 Task: Compose an email with the signature Leslie Flores with the subject Feedback on a job offer rejection and the message Could you please provide me with the details of the project milestones? from softage.9@softage.net to softage.10@softage.netSelect the entire message and Indent more 2 times, then indent less once Send the email. Finally, move the email from Sent Items to the label Quotes
Action: Mouse moved to (1140, 77)
Screenshot: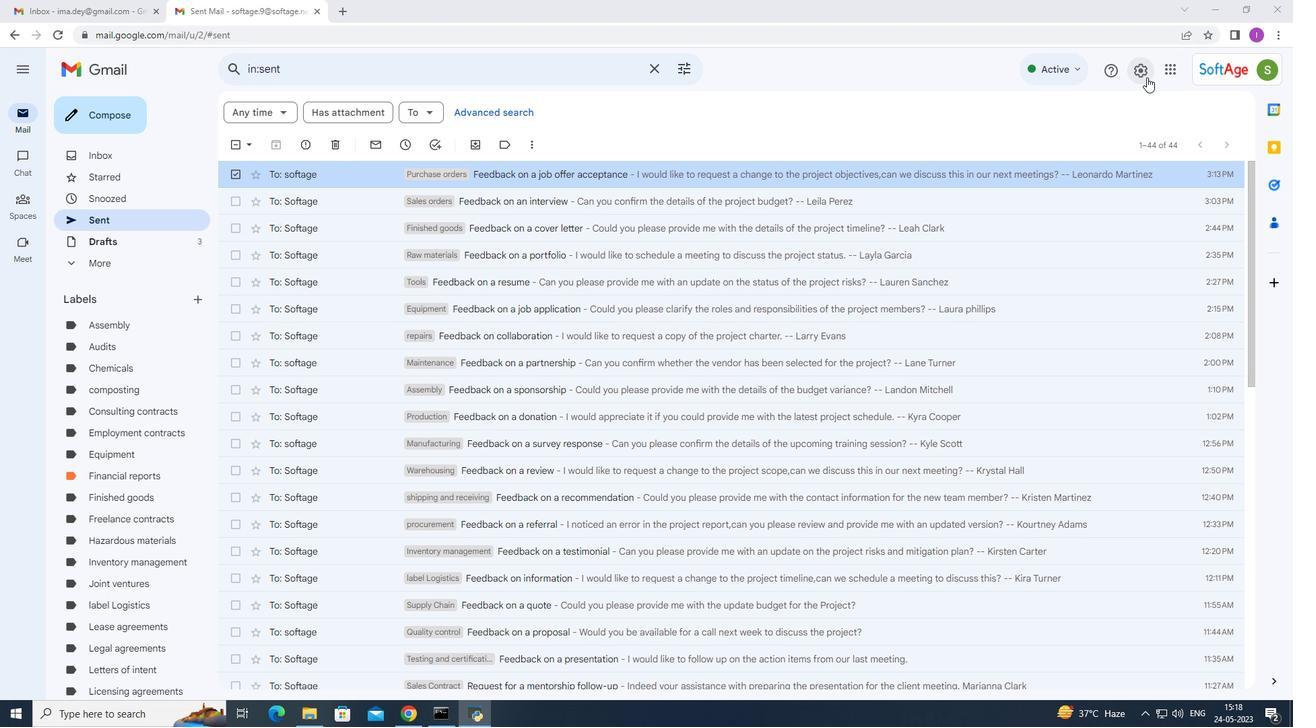 
Action: Mouse pressed left at (1140, 77)
Screenshot: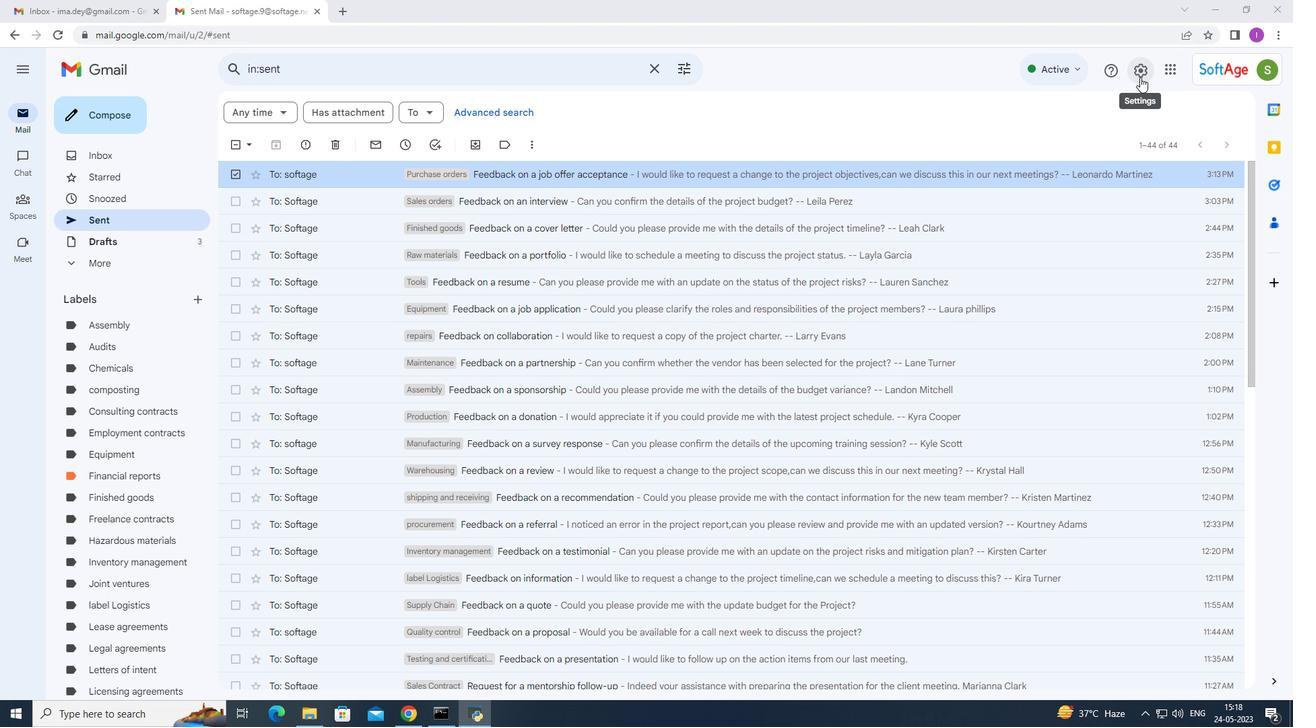 
Action: Mouse moved to (1136, 134)
Screenshot: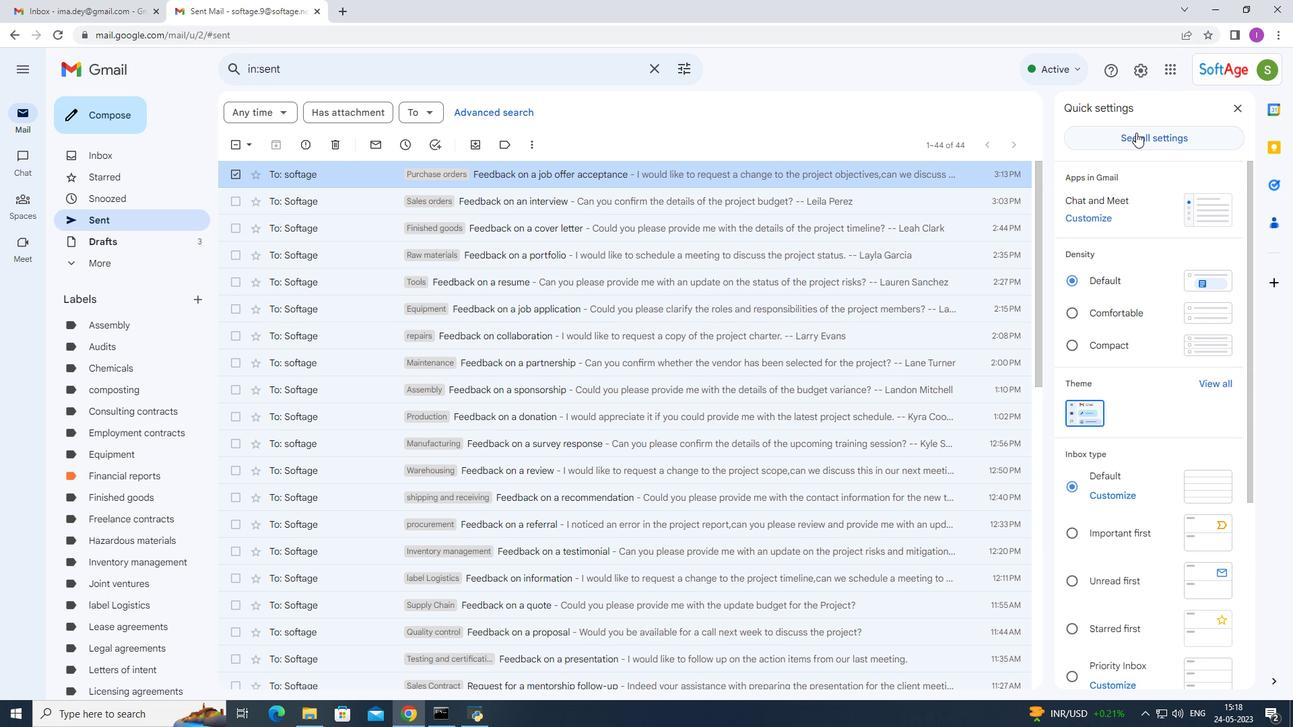 
Action: Mouse pressed left at (1136, 134)
Screenshot: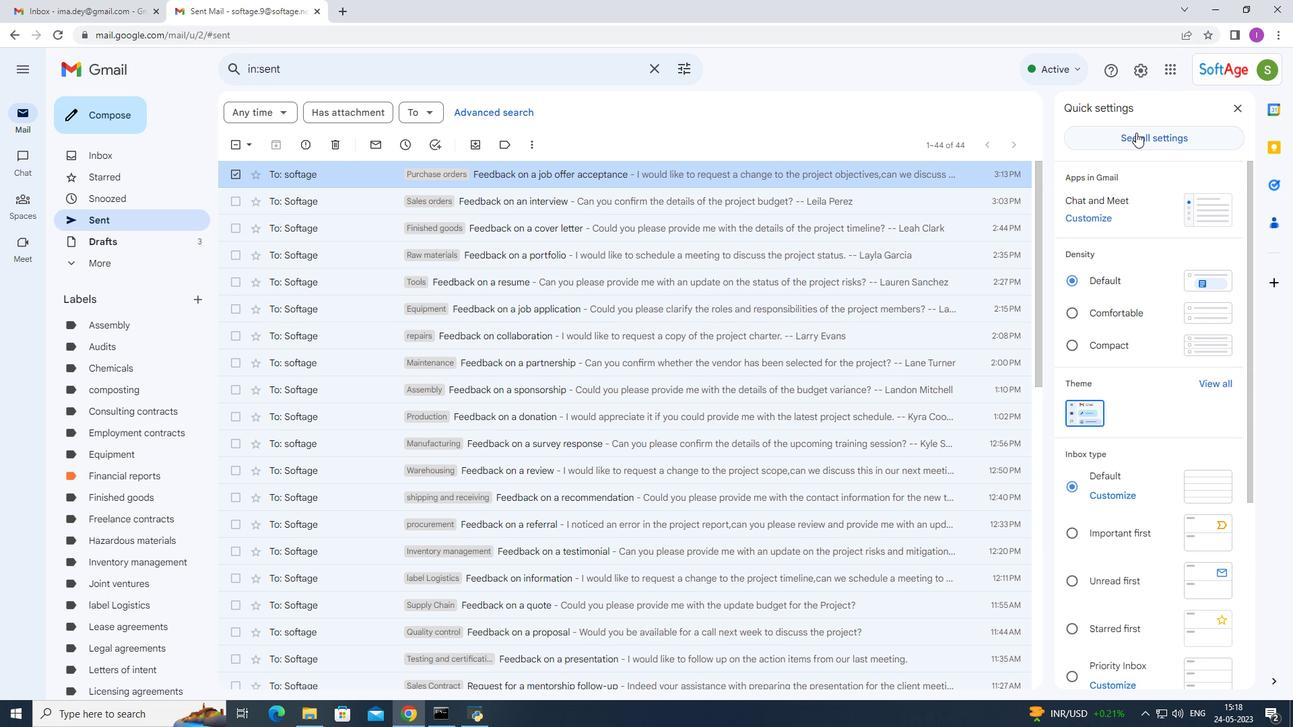 
Action: Mouse moved to (559, 280)
Screenshot: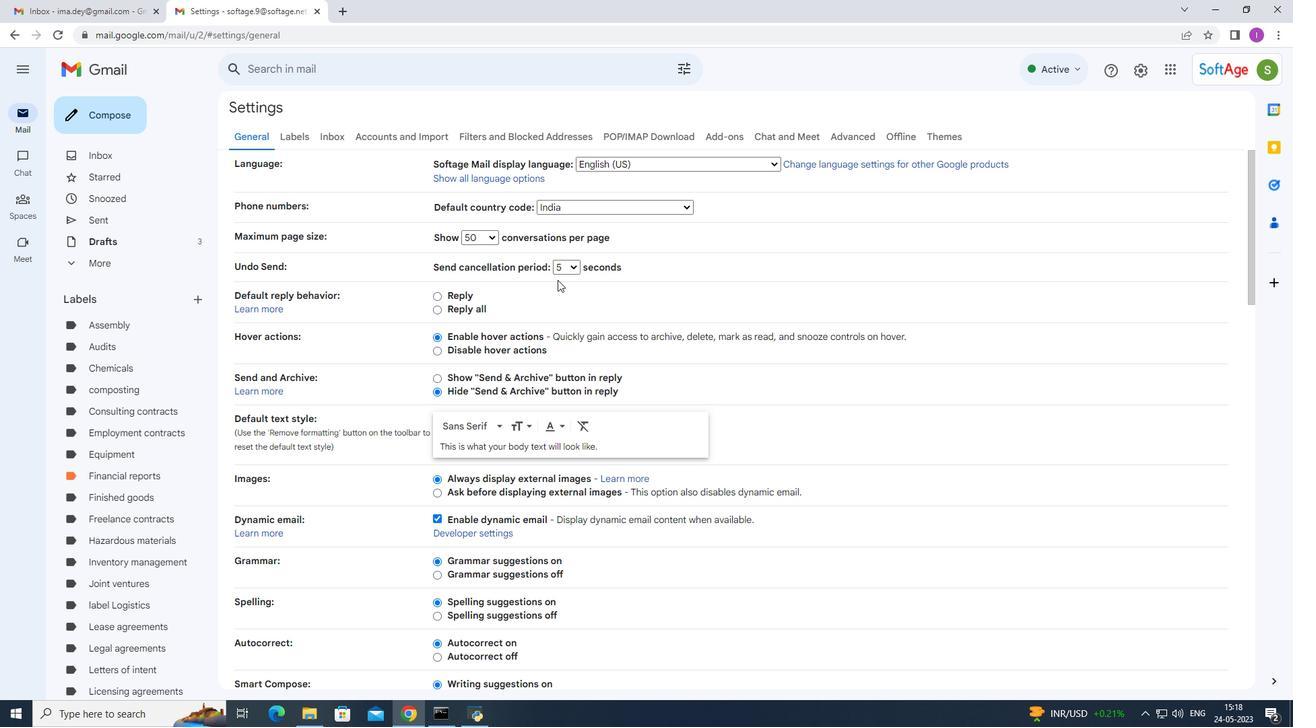 
Action: Mouse scrolled (559, 279) with delta (0, 0)
Screenshot: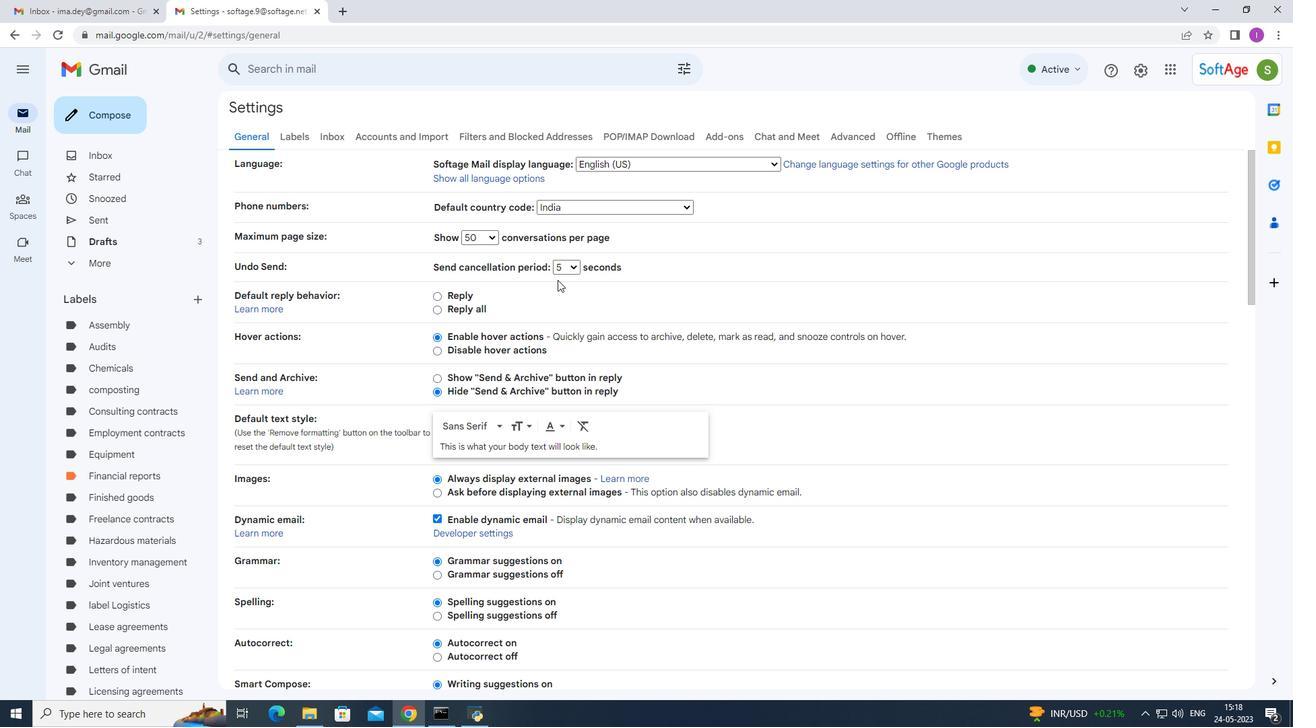 
Action: Mouse scrolled (559, 279) with delta (0, 0)
Screenshot: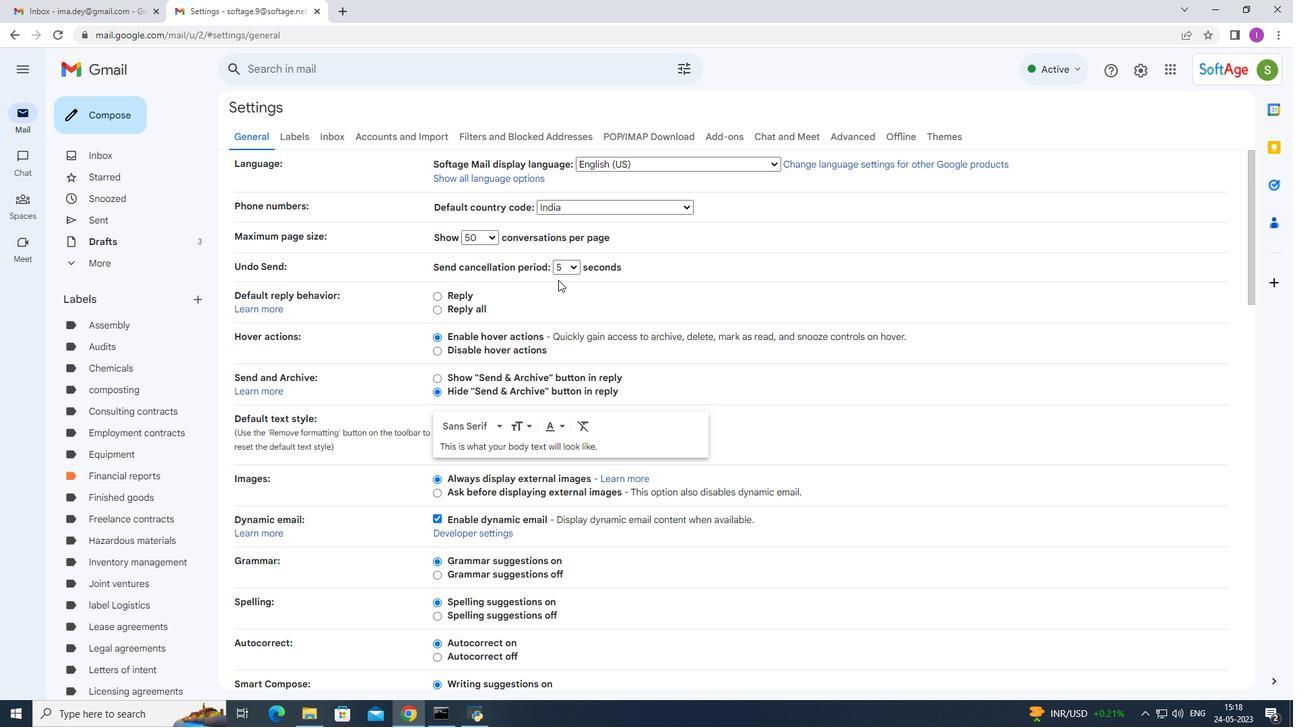 
Action: Mouse moved to (560, 280)
Screenshot: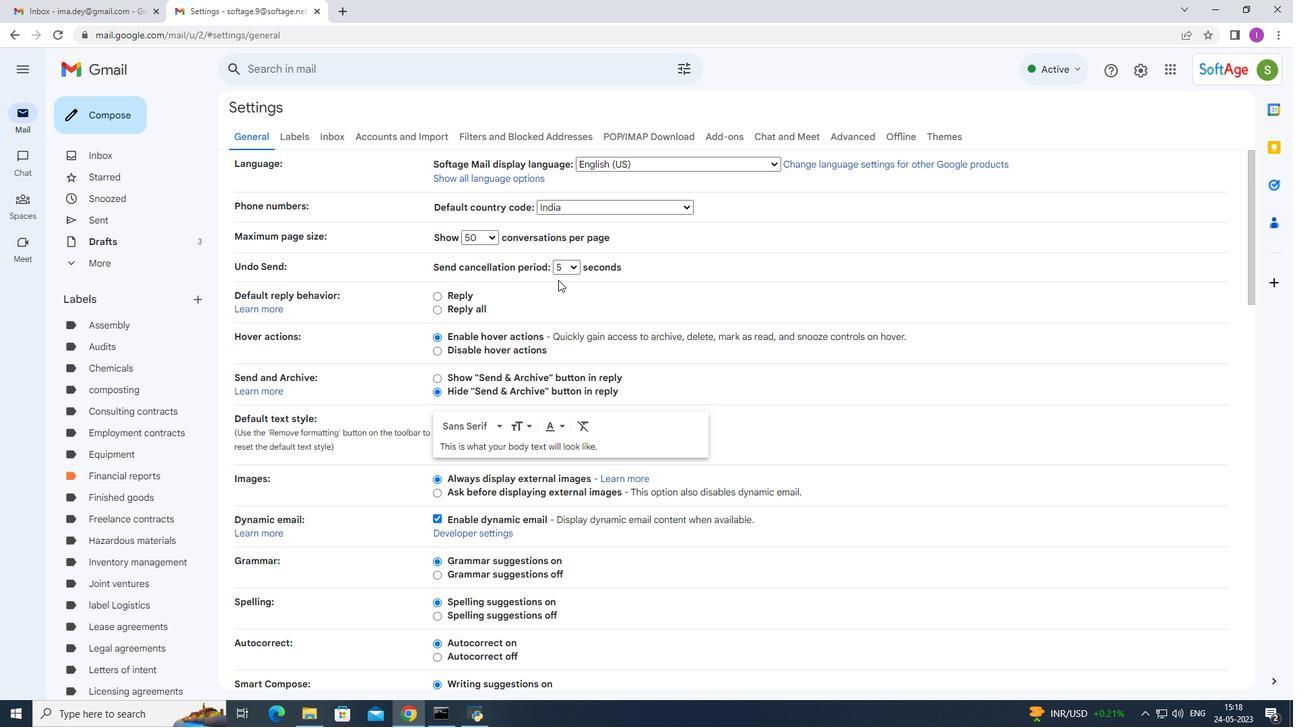 
Action: Mouse scrolled (560, 279) with delta (0, 0)
Screenshot: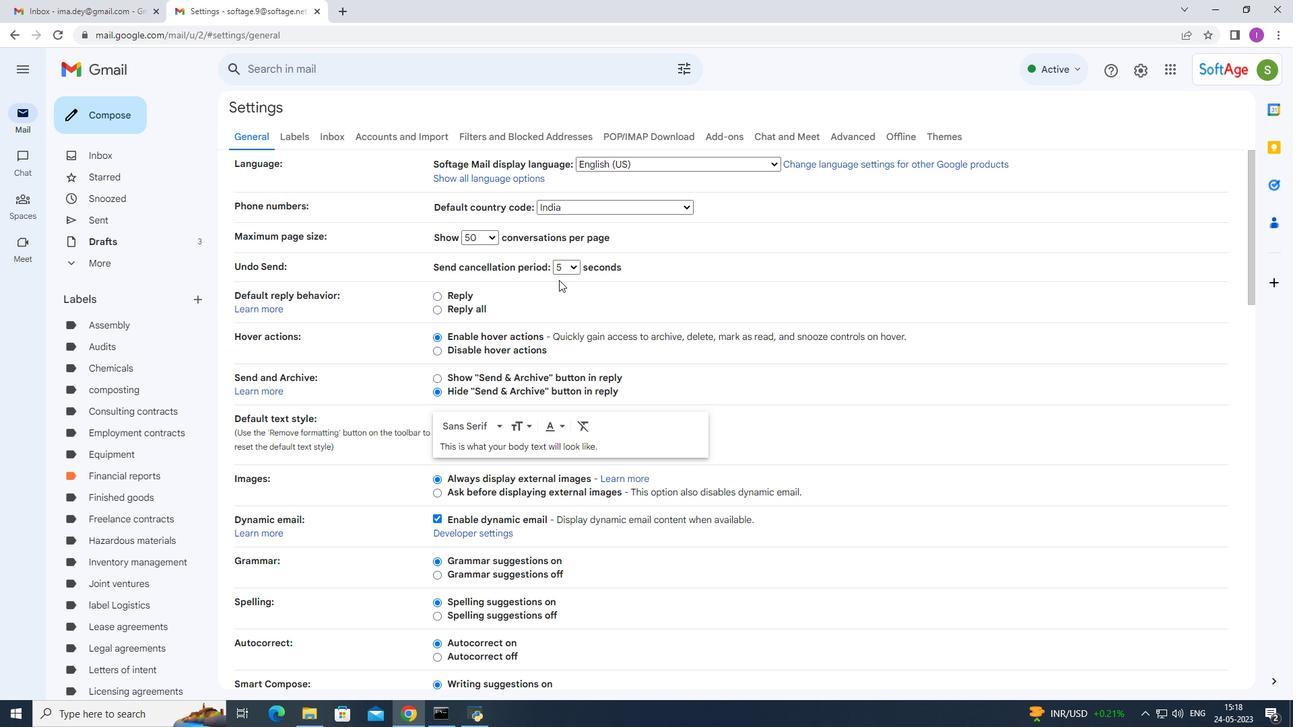 
Action: Mouse moved to (563, 278)
Screenshot: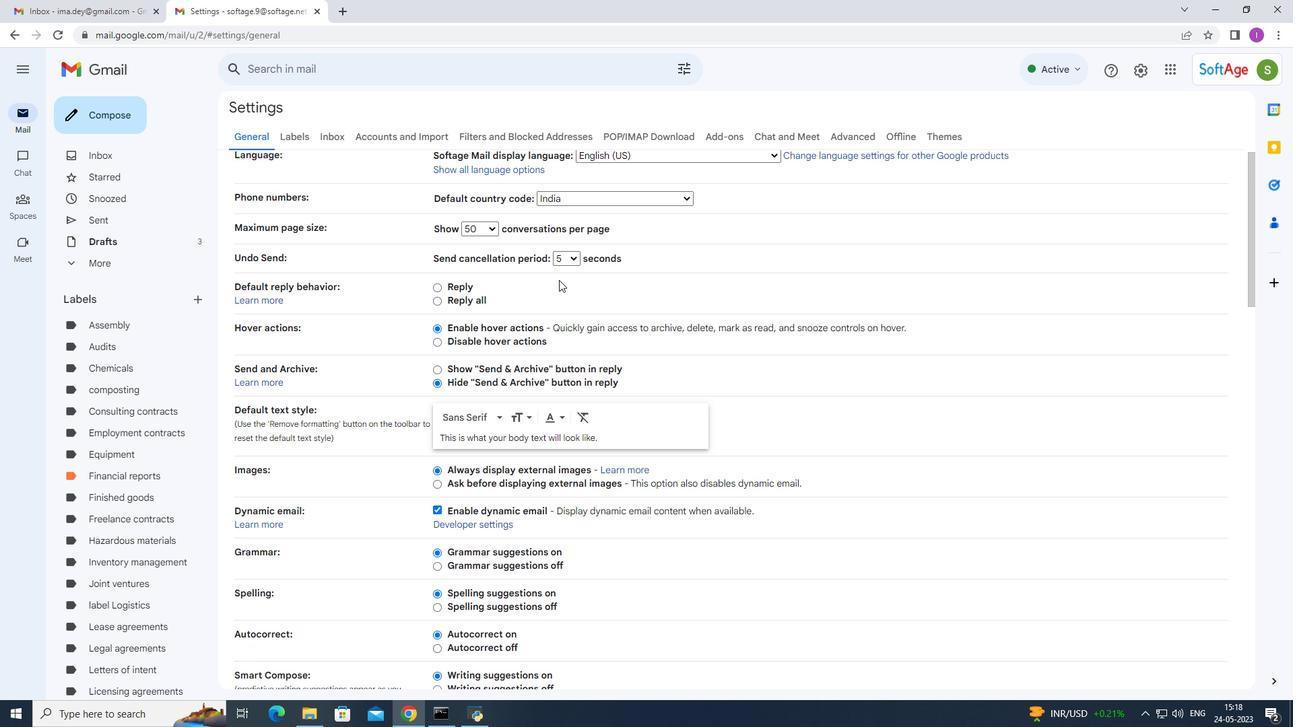 
Action: Mouse scrolled (562, 278) with delta (0, 0)
Screenshot: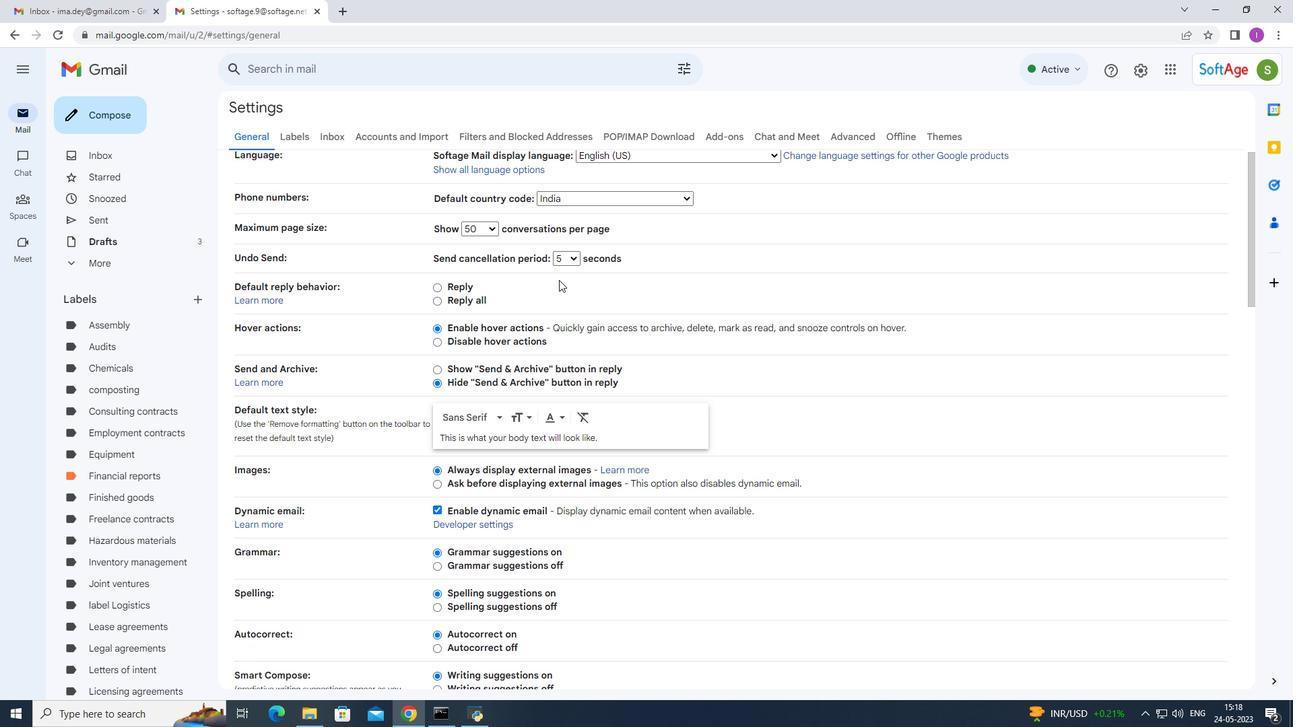 
Action: Mouse moved to (581, 270)
Screenshot: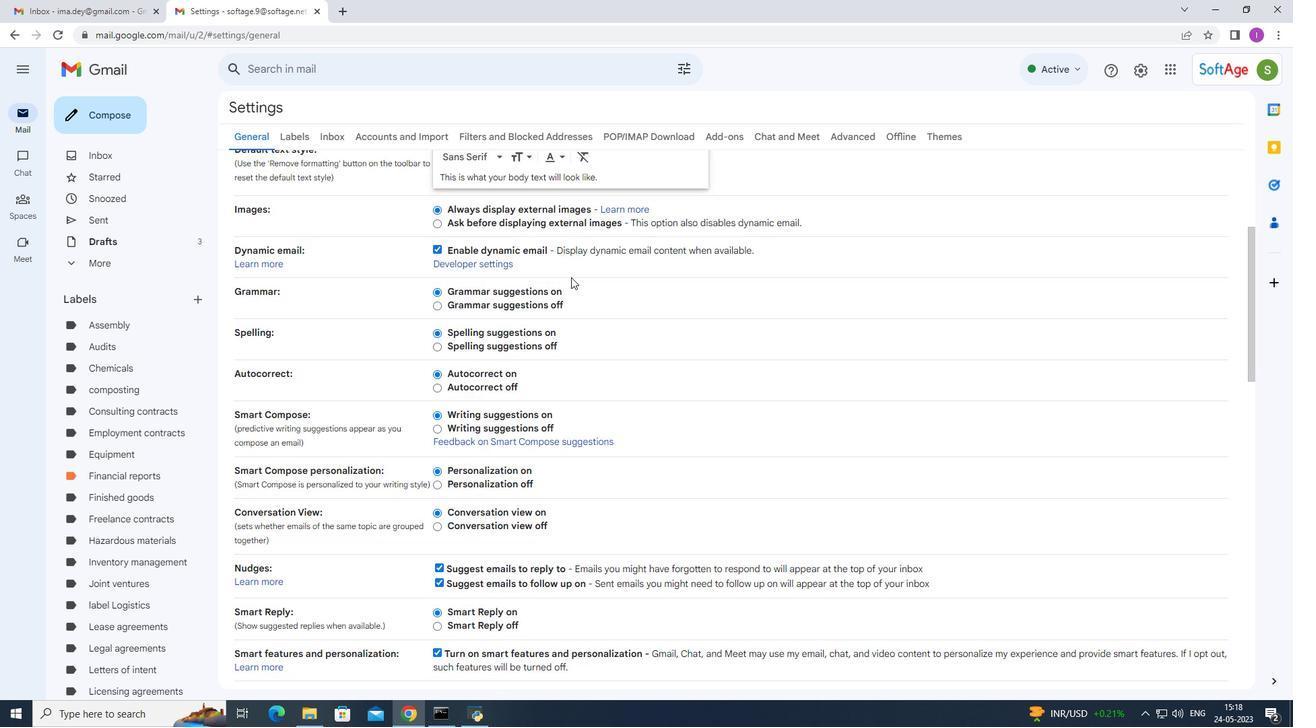 
Action: Mouse scrolled (581, 270) with delta (0, 0)
Screenshot: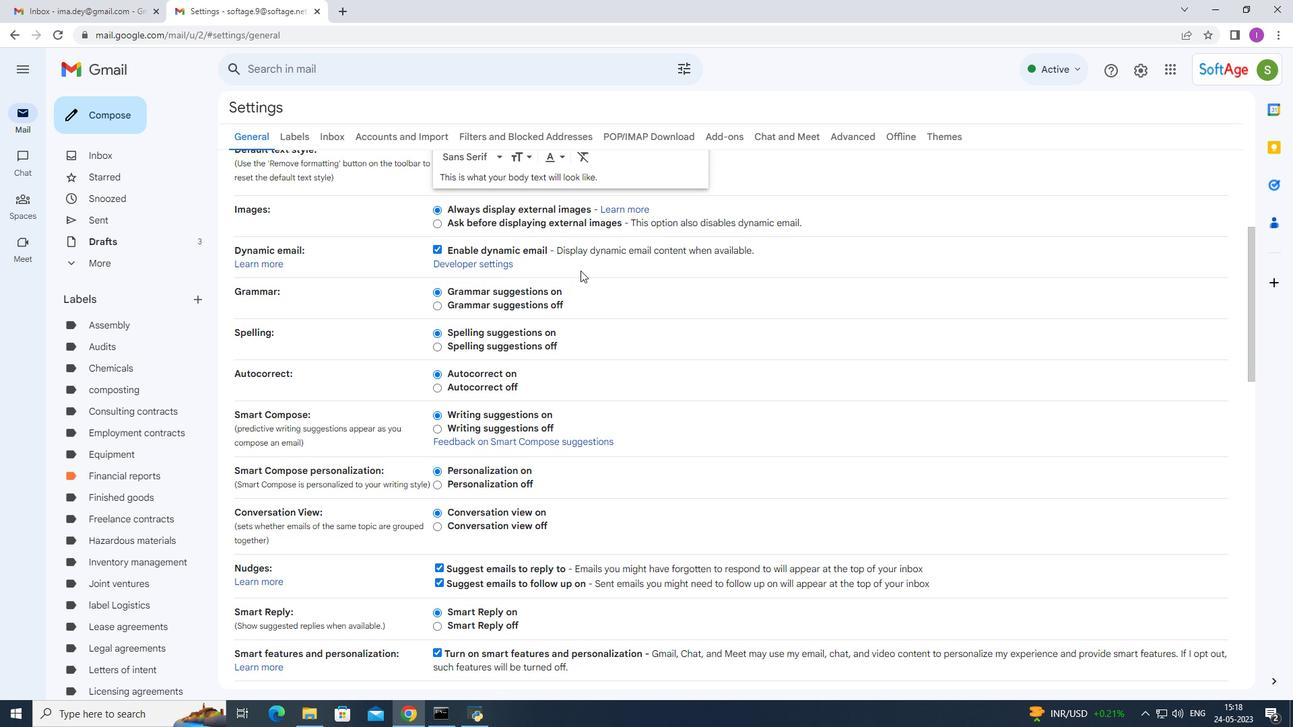 
Action: Mouse scrolled (581, 270) with delta (0, 0)
Screenshot: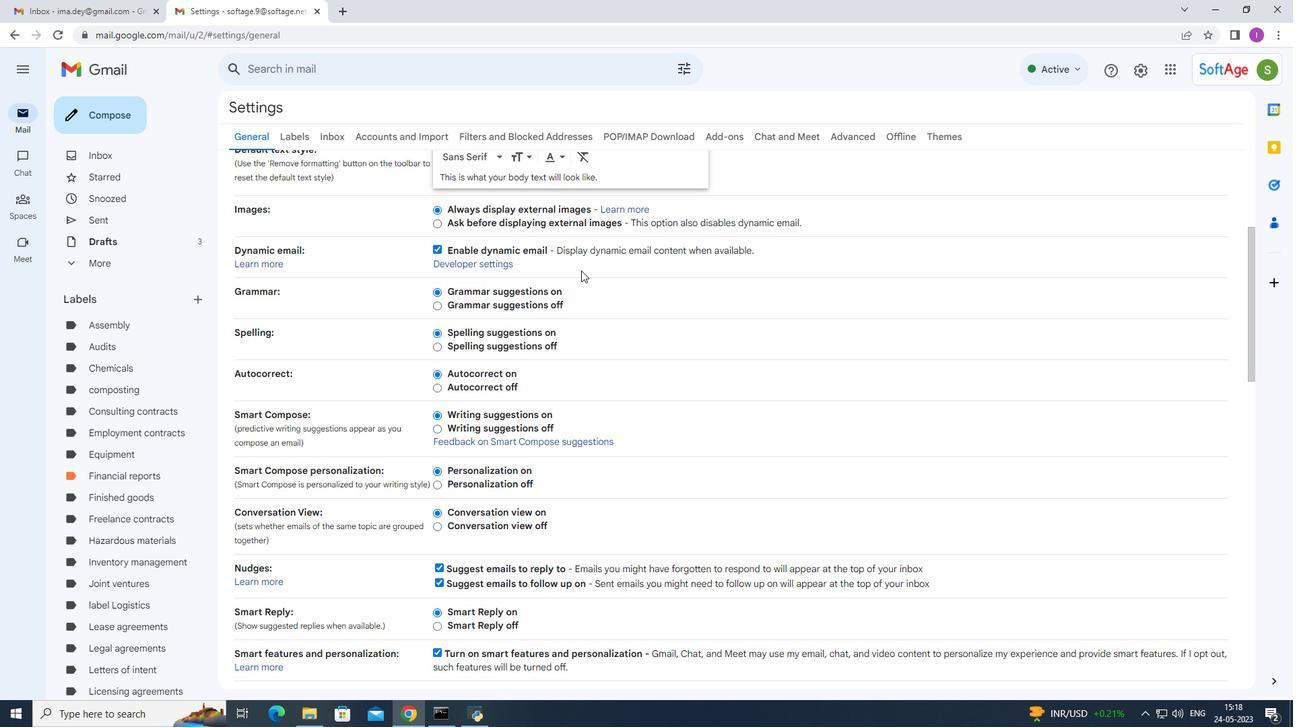 
Action: Mouse scrolled (581, 270) with delta (0, 0)
Screenshot: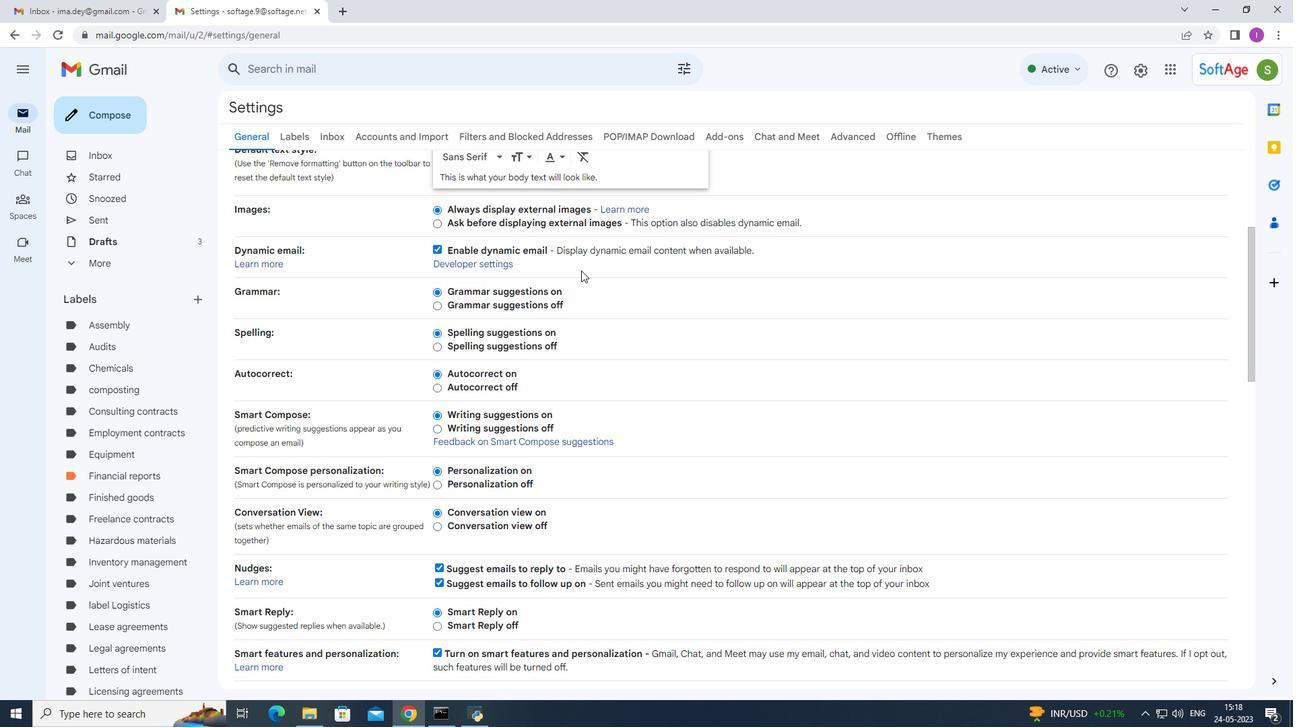 
Action: Mouse moved to (581, 270)
Screenshot: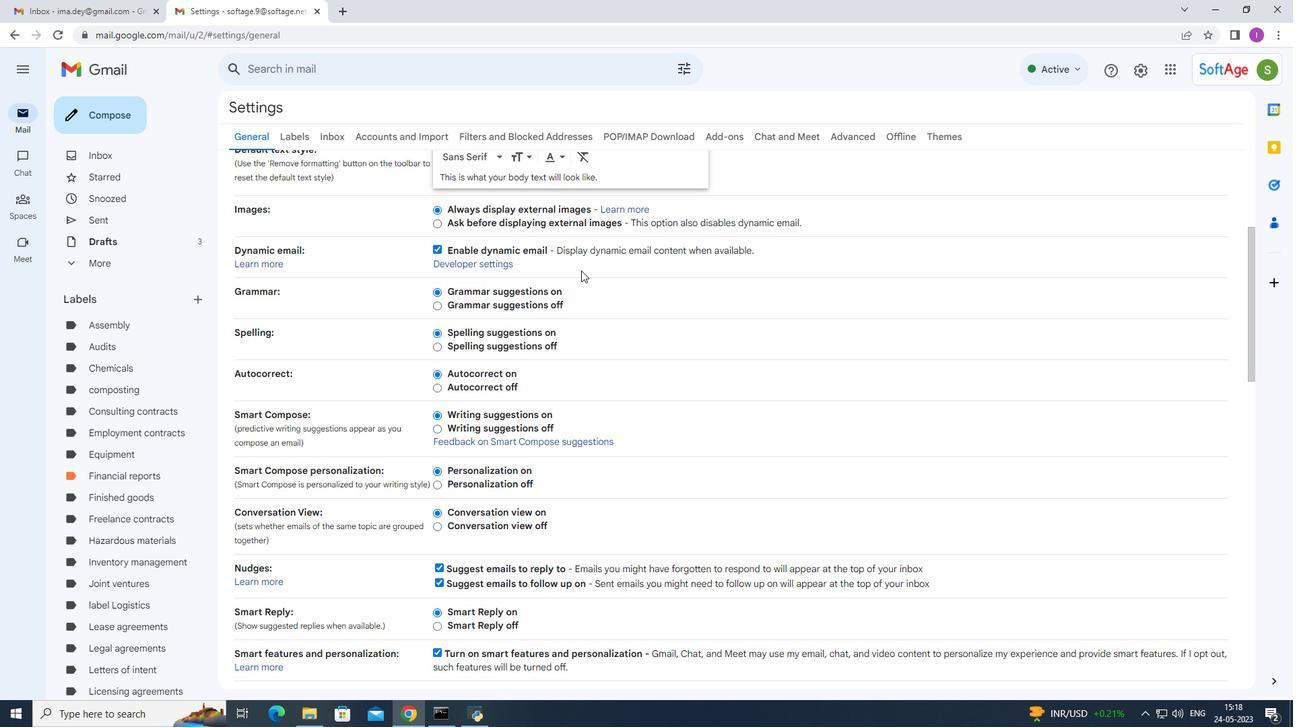 
Action: Mouse scrolled (581, 270) with delta (0, 0)
Screenshot: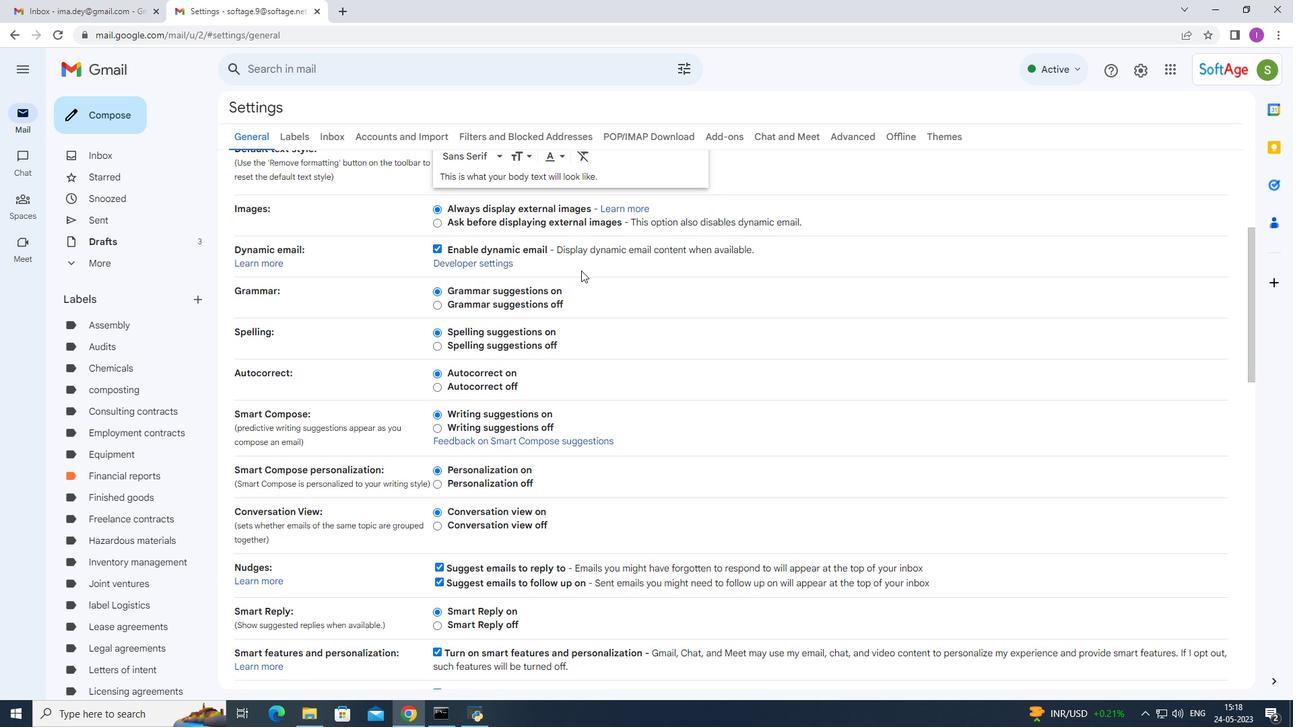 
Action: Mouse moved to (581, 270)
Screenshot: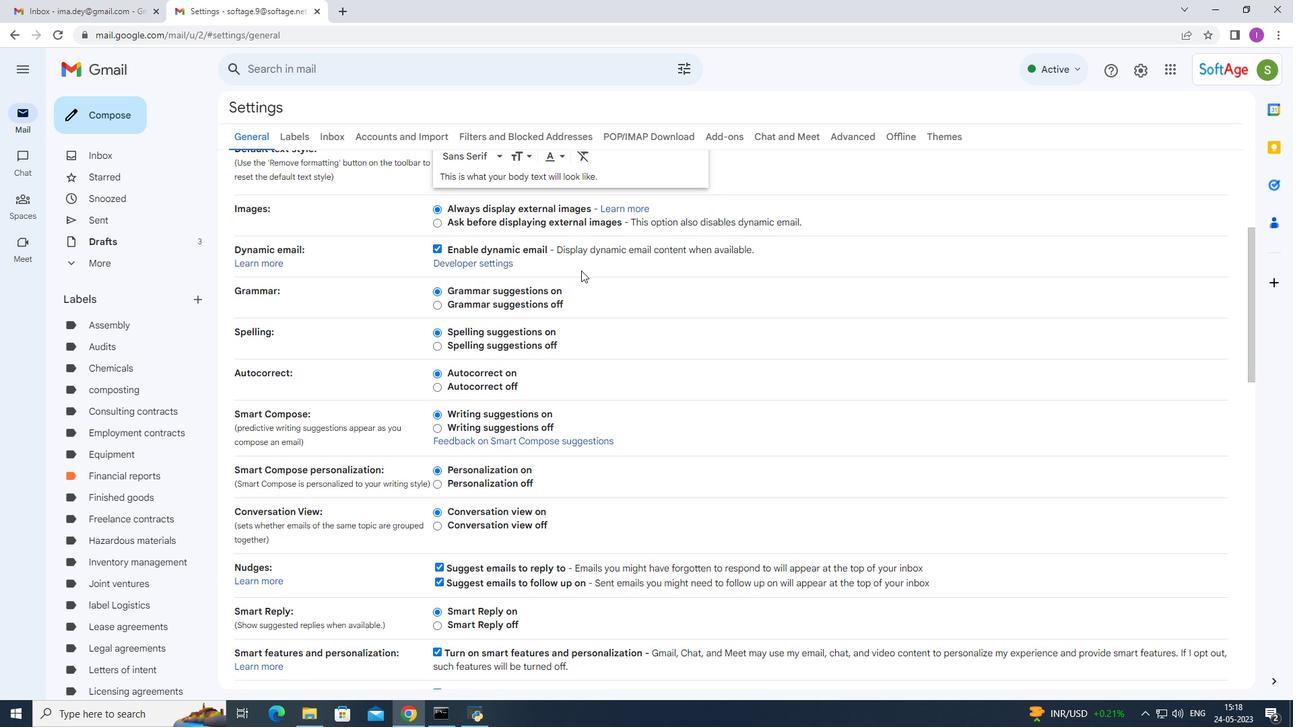 
Action: Mouse scrolled (581, 270) with delta (0, 0)
Screenshot: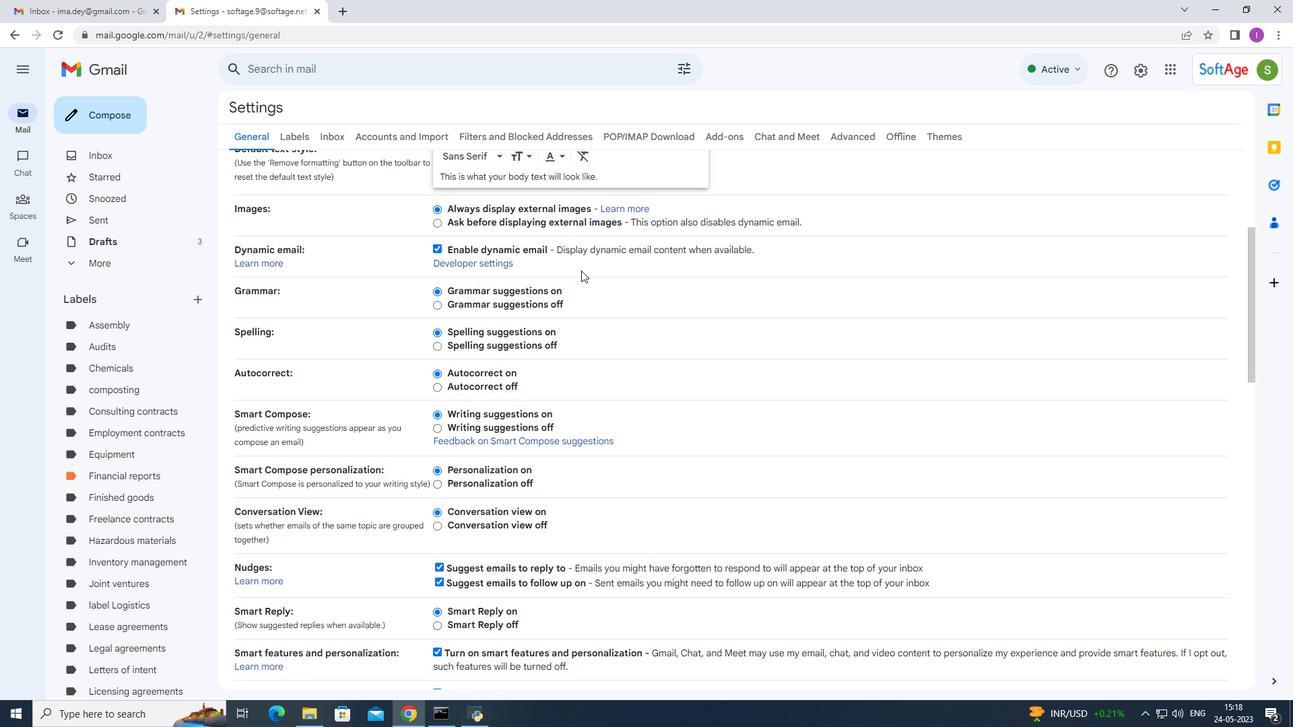 
Action: Mouse moved to (584, 269)
Screenshot: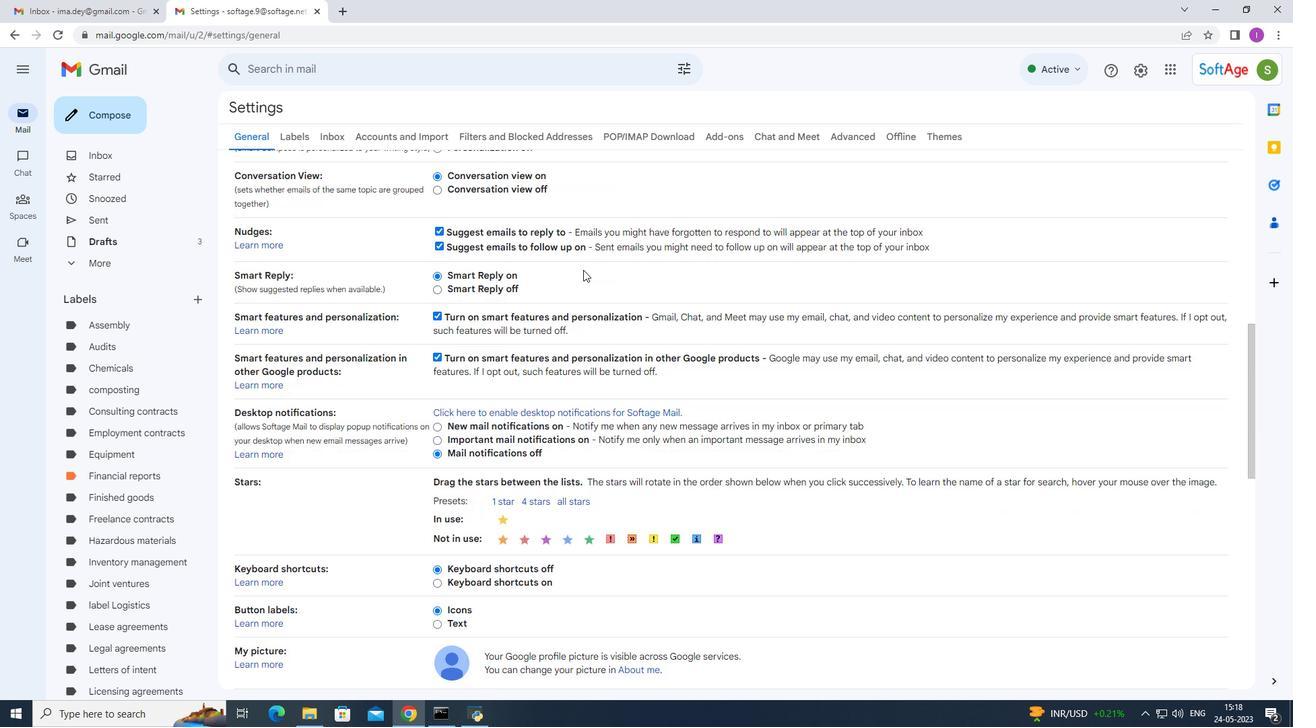 
Action: Mouse scrolled (584, 268) with delta (0, 0)
Screenshot: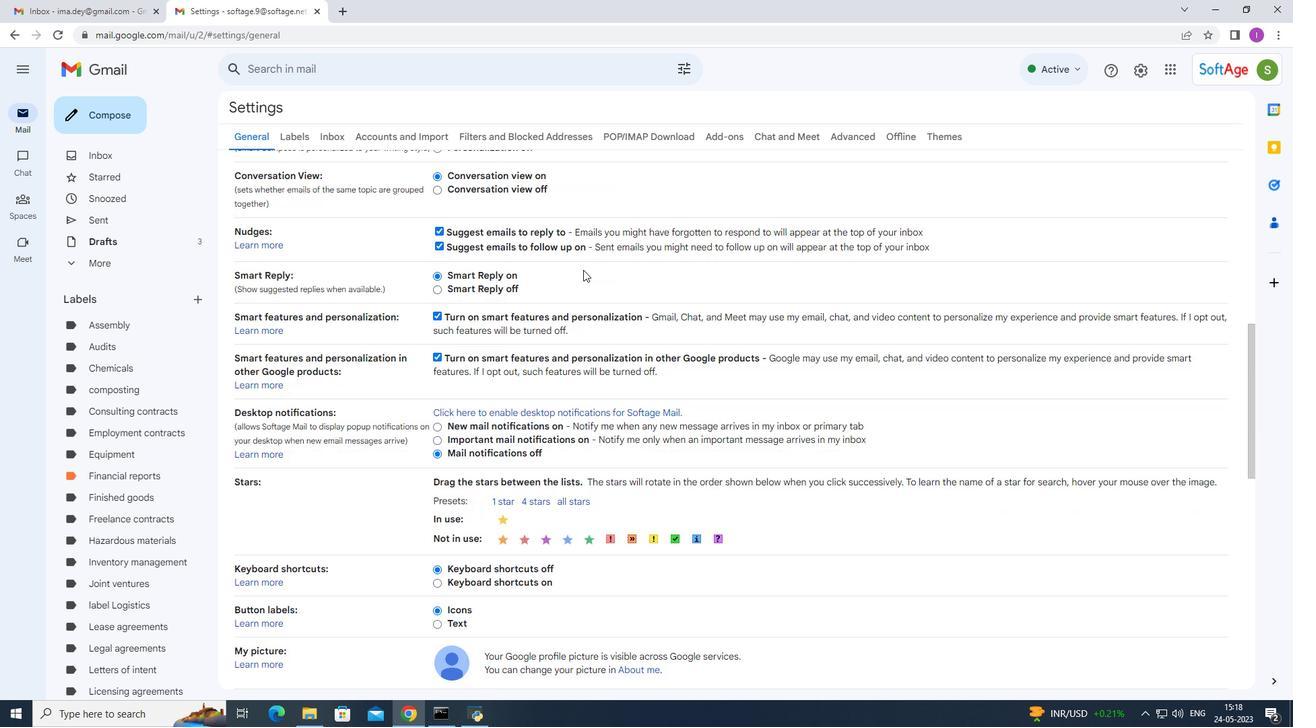 
Action: Mouse moved to (584, 270)
Screenshot: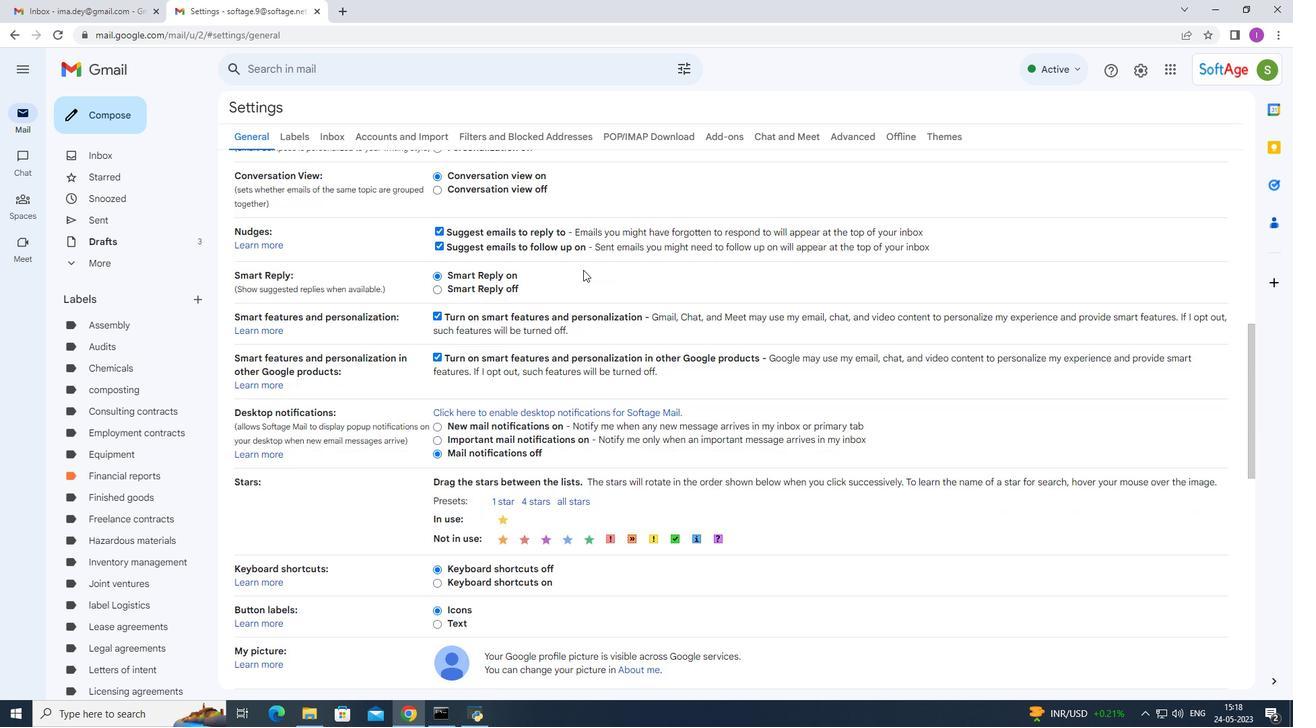 
Action: Mouse scrolled (584, 269) with delta (0, 0)
Screenshot: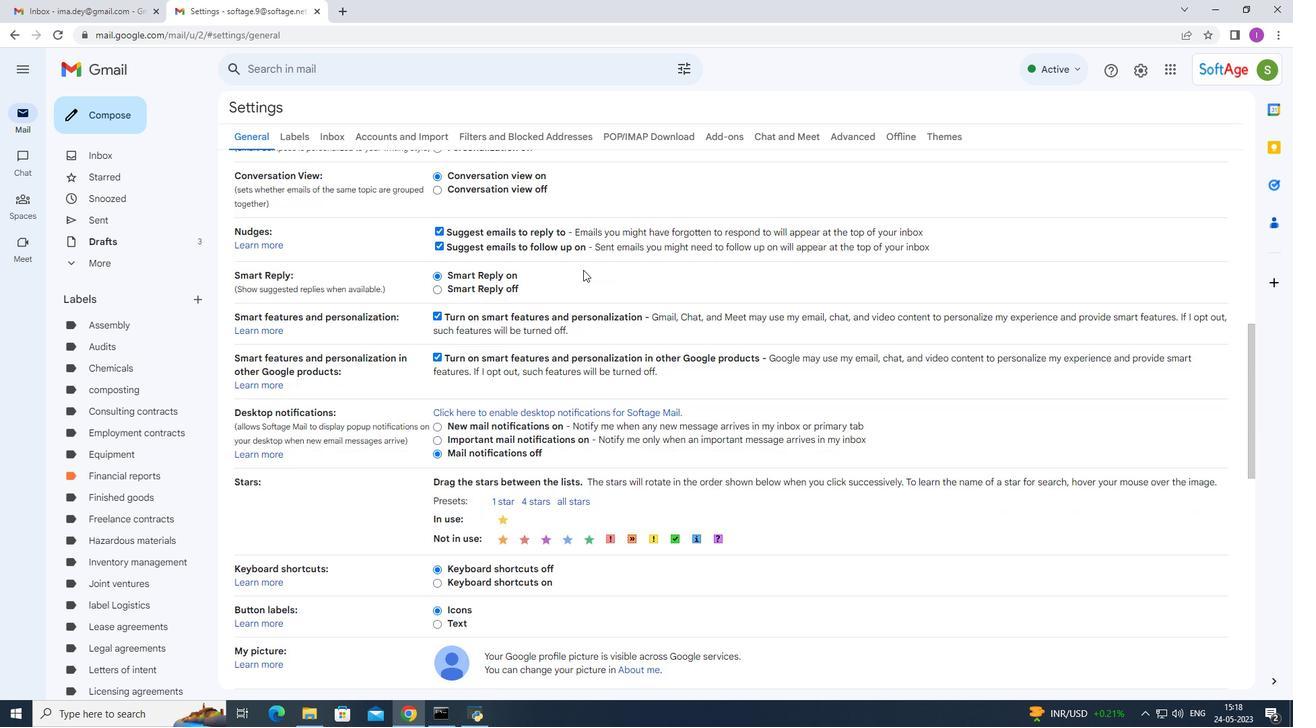 
Action: Mouse scrolled (584, 269) with delta (0, 0)
Screenshot: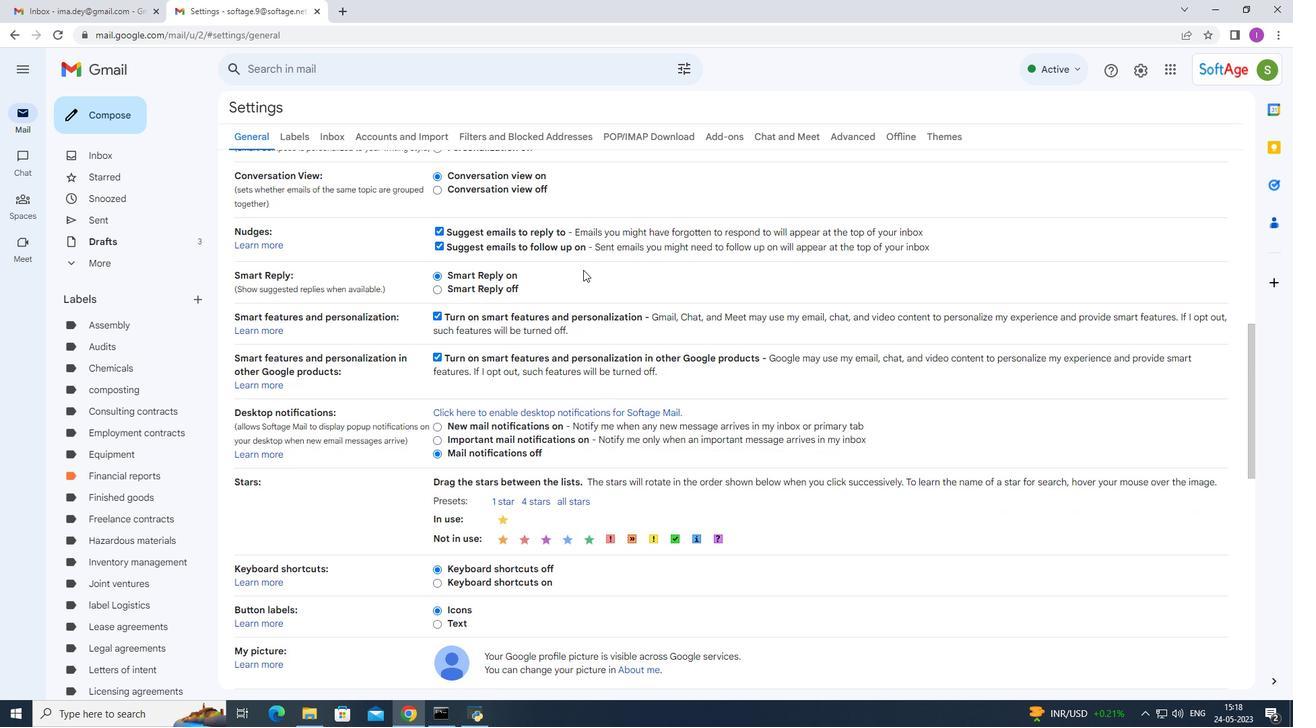 
Action: Mouse scrolled (584, 269) with delta (0, 0)
Screenshot: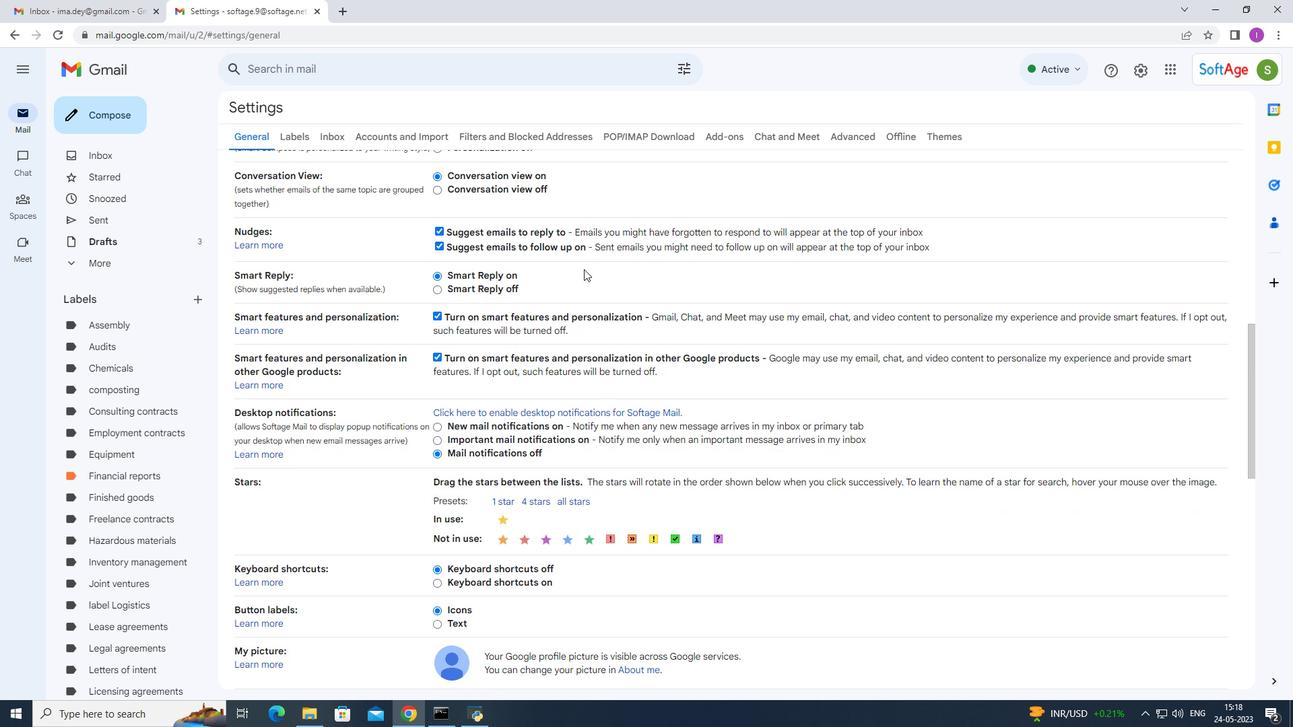 
Action: Mouse scrolled (584, 269) with delta (0, 0)
Screenshot: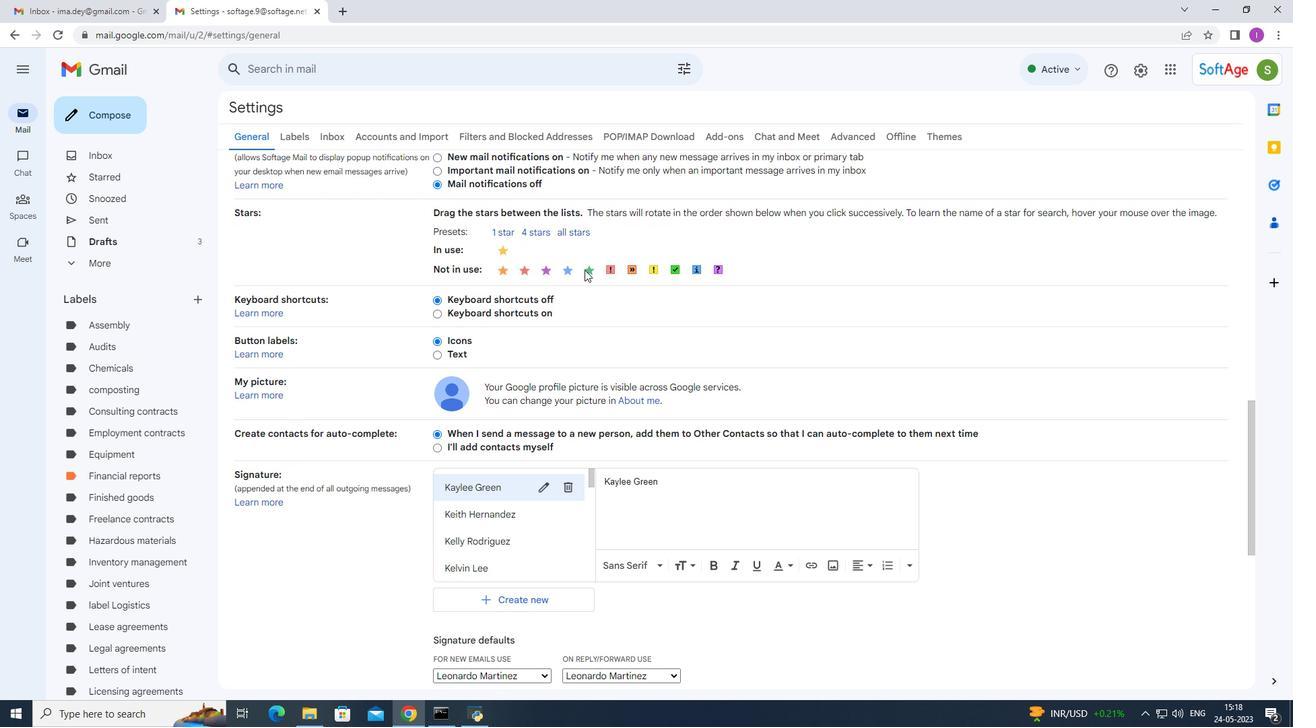 
Action: Mouse scrolled (584, 269) with delta (0, 0)
Screenshot: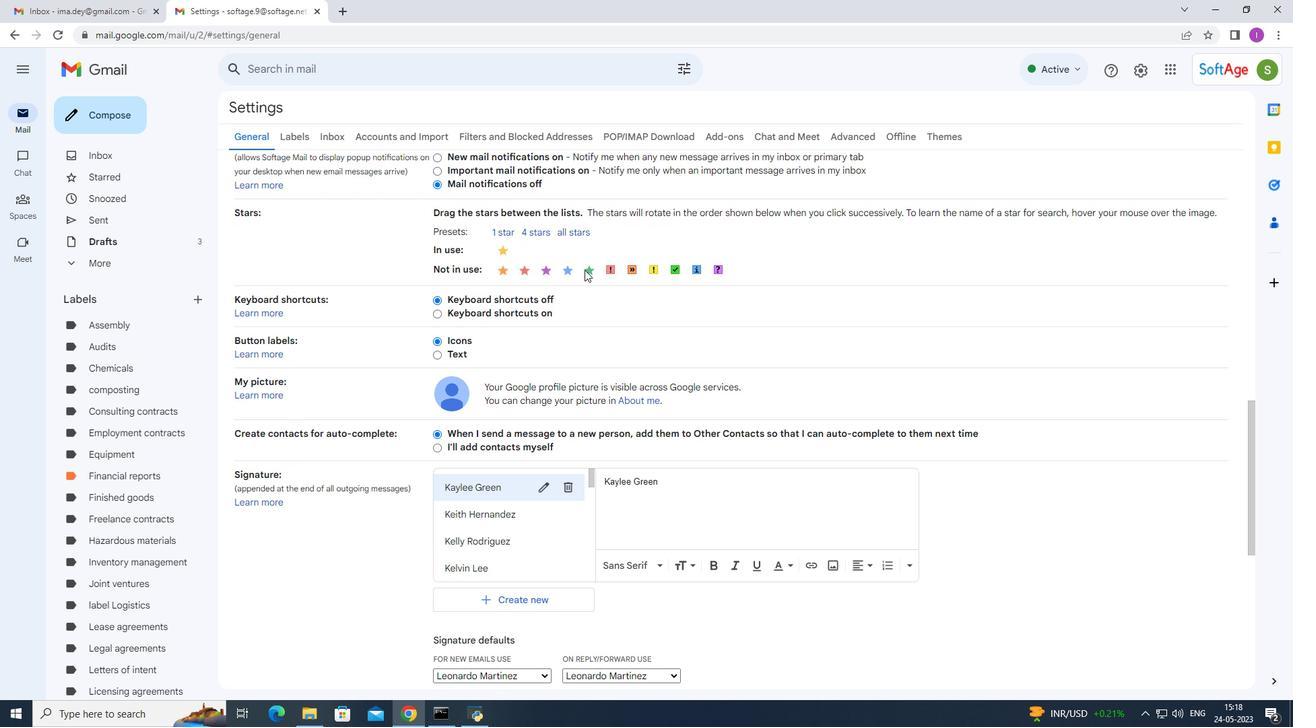 
Action: Mouse scrolled (584, 269) with delta (0, 0)
Screenshot: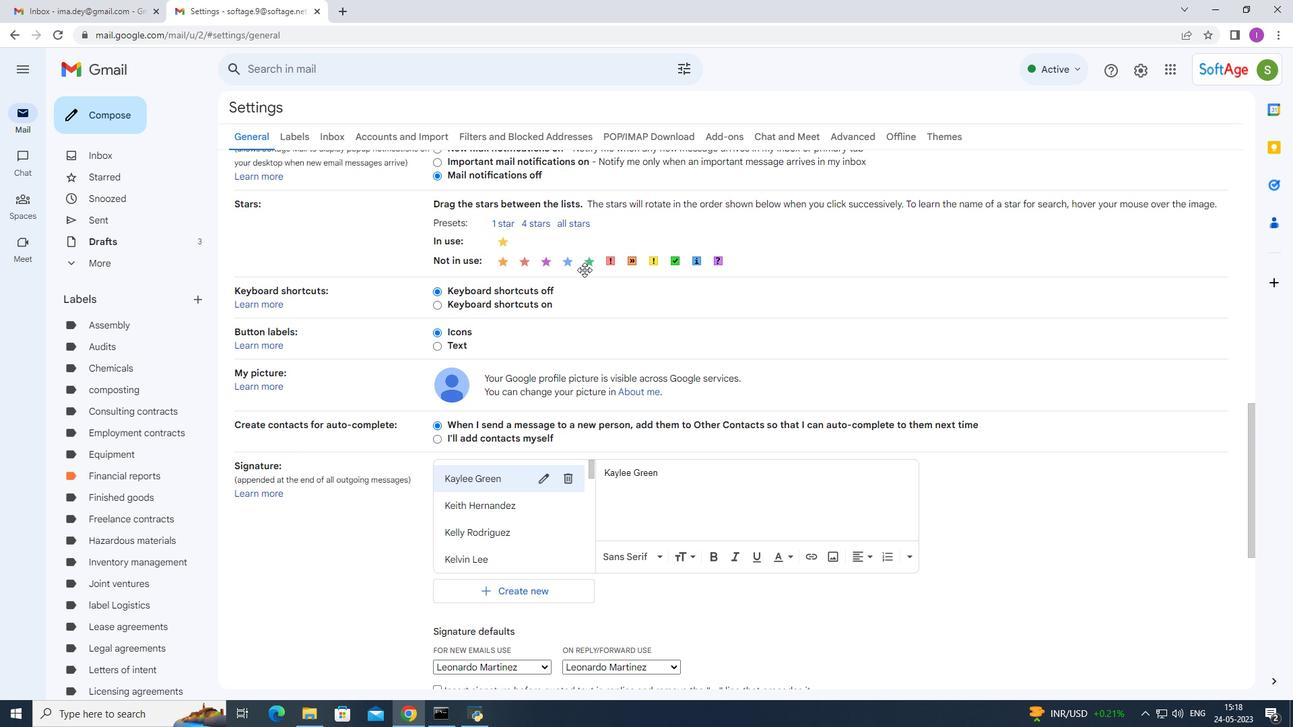 
Action: Mouse moved to (534, 397)
Screenshot: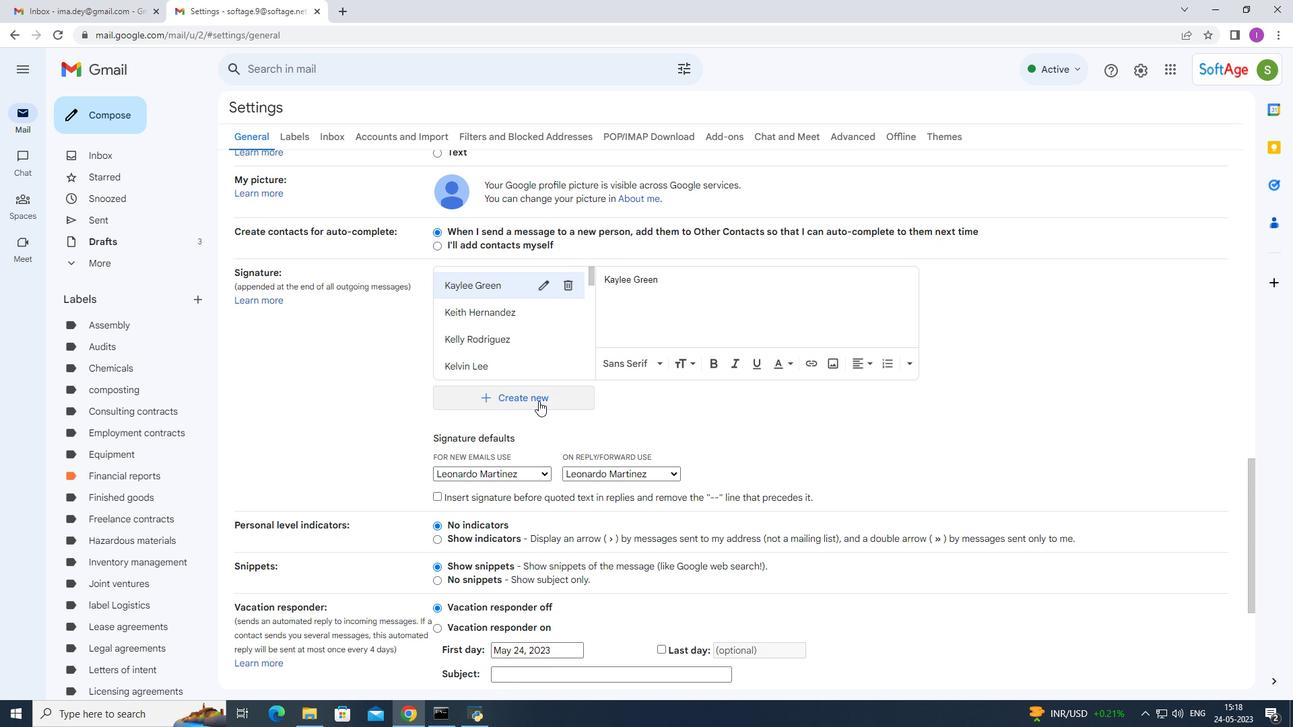 
Action: Mouse pressed left at (534, 397)
Screenshot: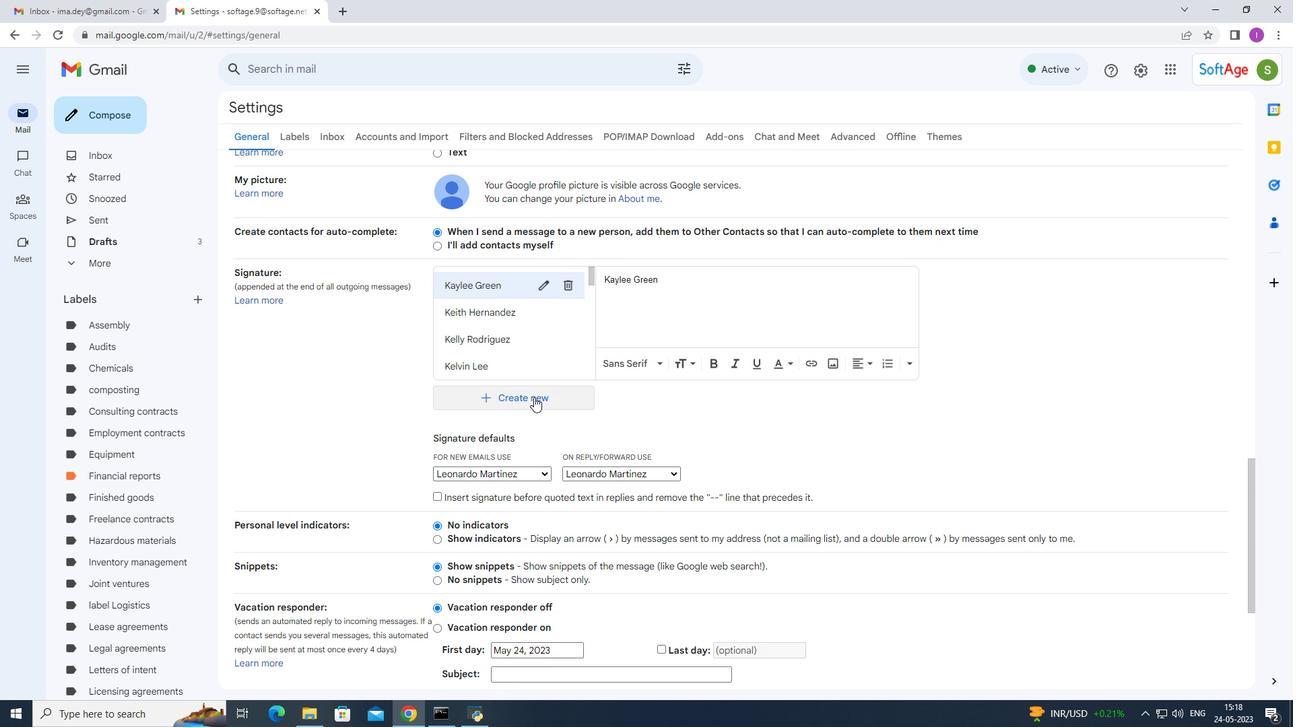 
Action: Mouse moved to (518, 367)
Screenshot: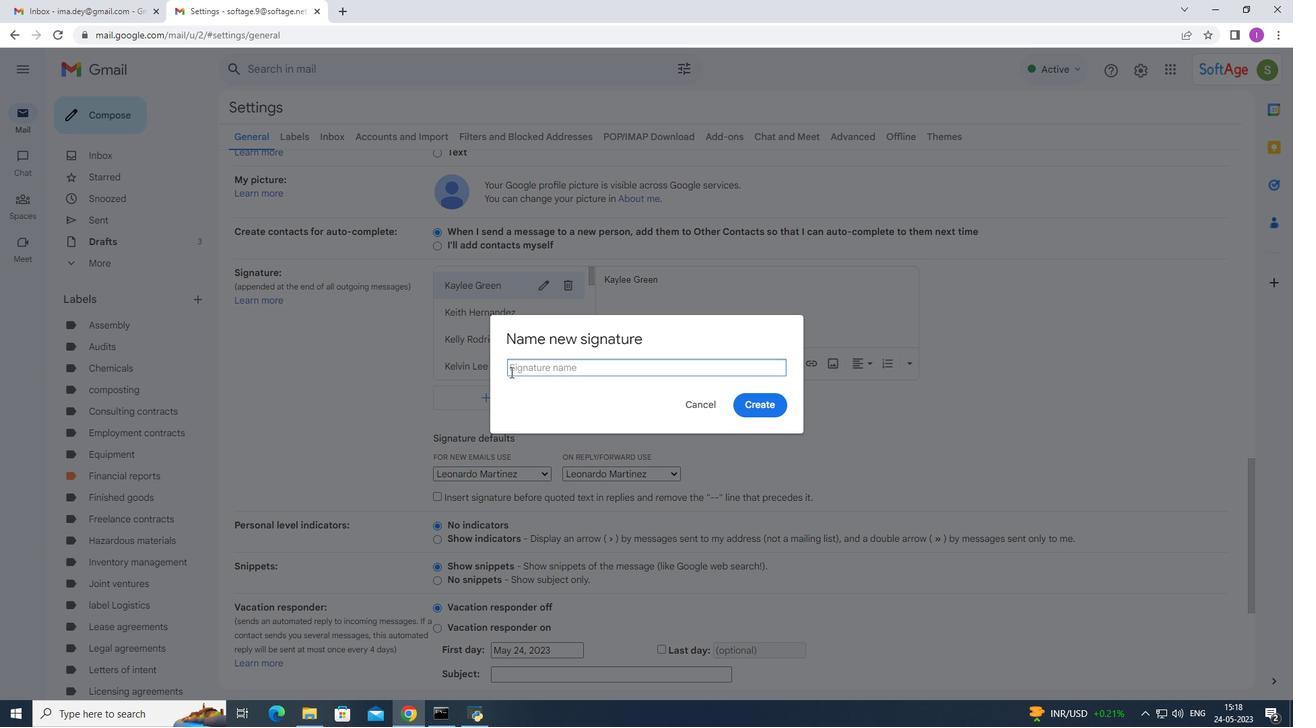
Action: Key pressed <Key.shift>Leslie<Key.space><Key.shift><Key.shift>Flores
Screenshot: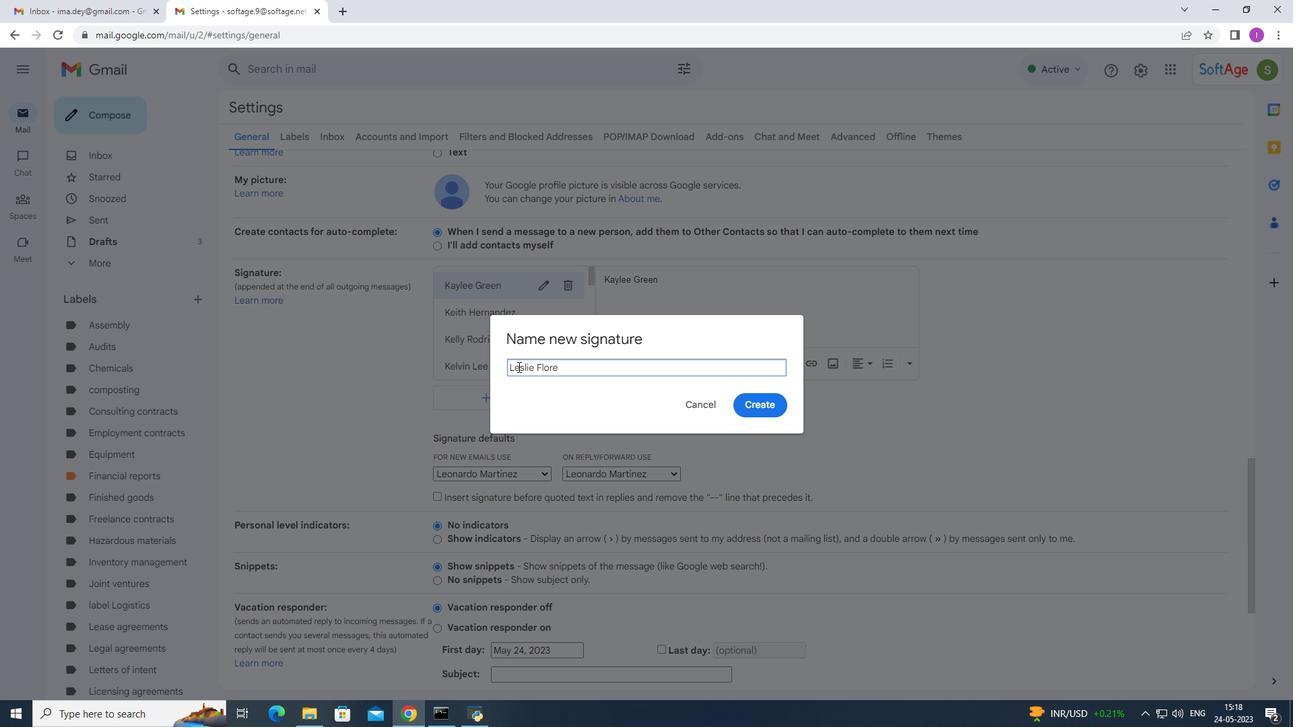 
Action: Mouse moved to (768, 401)
Screenshot: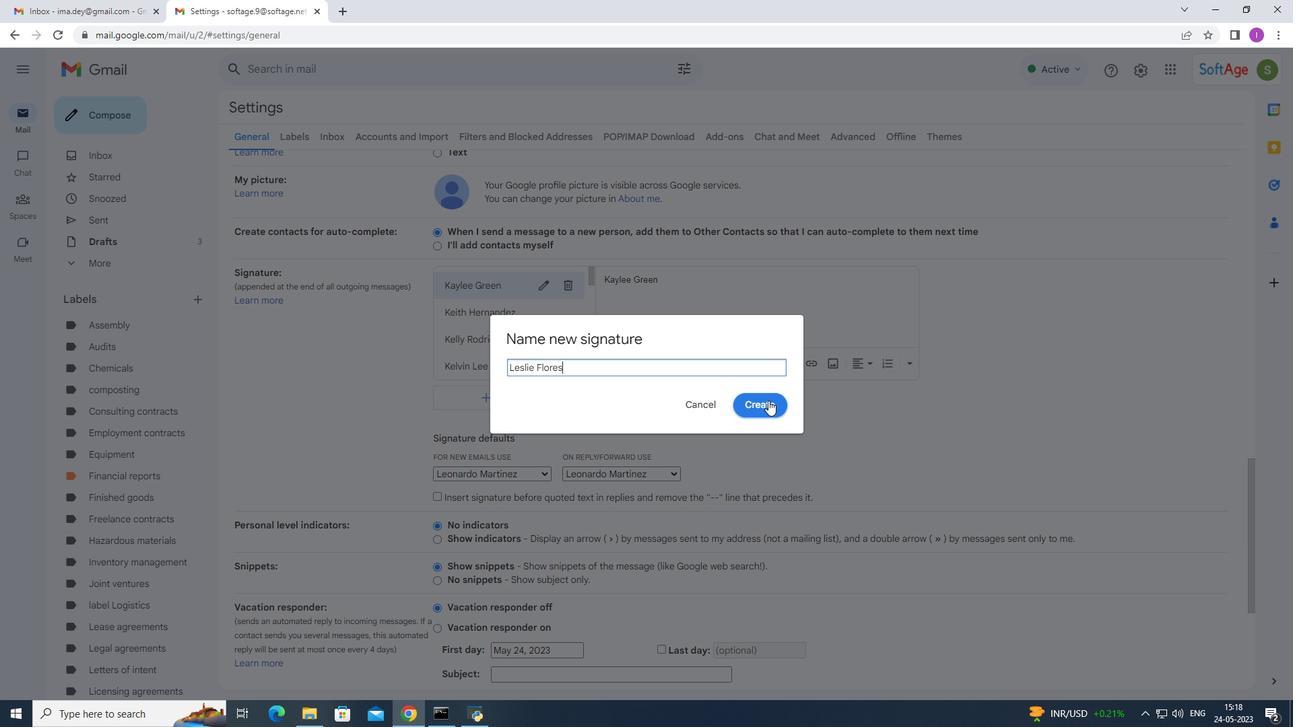 
Action: Mouse pressed left at (768, 401)
Screenshot: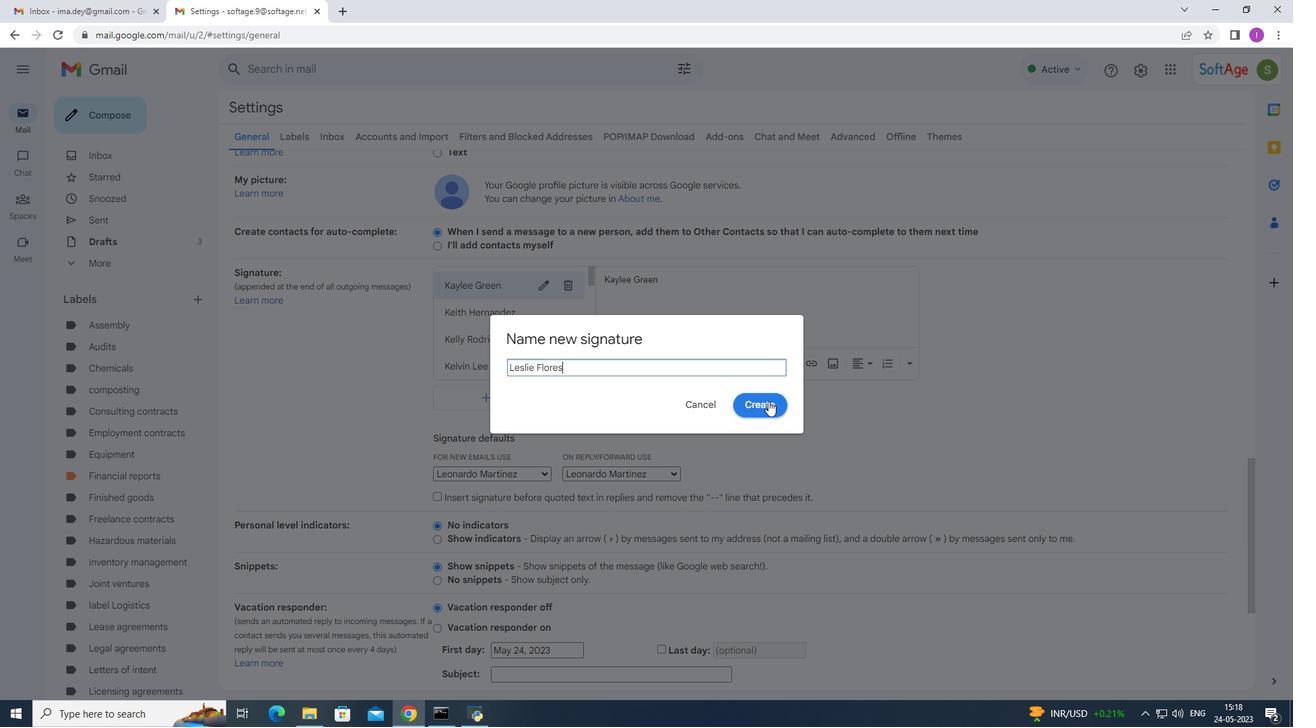 
Action: Mouse moved to (590, 285)
Screenshot: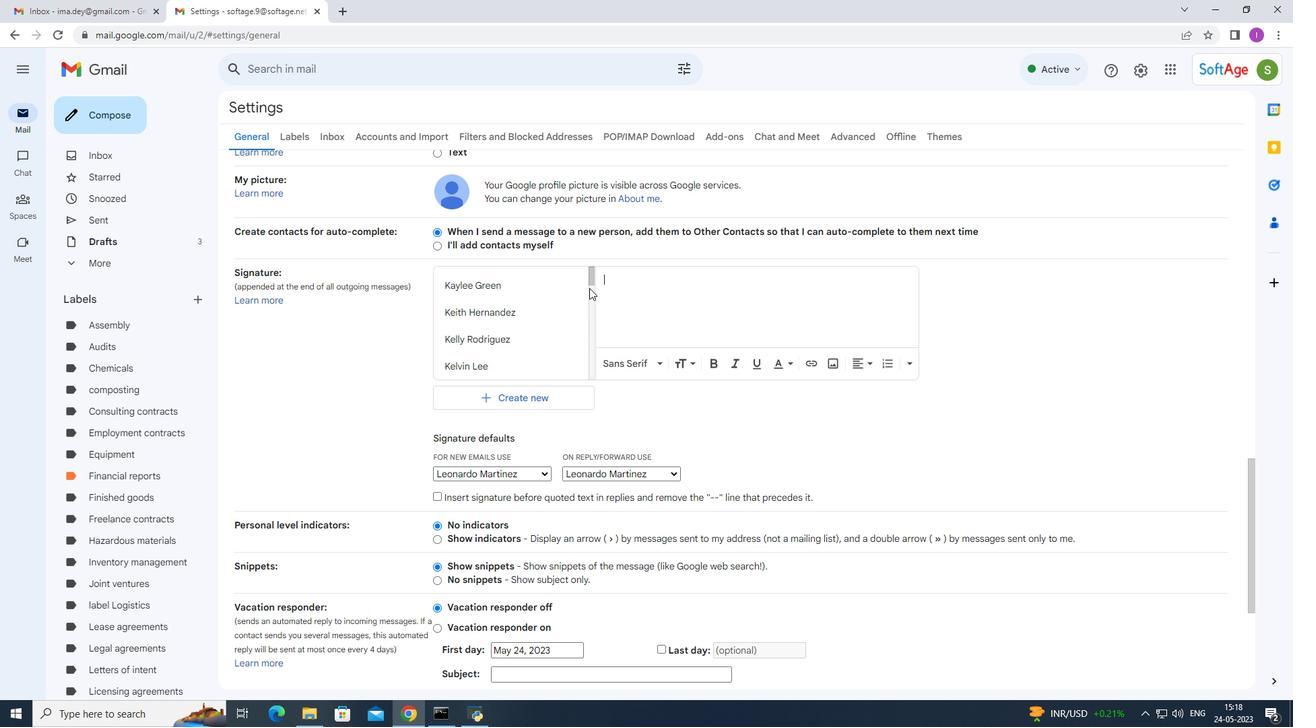 
Action: Mouse pressed left at (590, 285)
Screenshot: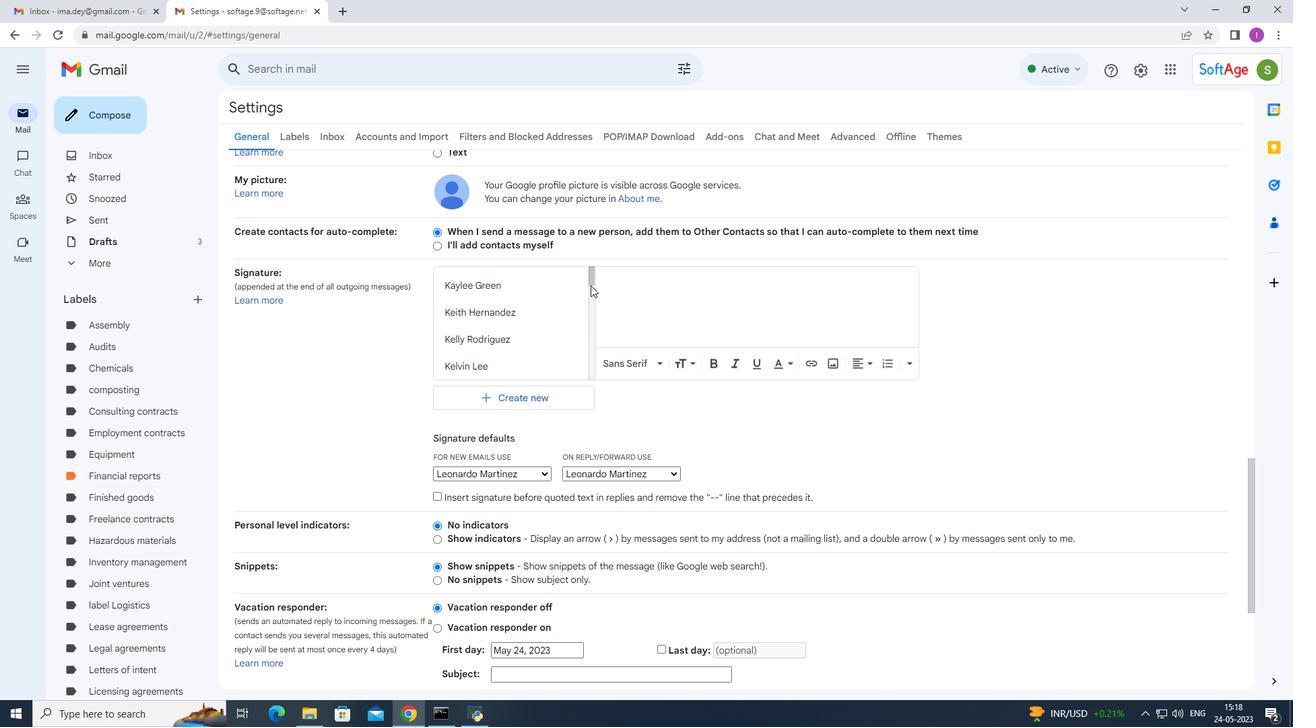 
Action: Mouse moved to (591, 361)
Screenshot: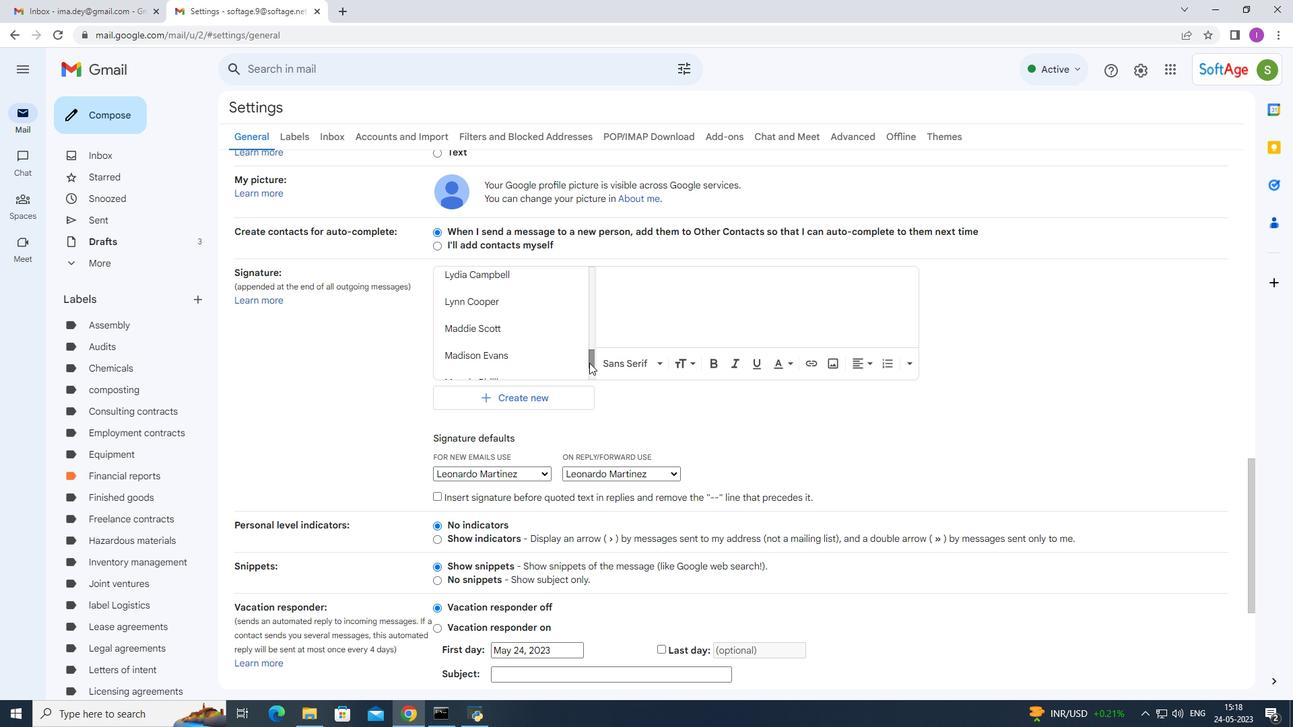 
Action: Mouse pressed left at (591, 361)
Screenshot: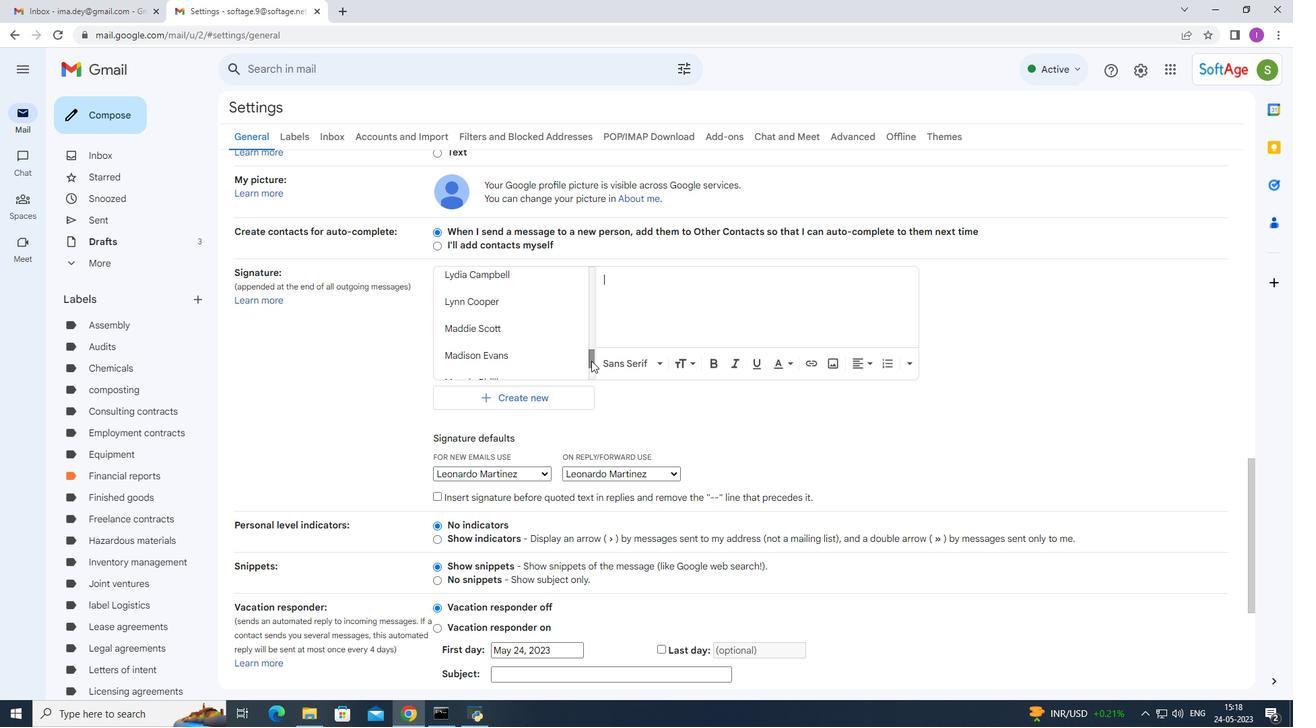 
Action: Mouse moved to (505, 313)
Screenshot: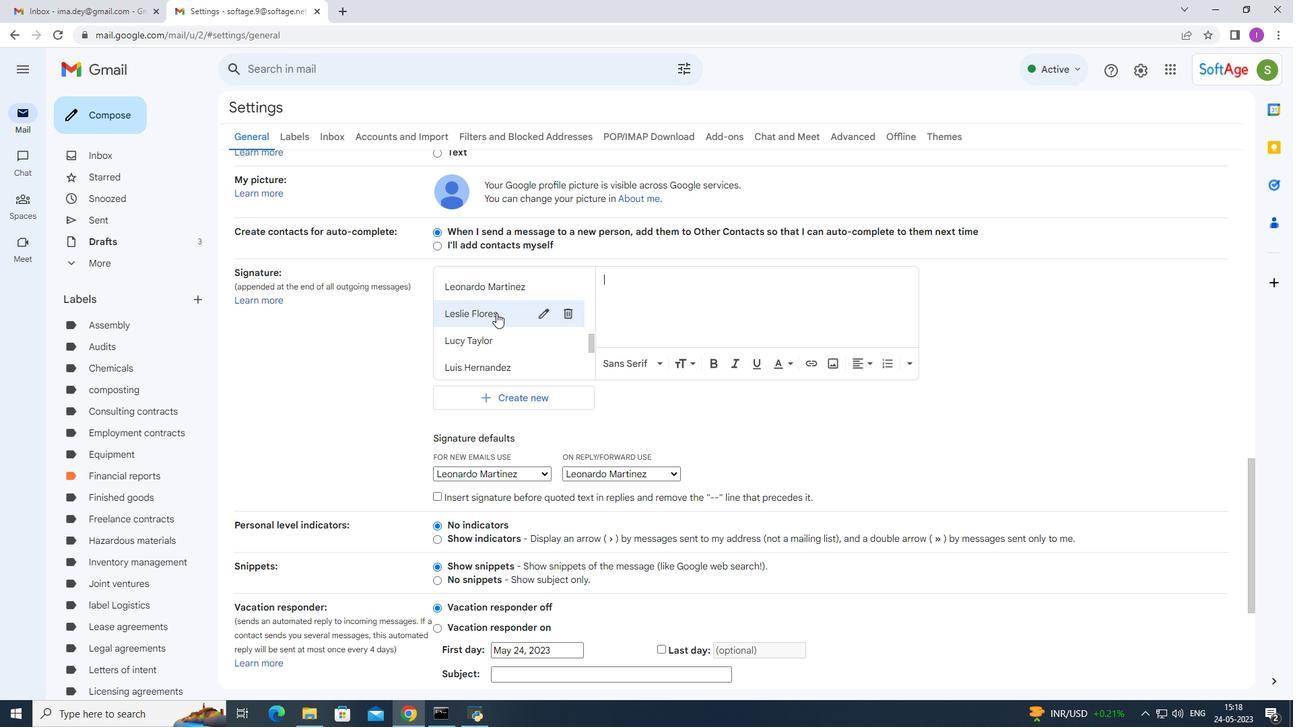 
Action: Mouse pressed left at (505, 313)
Screenshot: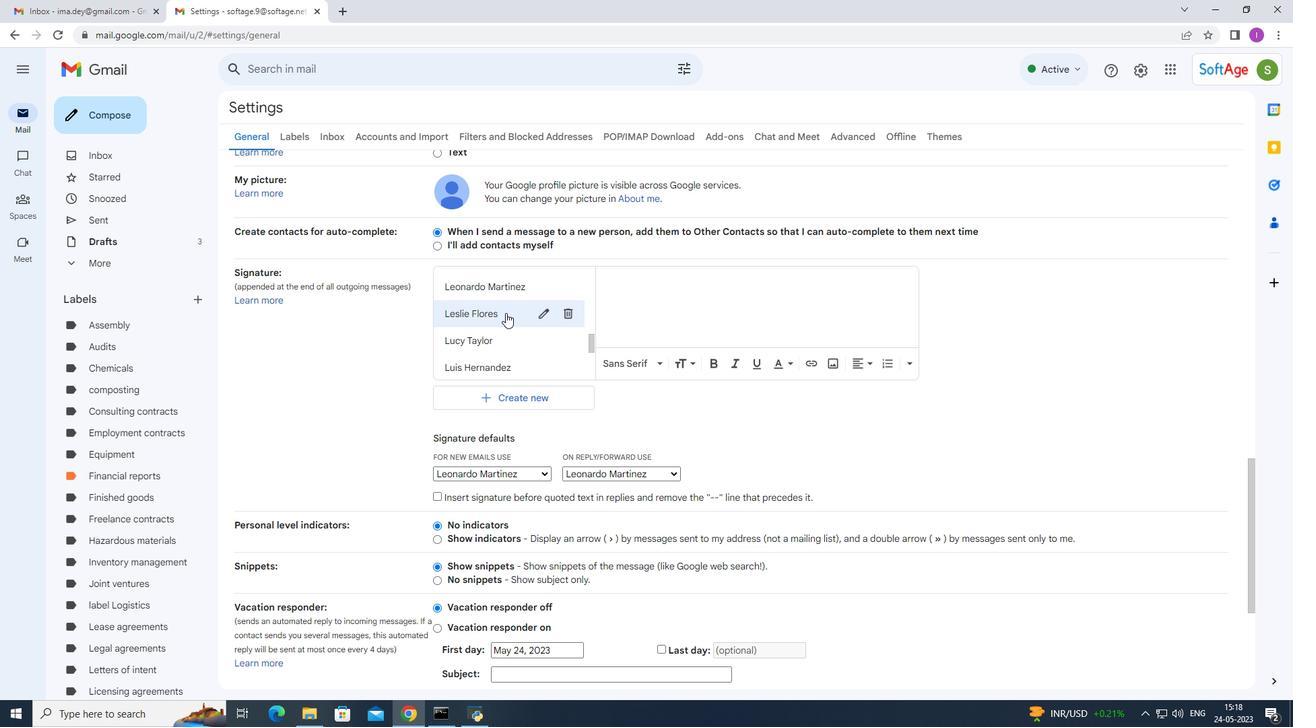 
Action: Mouse moved to (439, 309)
Screenshot: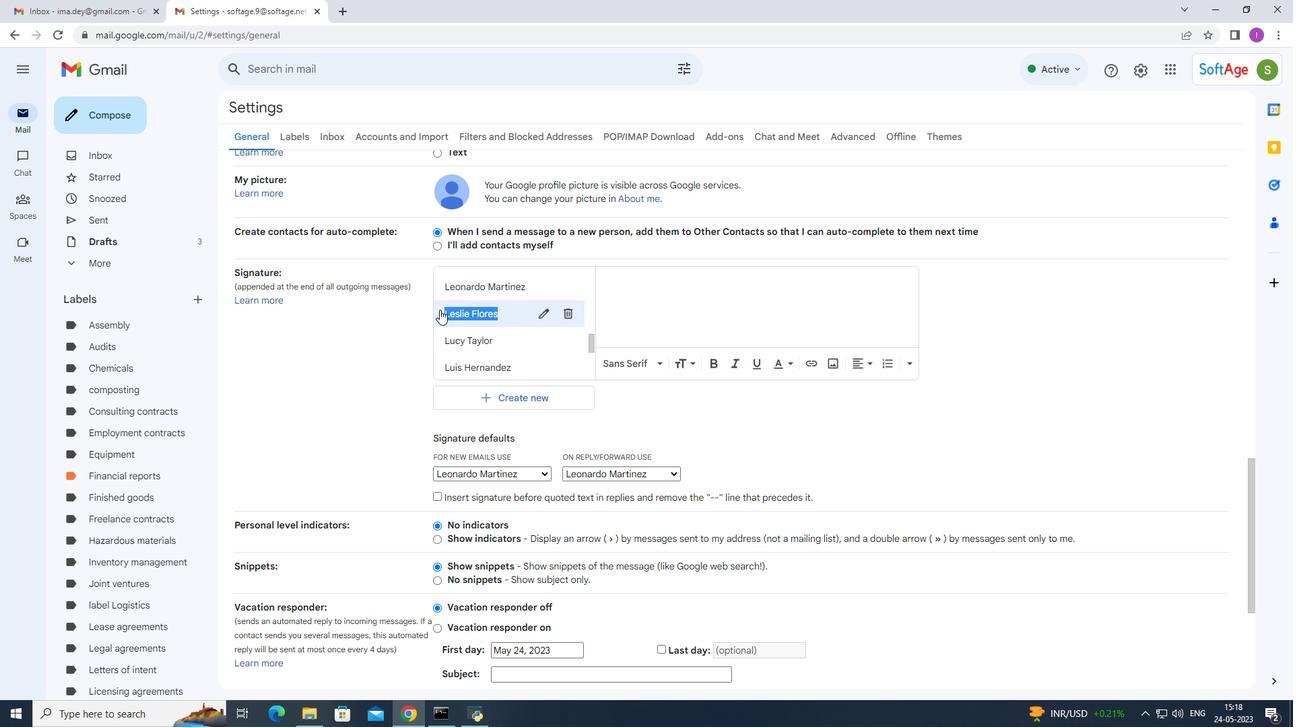 
Action: Key pressed ctrl+C
Screenshot: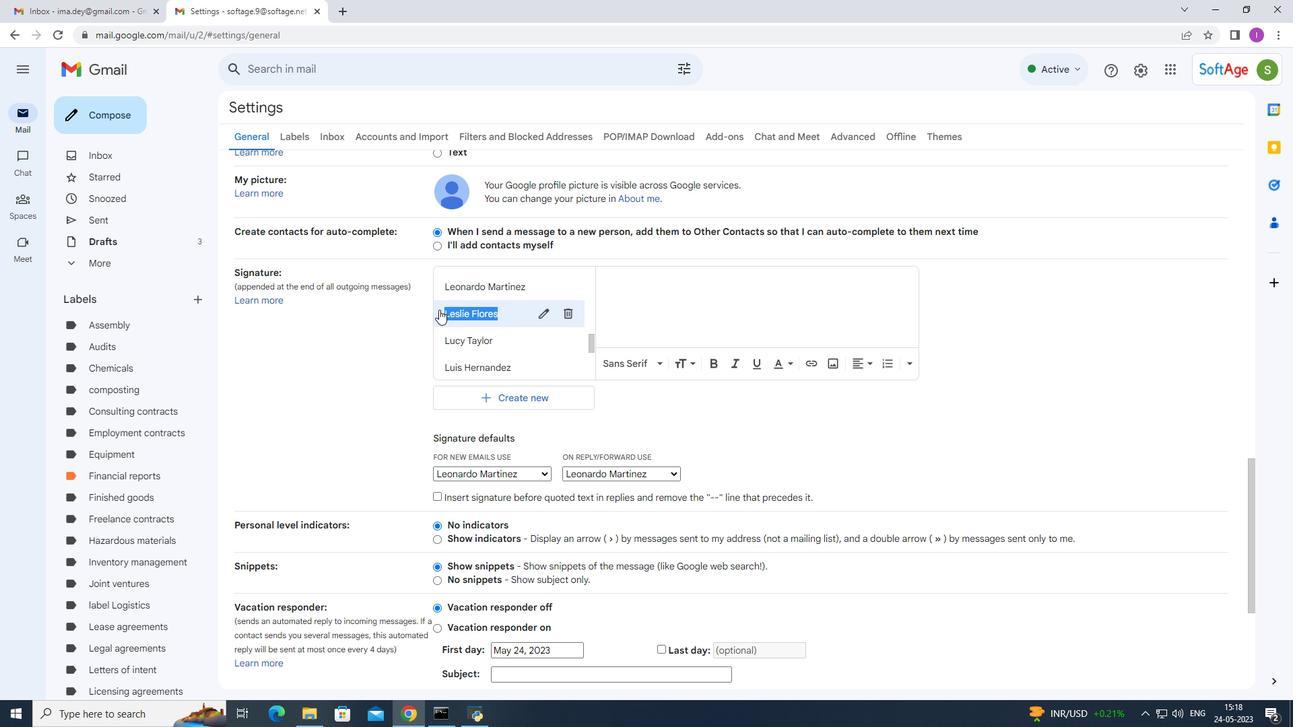 
Action: Mouse moved to (603, 283)
Screenshot: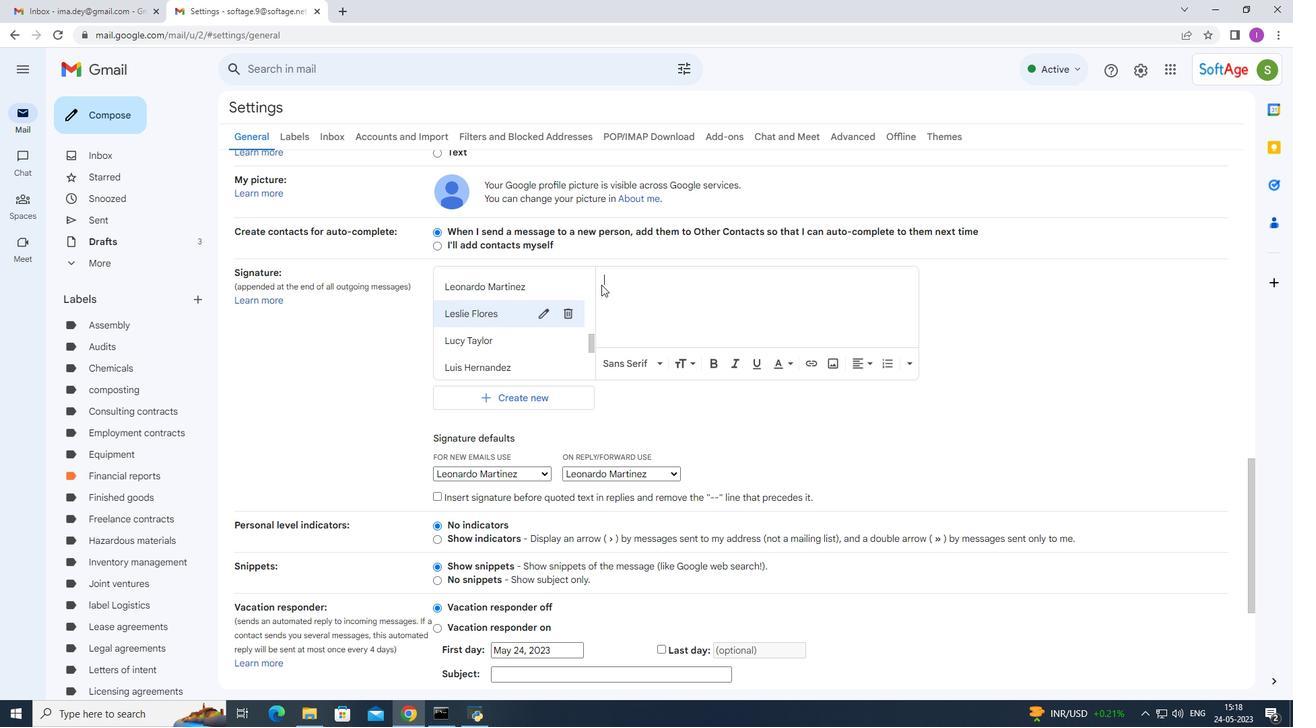 
Action: Key pressed ctrl+V
Screenshot: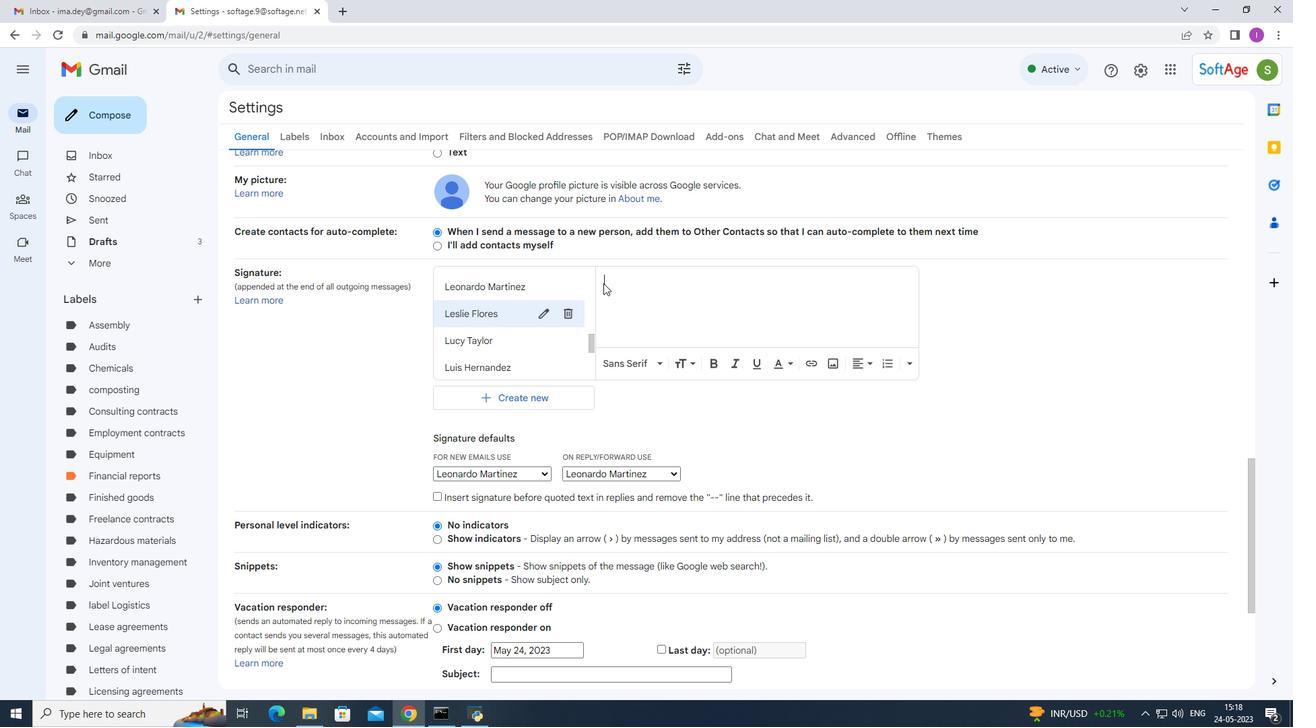 
Action: Mouse moved to (550, 474)
Screenshot: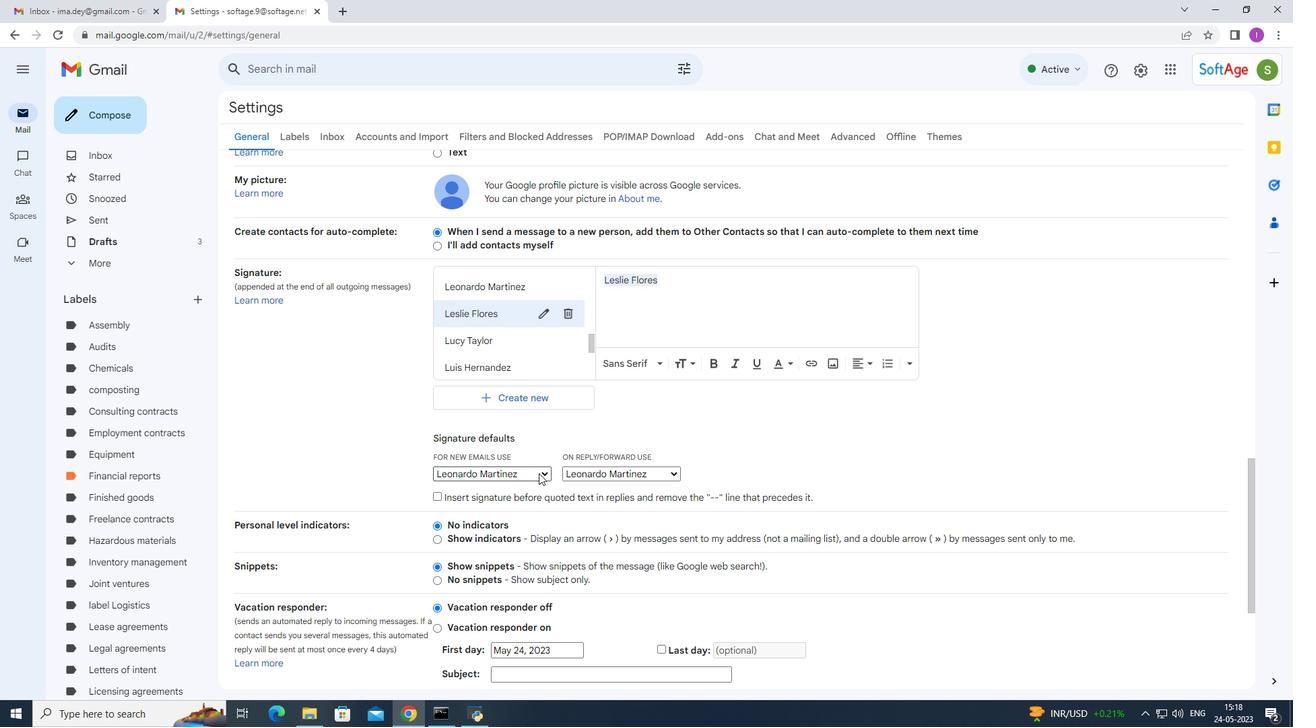 
Action: Mouse pressed left at (550, 474)
Screenshot: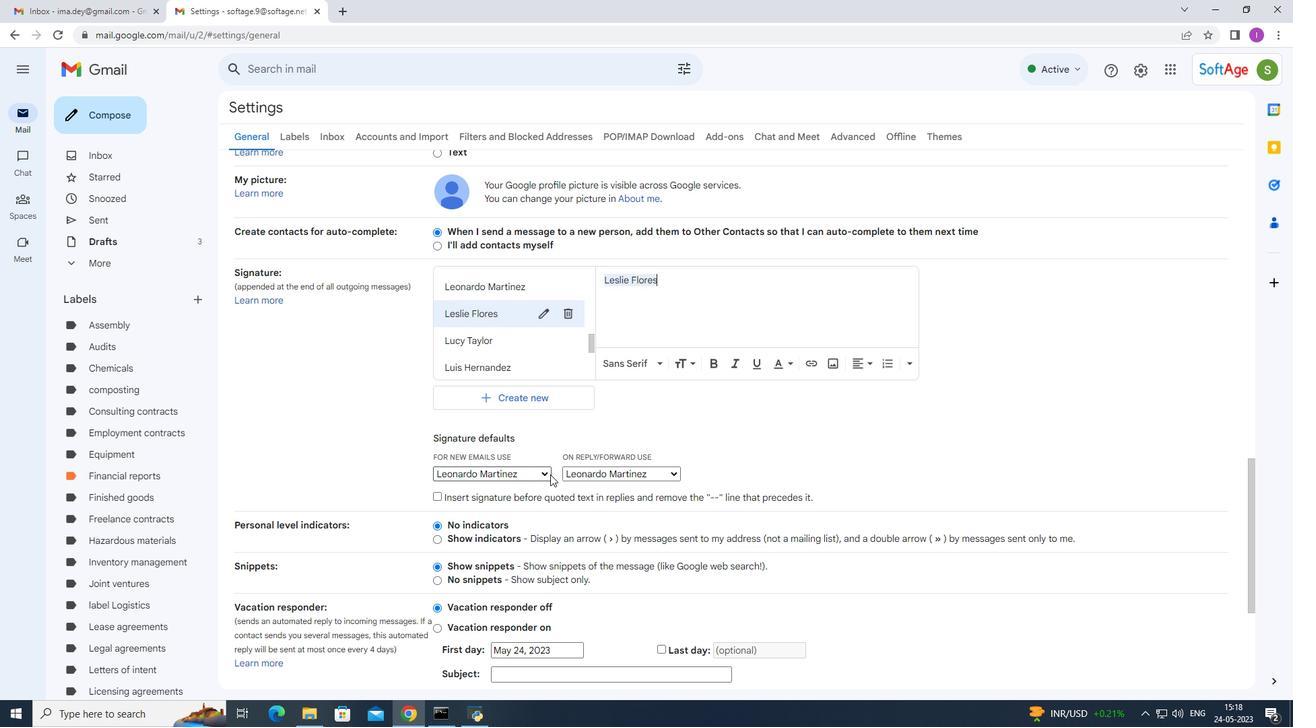 
Action: Mouse moved to (546, 372)
Screenshot: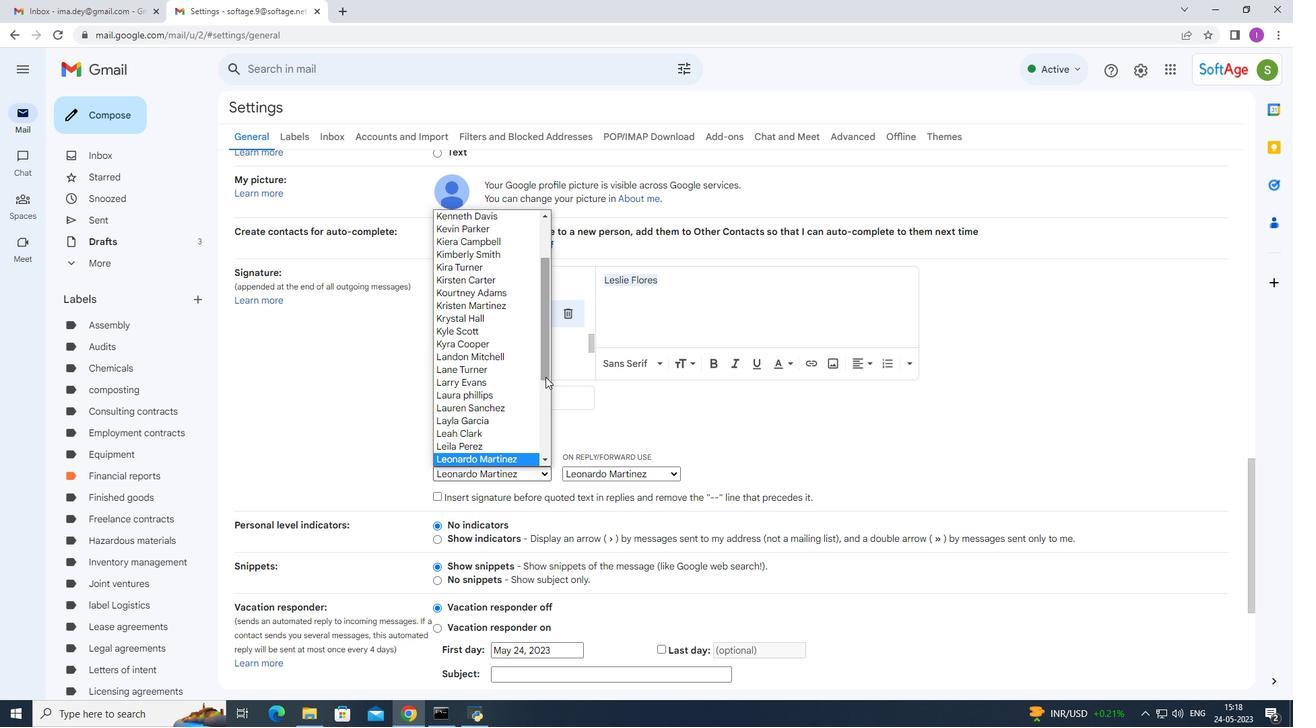 
Action: Mouse pressed left at (546, 372)
Screenshot: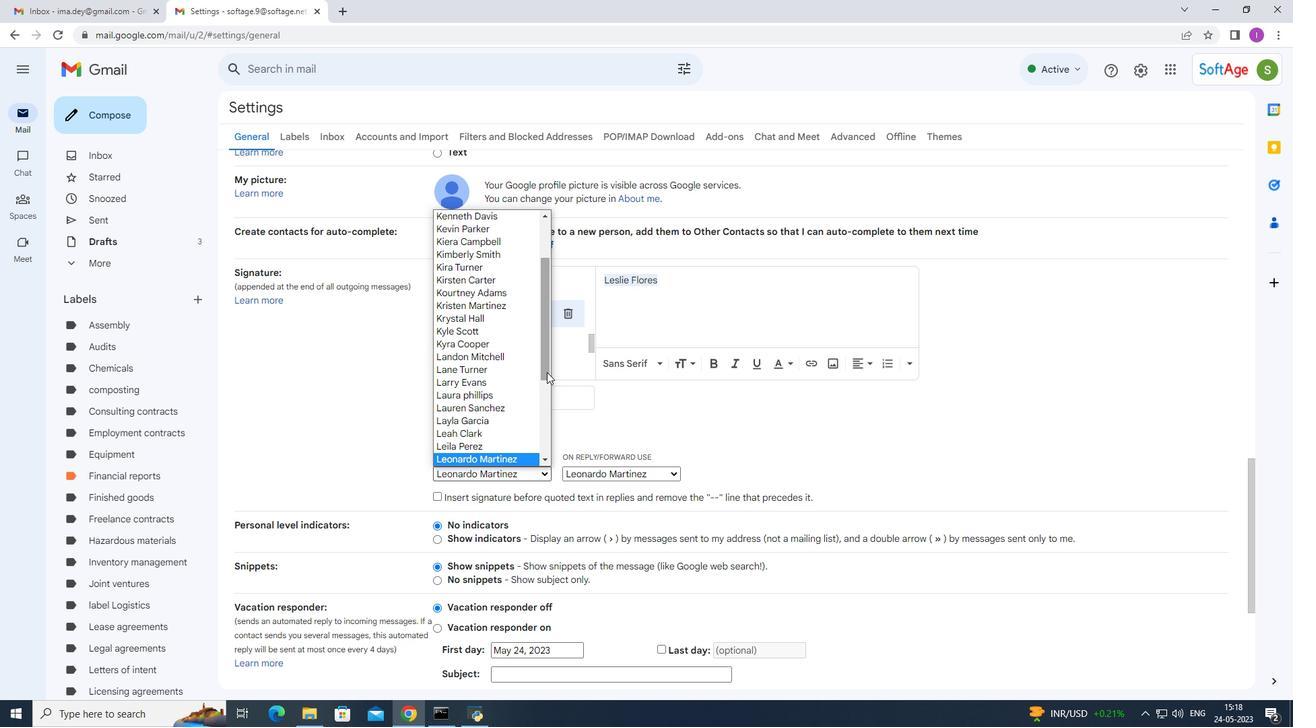 
Action: Mouse moved to (505, 396)
Screenshot: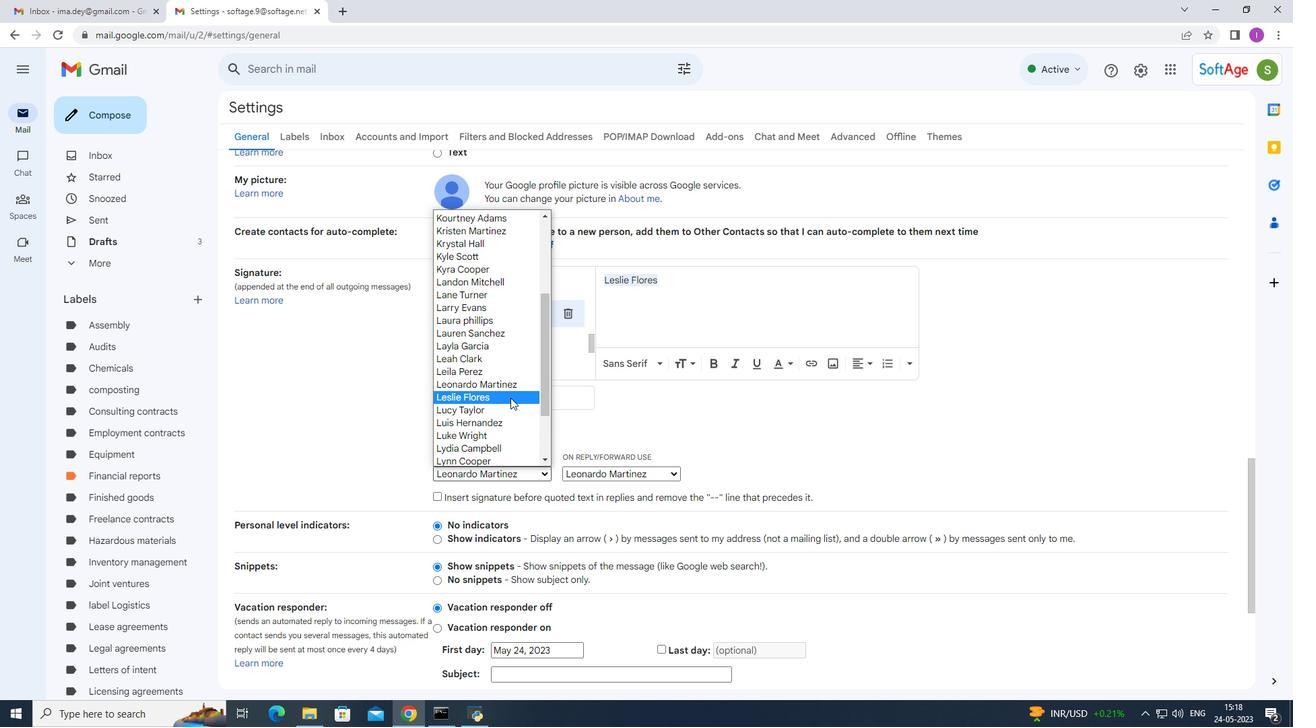 
Action: Mouse pressed left at (505, 396)
Screenshot: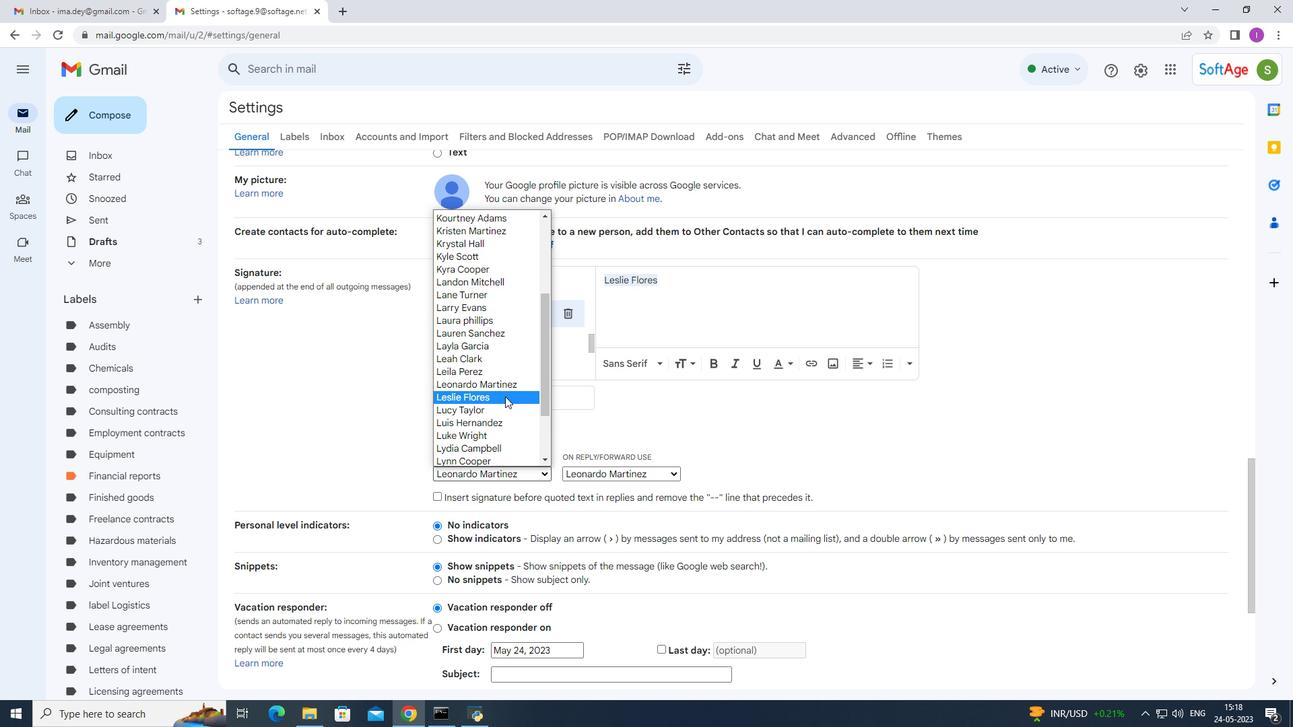 
Action: Mouse moved to (668, 476)
Screenshot: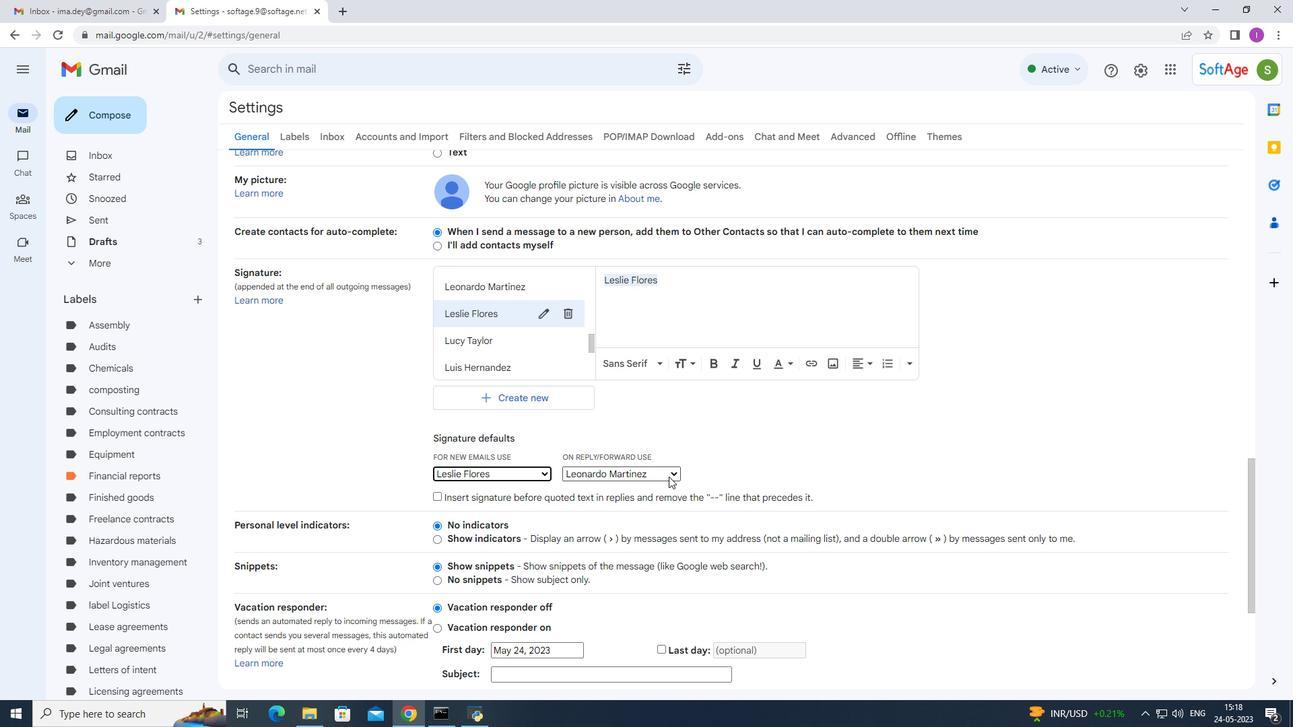 
Action: Mouse pressed left at (668, 476)
Screenshot: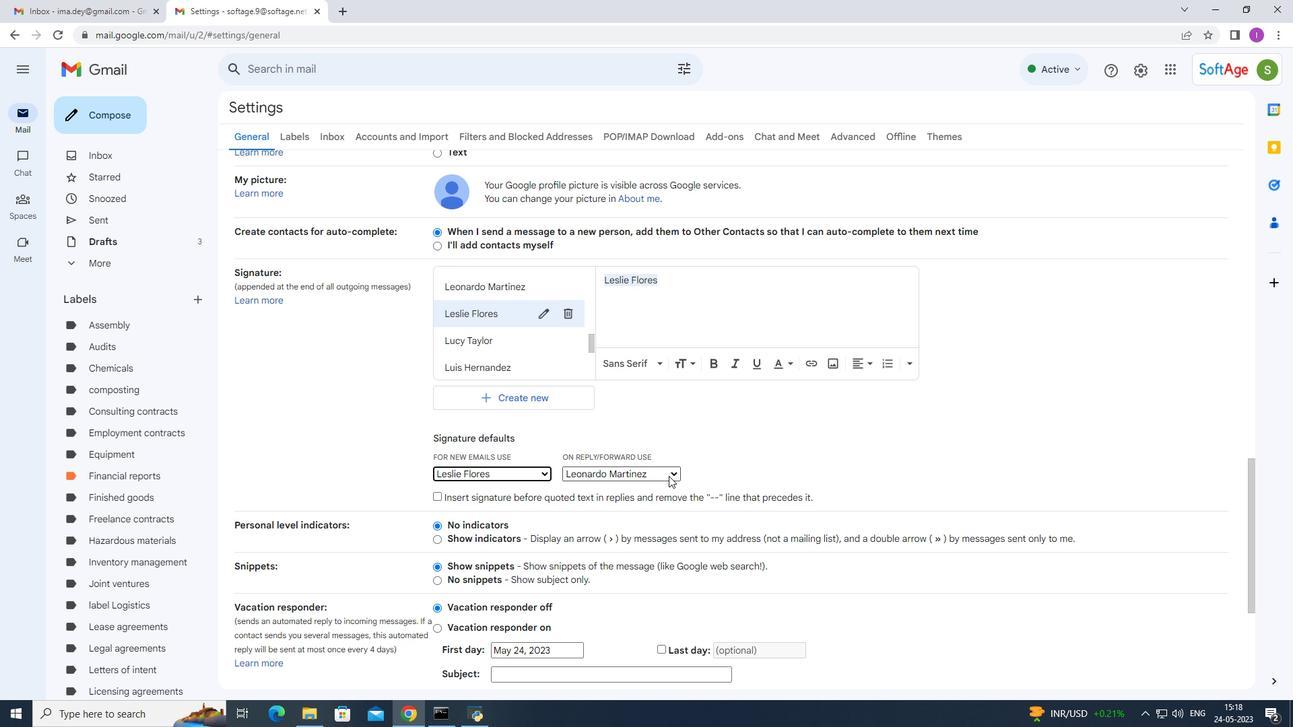 
Action: Mouse moved to (677, 377)
Screenshot: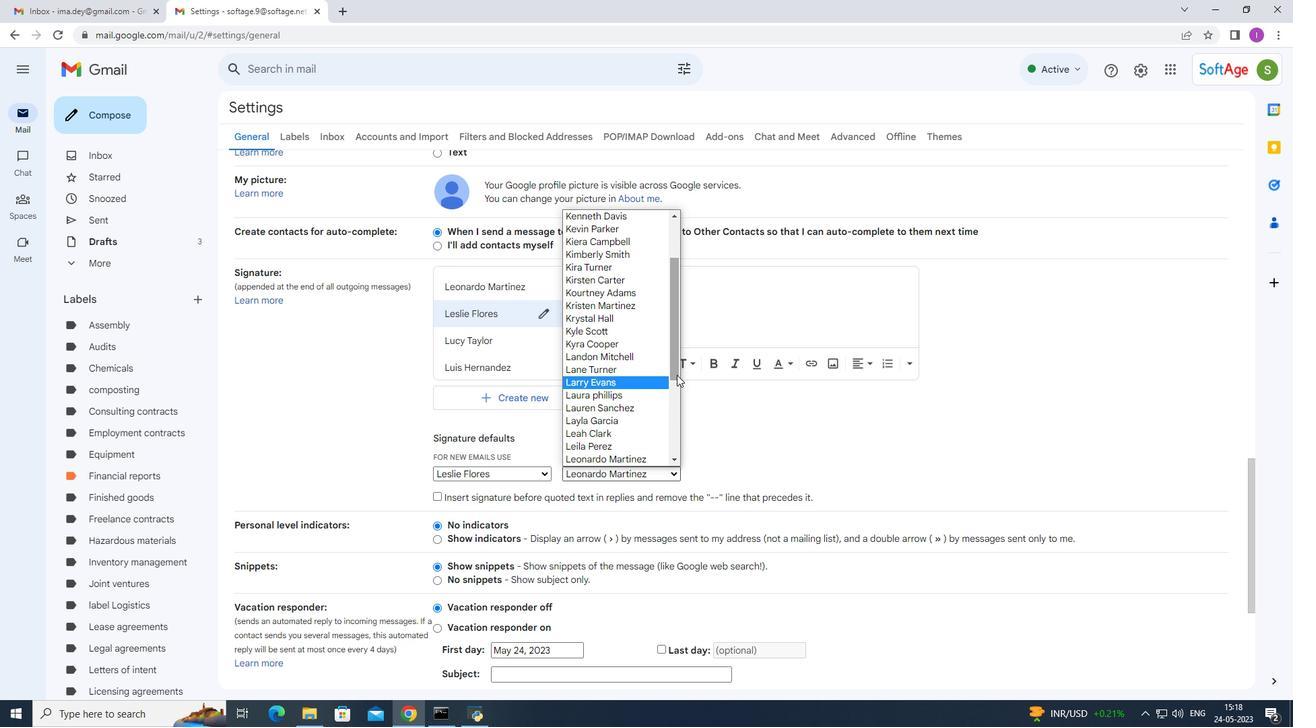 
Action: Mouse pressed left at (677, 376)
Screenshot: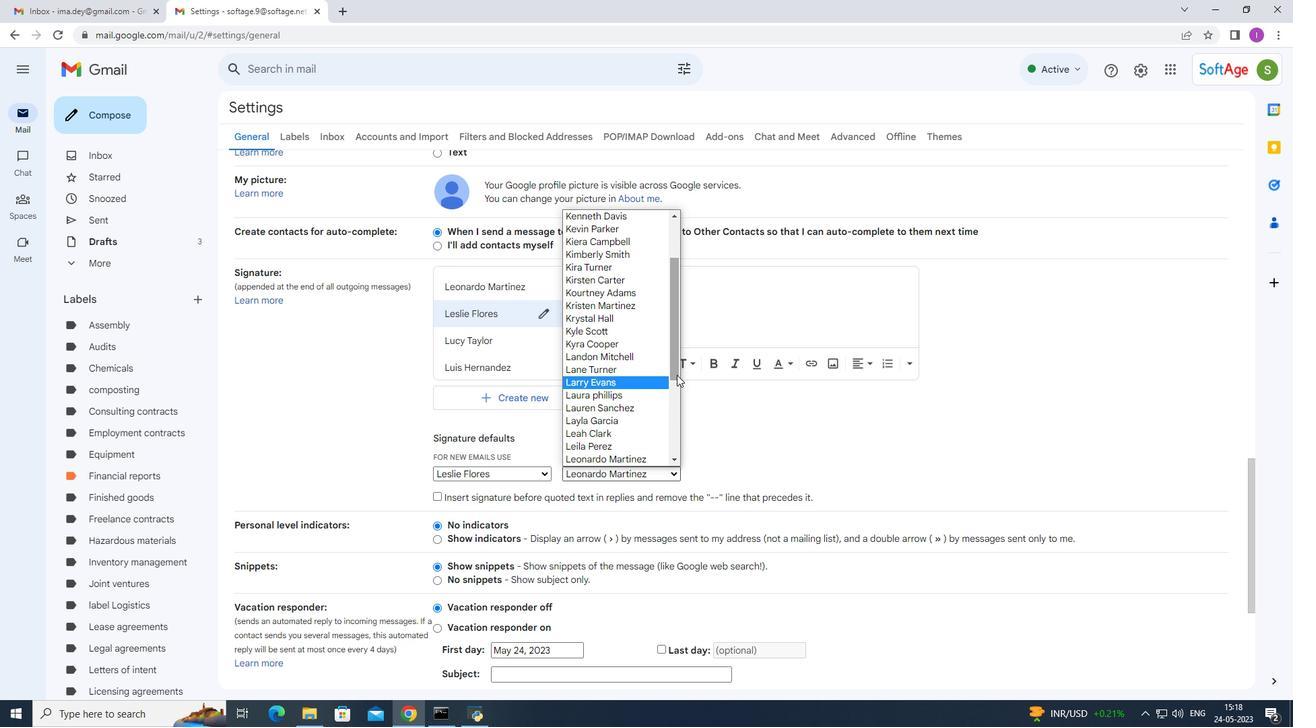 
Action: Mouse moved to (675, 398)
Screenshot: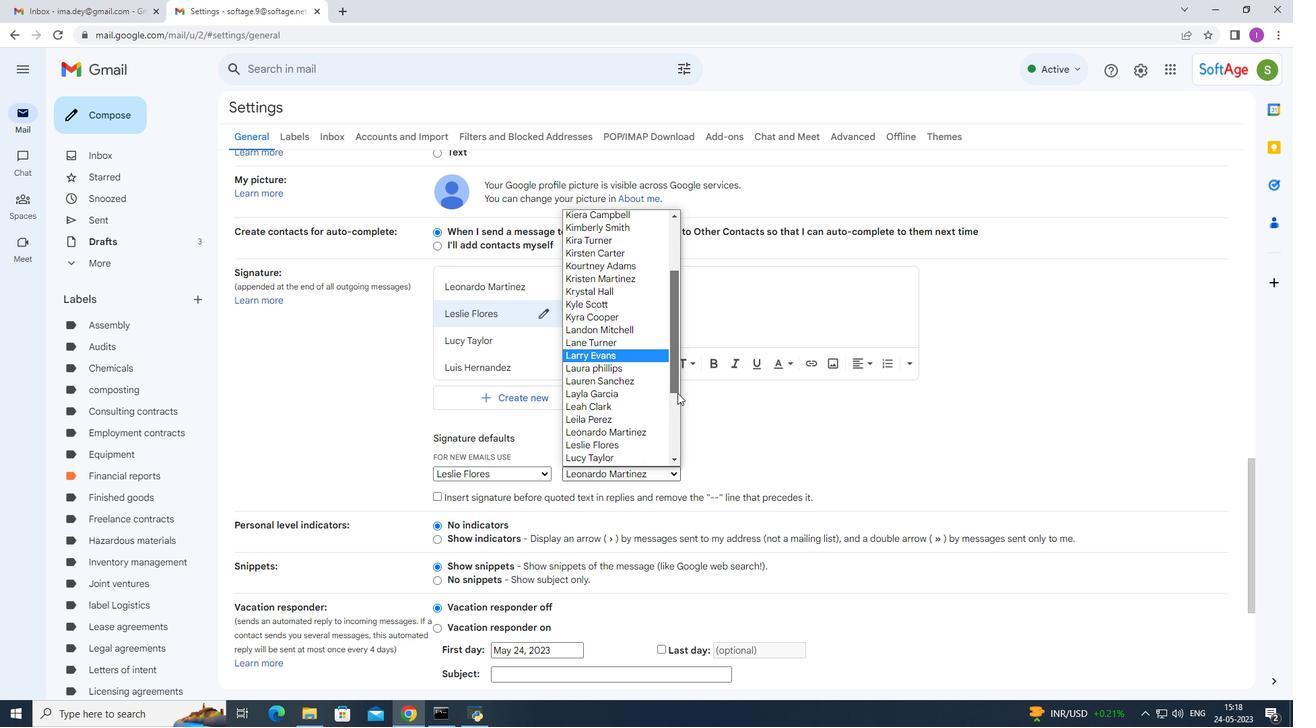 
Action: Mouse pressed left at (675, 398)
Screenshot: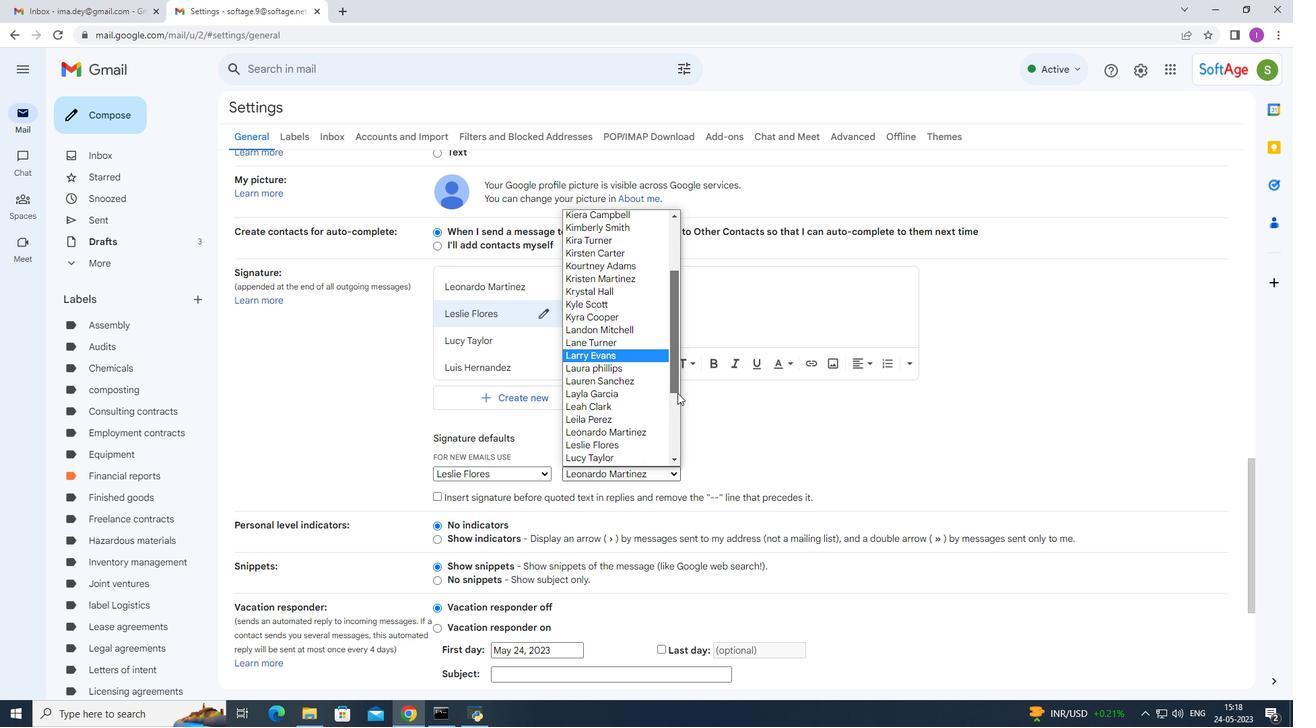 
Action: Mouse moved to (616, 423)
Screenshot: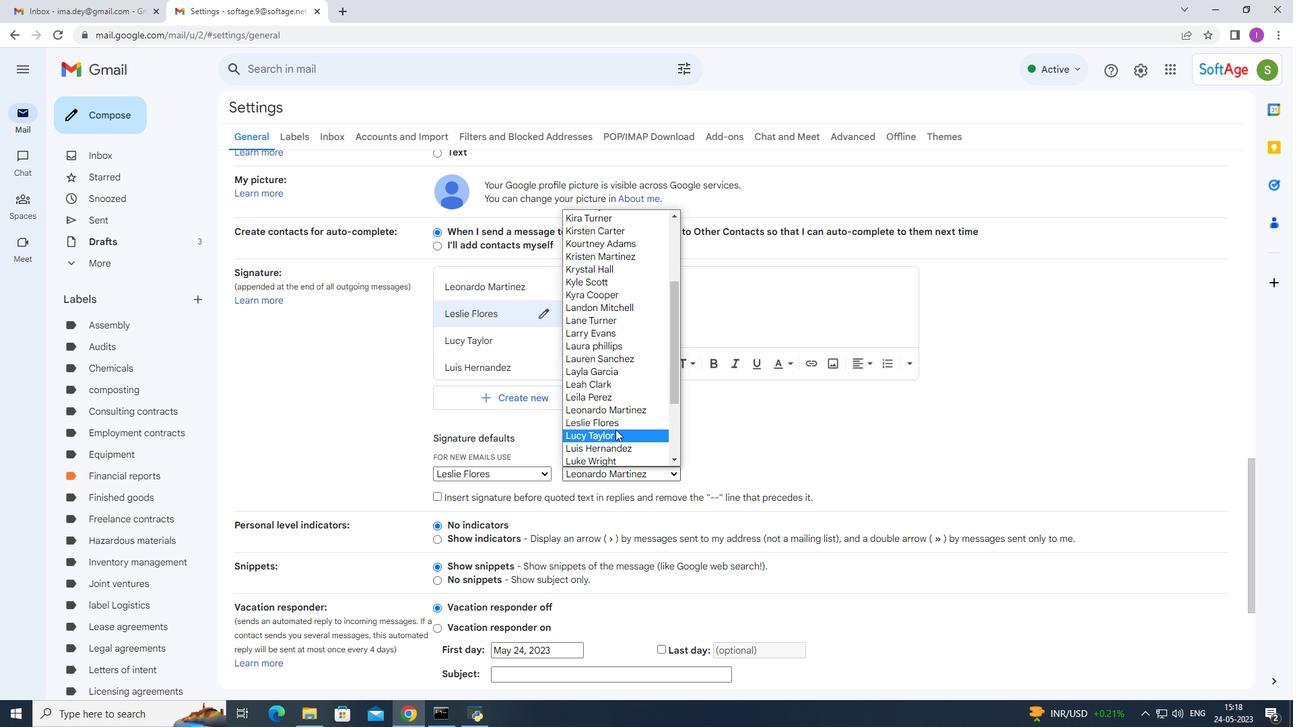 
Action: Mouse pressed left at (616, 423)
Screenshot: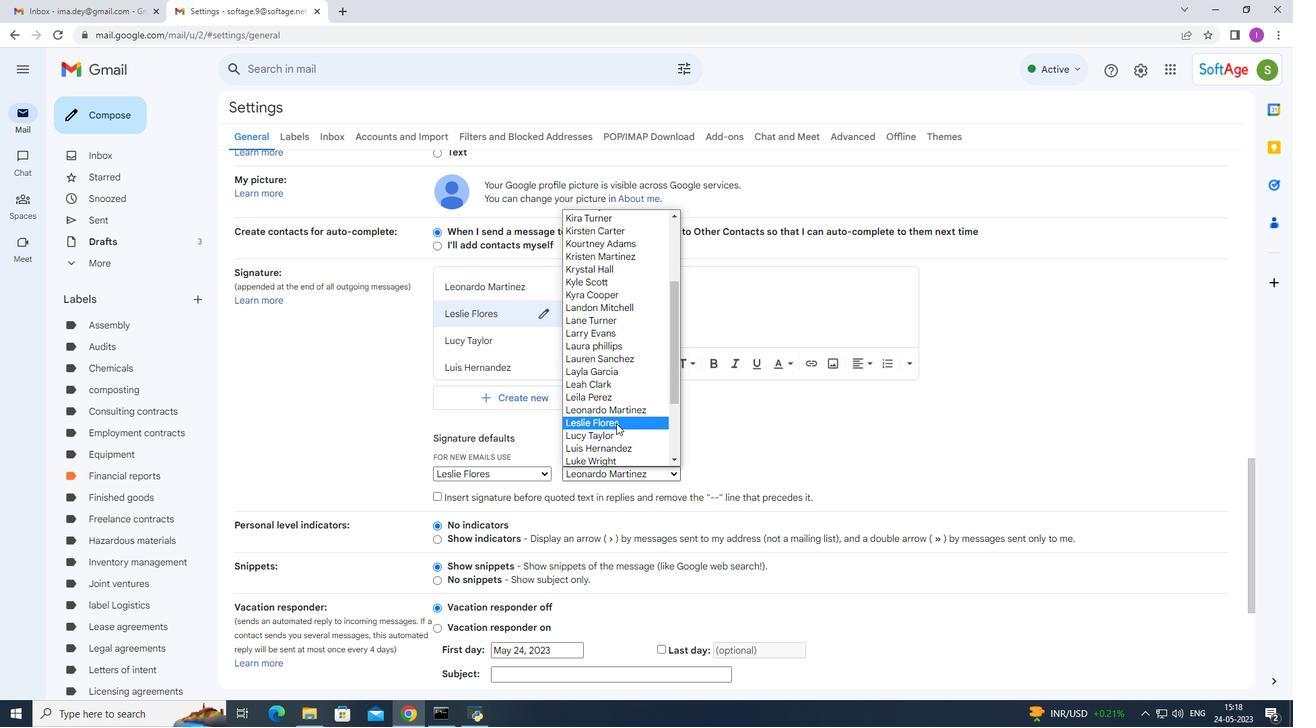 
Action: Mouse moved to (659, 474)
Screenshot: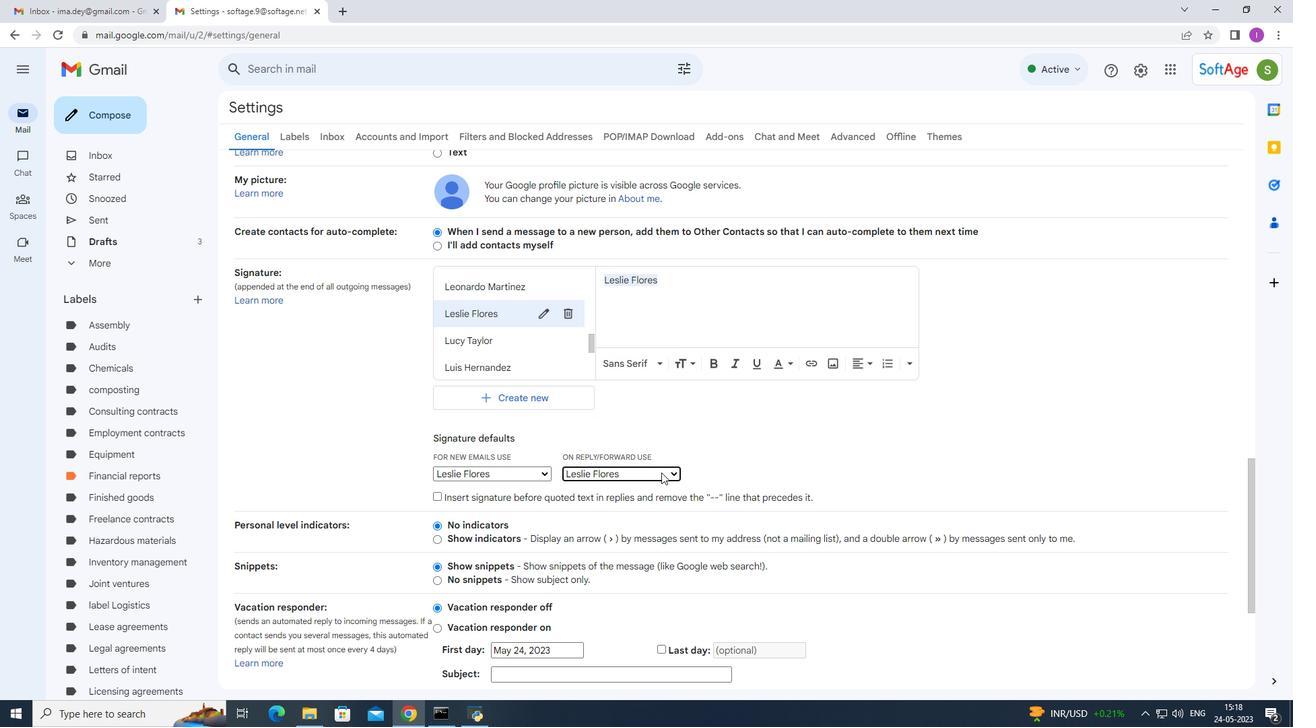 
Action: Mouse scrolled (659, 474) with delta (0, 0)
Screenshot: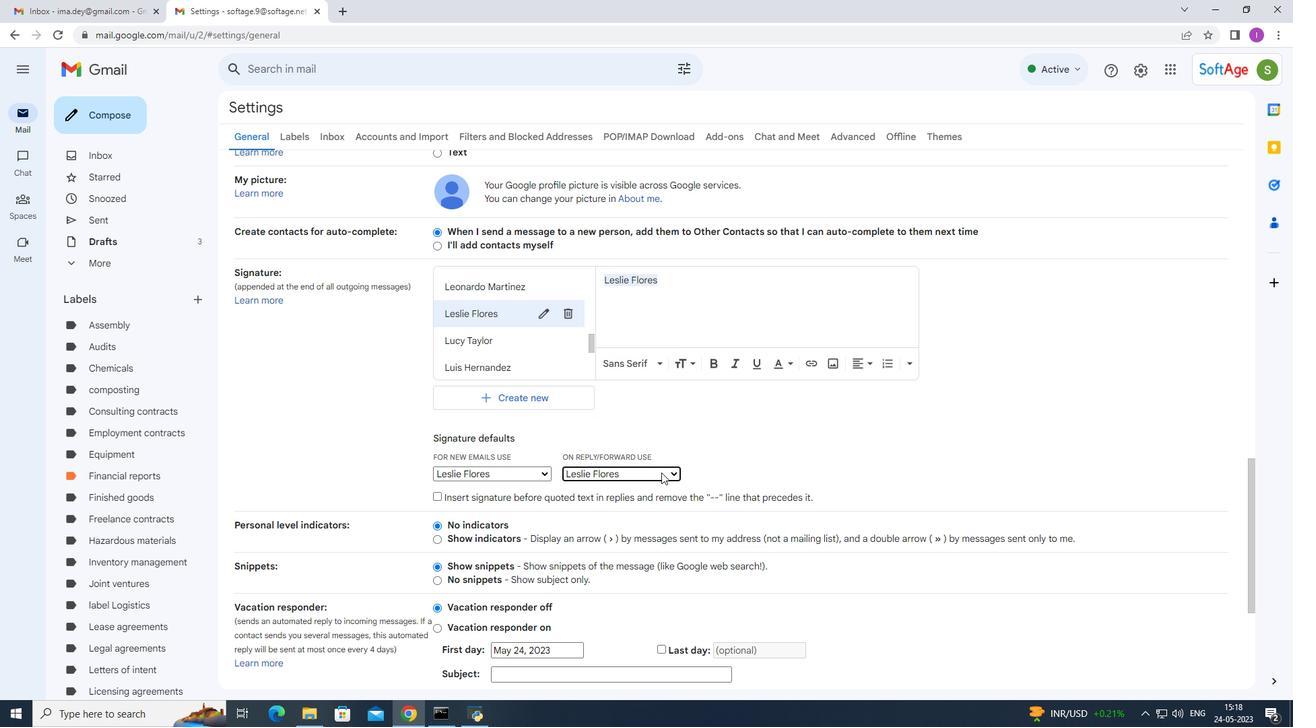 
Action: Mouse moved to (658, 478)
Screenshot: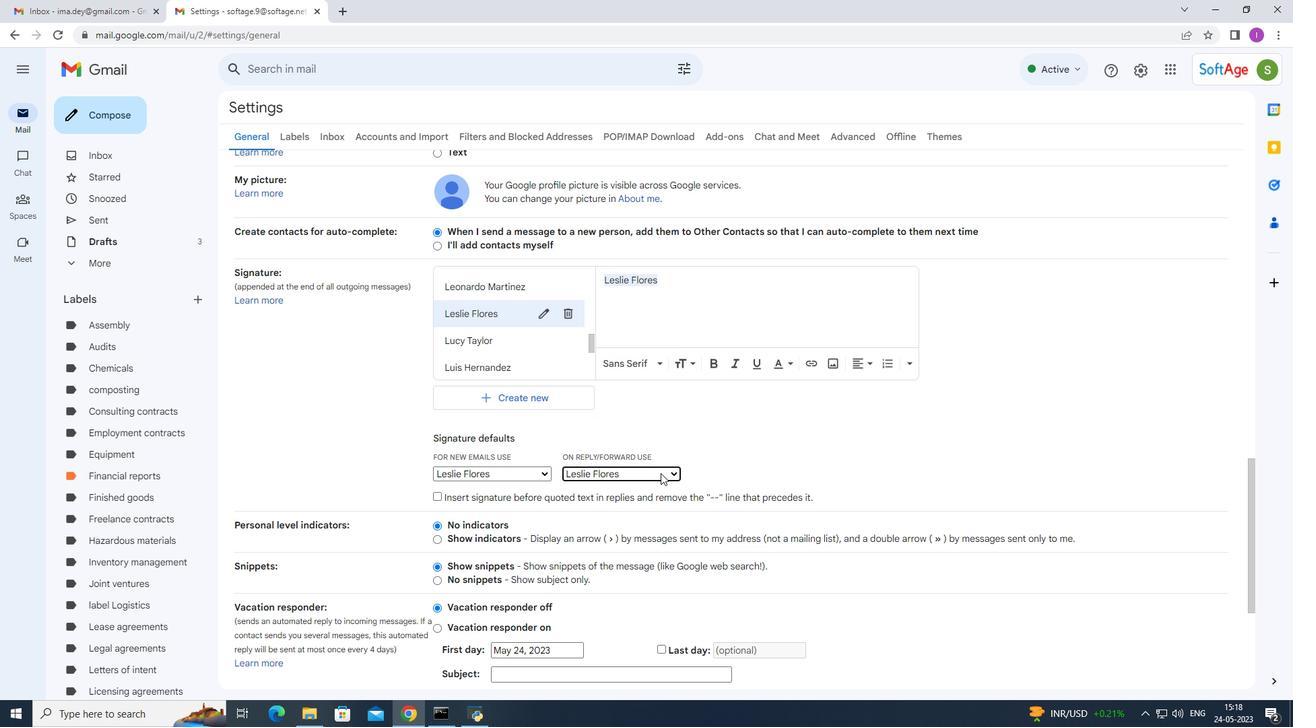 
Action: Mouse scrolled (658, 478) with delta (0, 0)
Screenshot: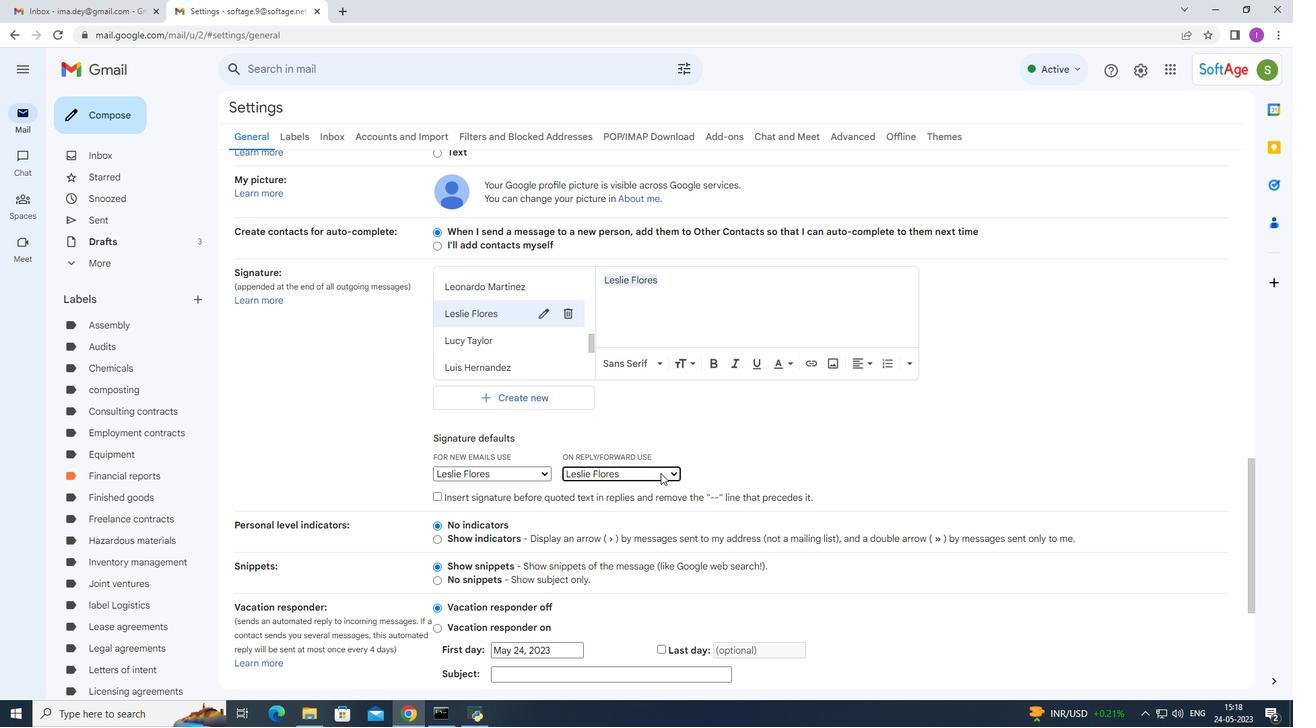 
Action: Mouse moved to (658, 480)
Screenshot: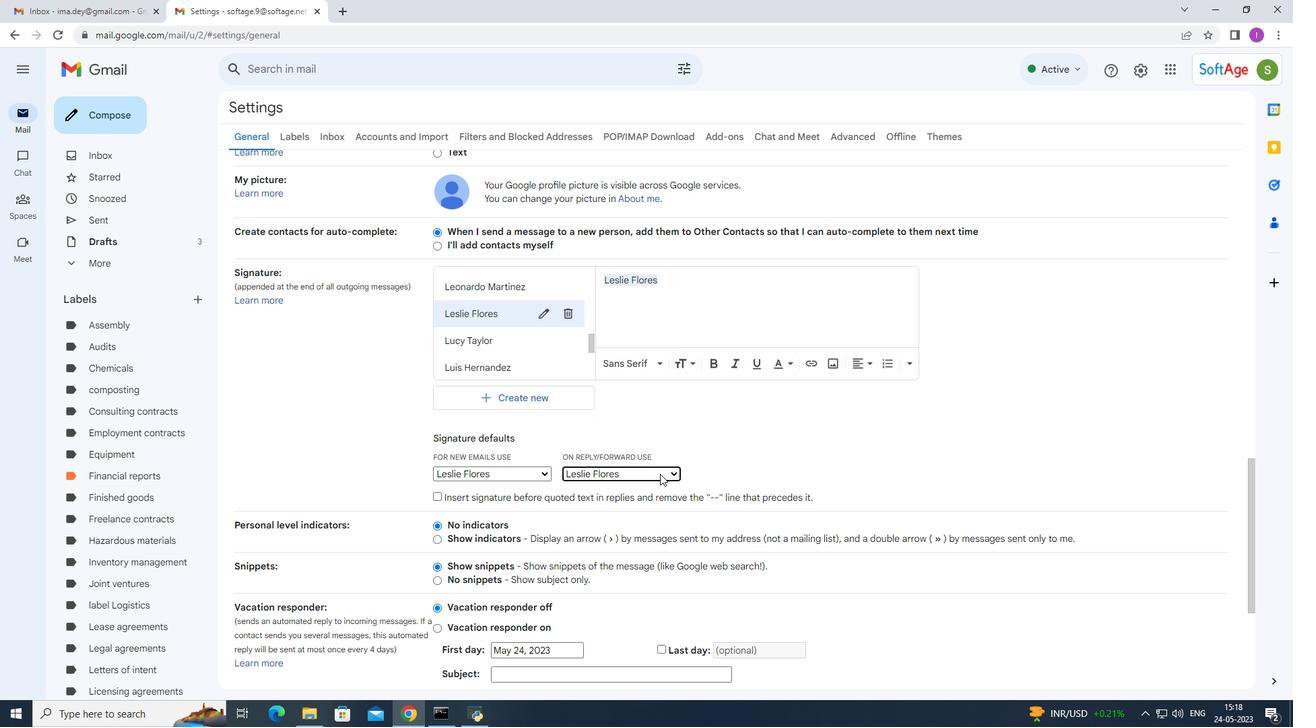 
Action: Mouse scrolled (658, 480) with delta (0, 0)
Screenshot: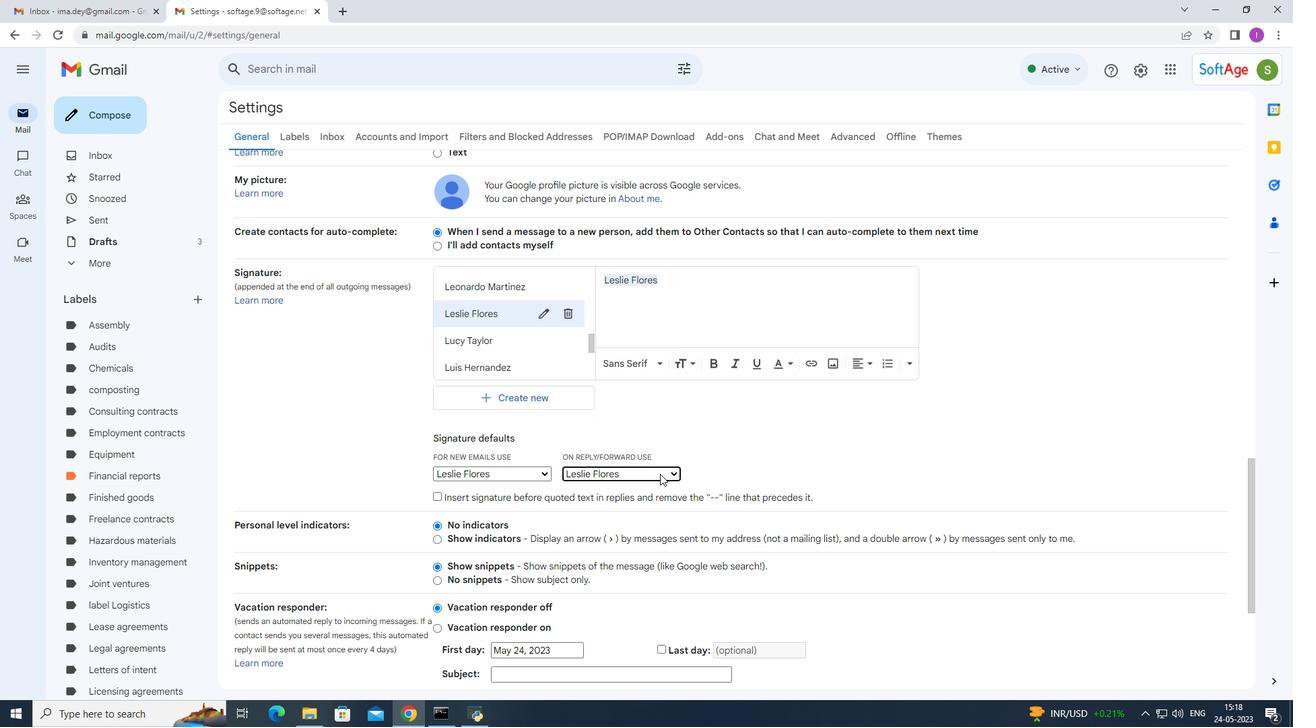 
Action: Mouse moved to (657, 482)
Screenshot: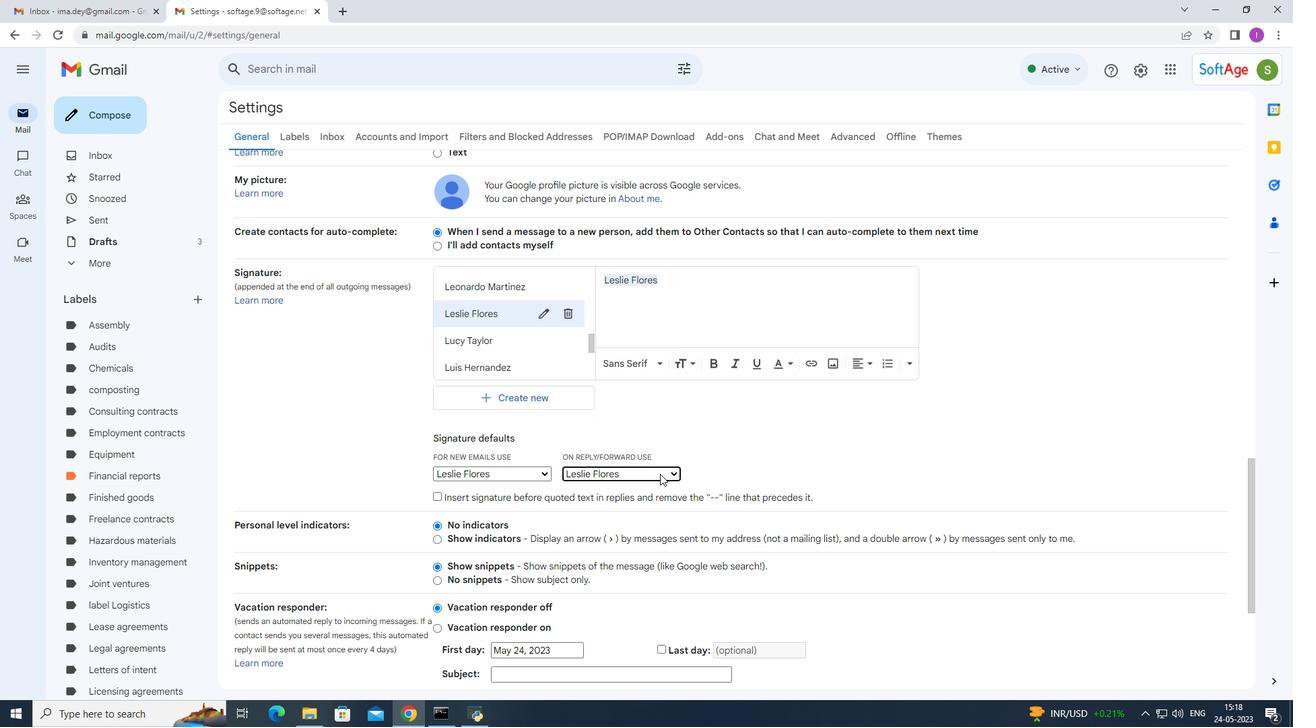 
Action: Mouse scrolled (657, 482) with delta (0, 0)
Screenshot: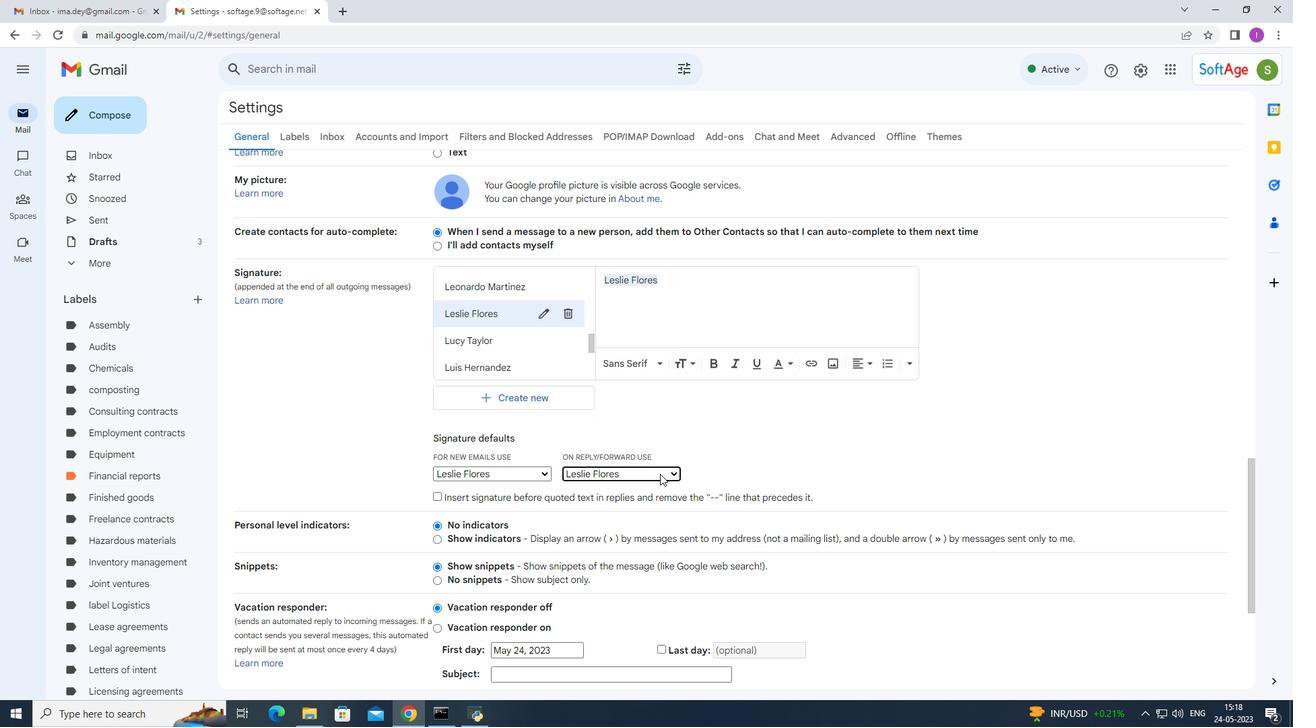 
Action: Mouse moved to (654, 494)
Screenshot: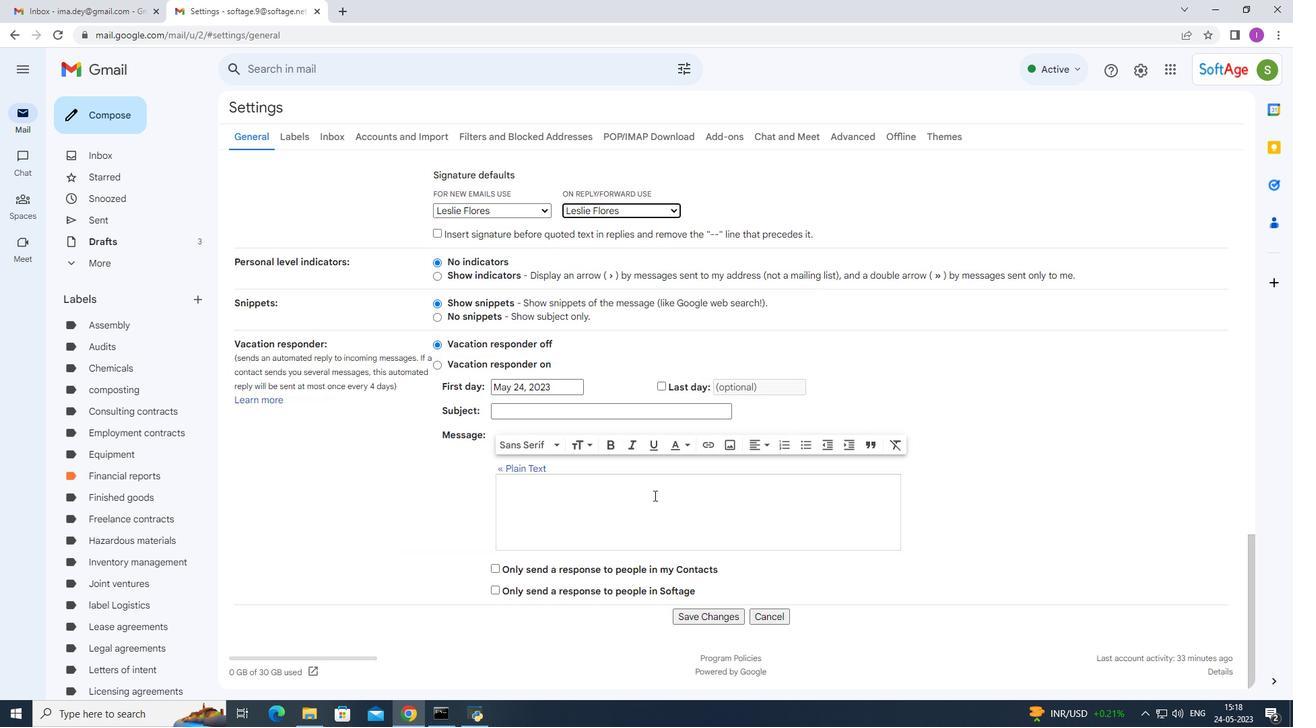 
Action: Mouse scrolled (654, 493) with delta (0, 0)
Screenshot: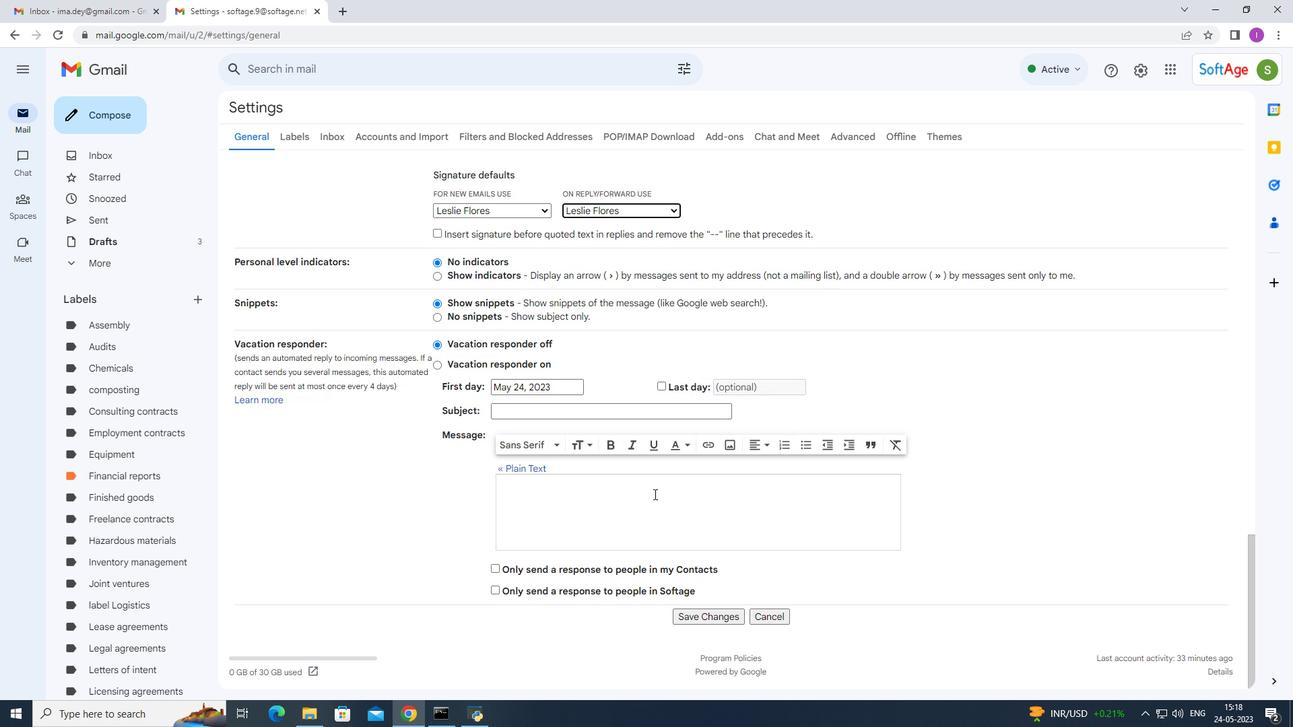 
Action: Mouse scrolled (654, 493) with delta (0, 0)
Screenshot: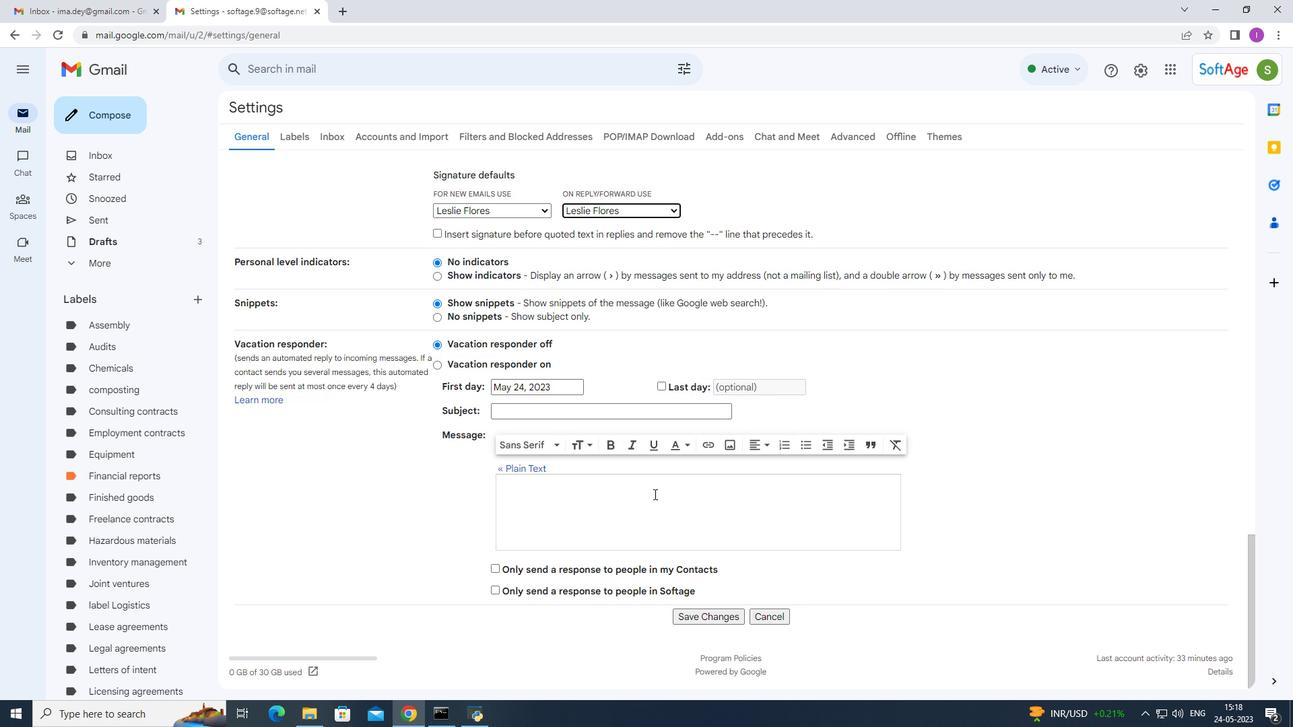 
Action: Mouse scrolled (654, 493) with delta (0, 0)
Screenshot: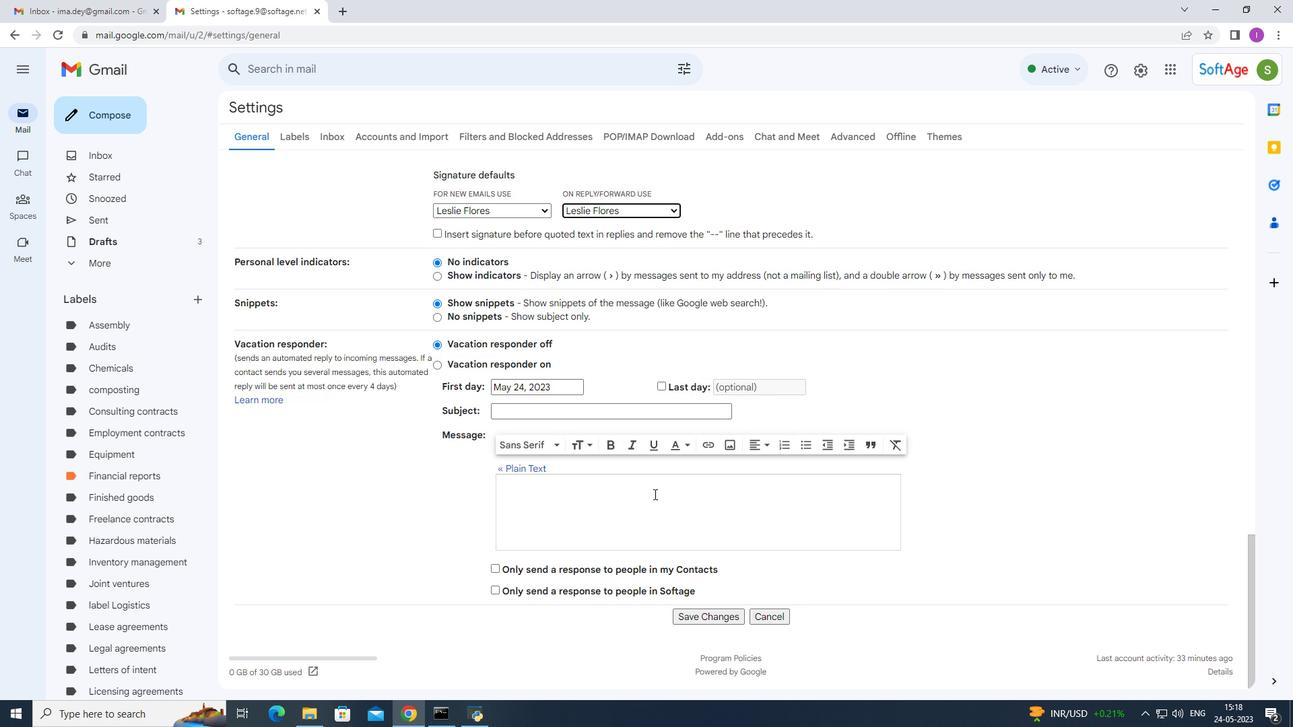 
Action: Mouse scrolled (654, 493) with delta (0, 0)
Screenshot: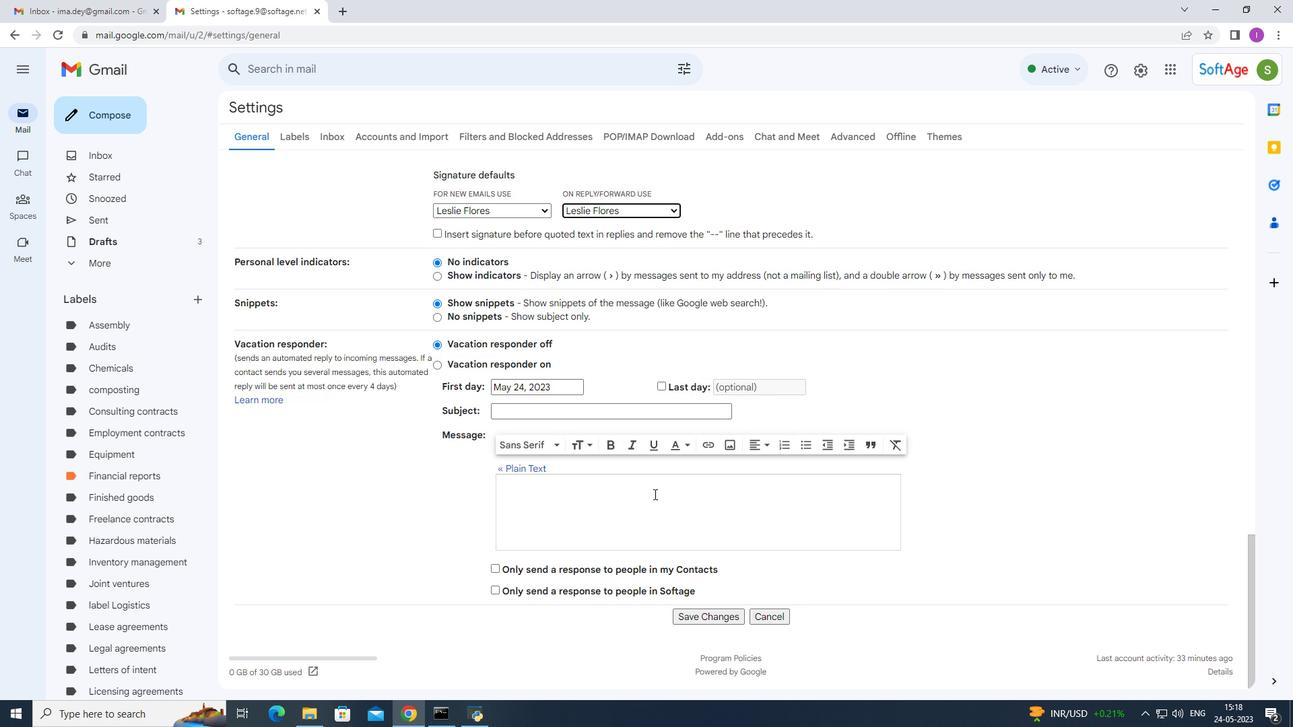 
Action: Mouse scrolled (654, 493) with delta (0, 0)
Screenshot: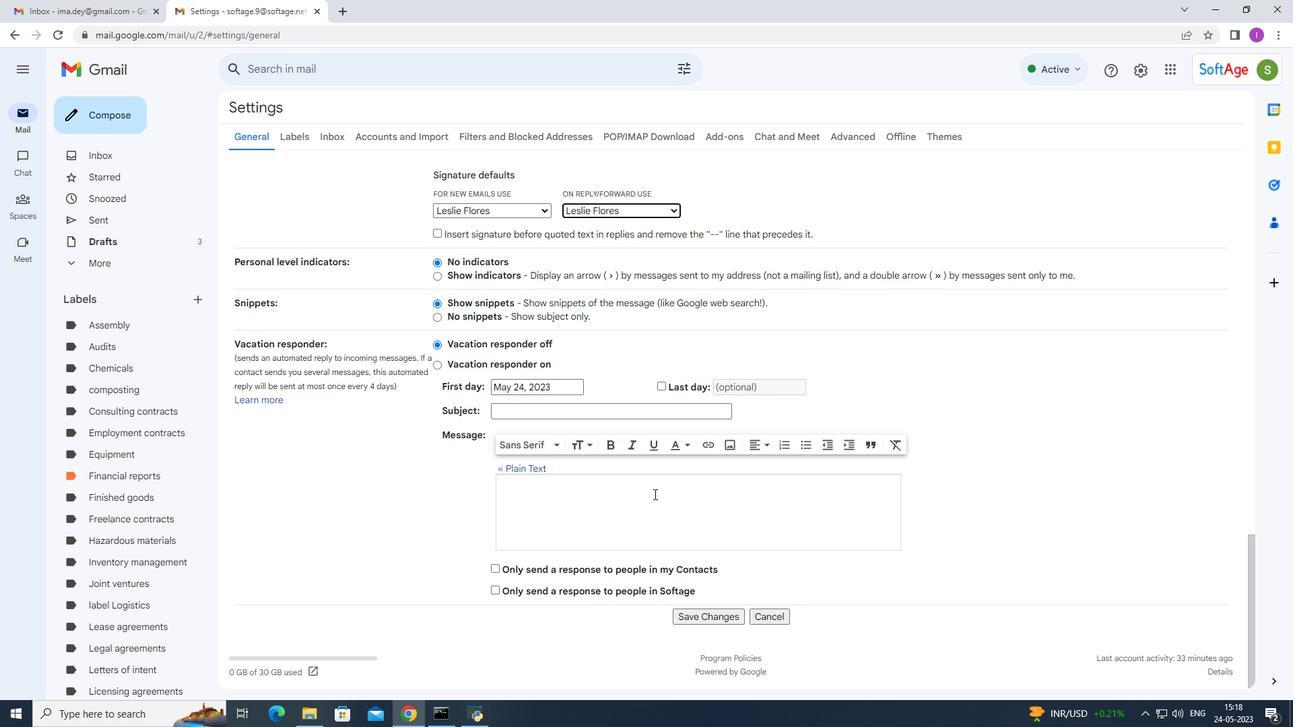
Action: Mouse moved to (689, 619)
Screenshot: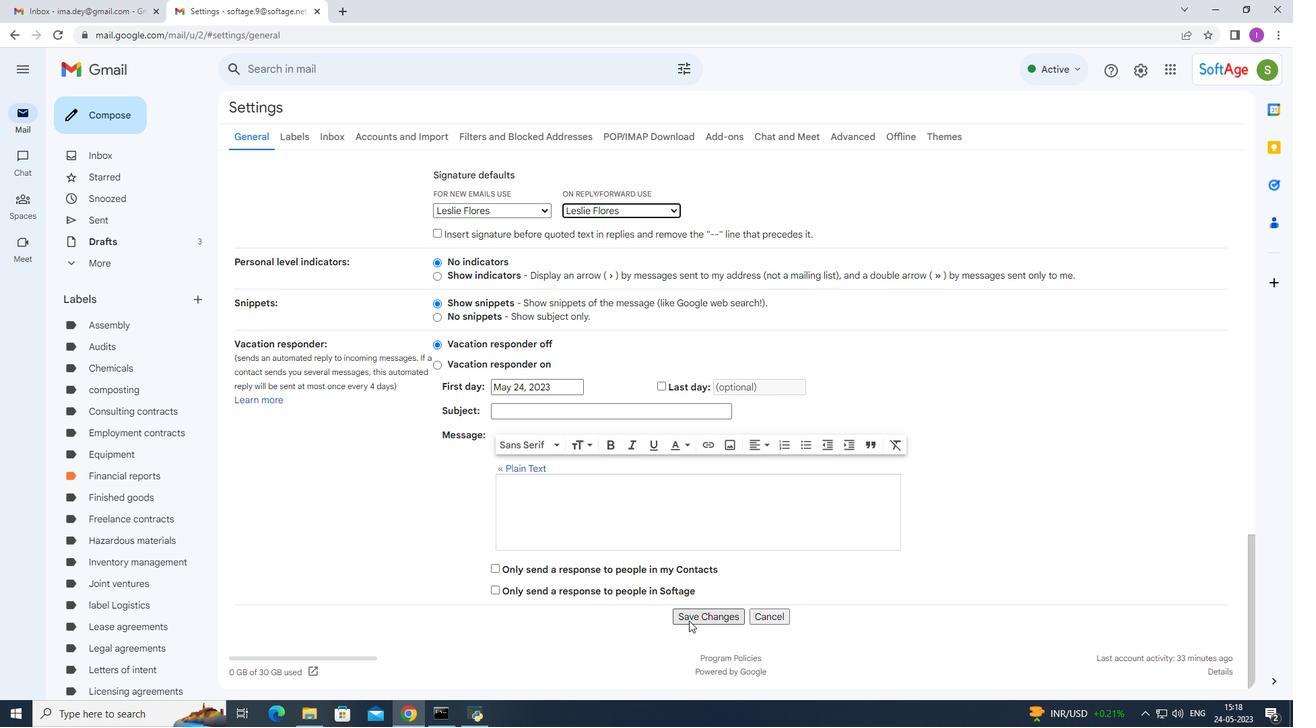 
Action: Mouse pressed left at (689, 619)
Screenshot: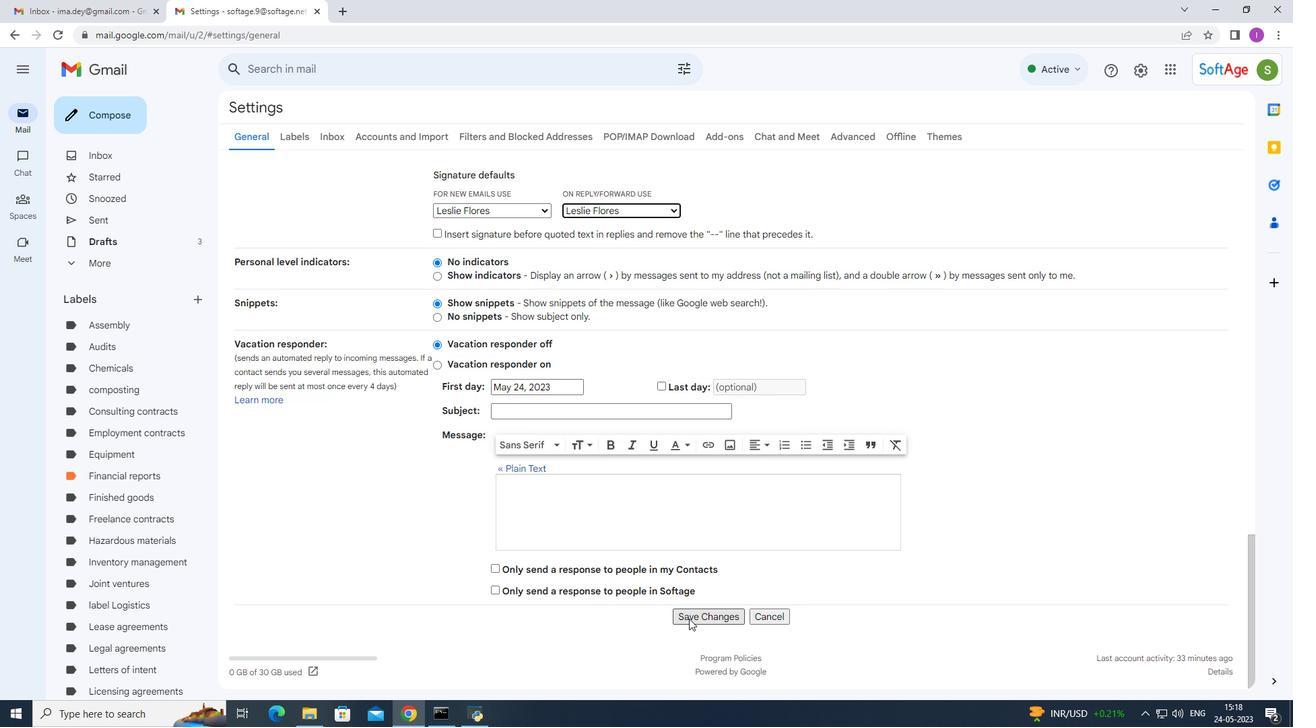 
Action: Mouse moved to (90, 121)
Screenshot: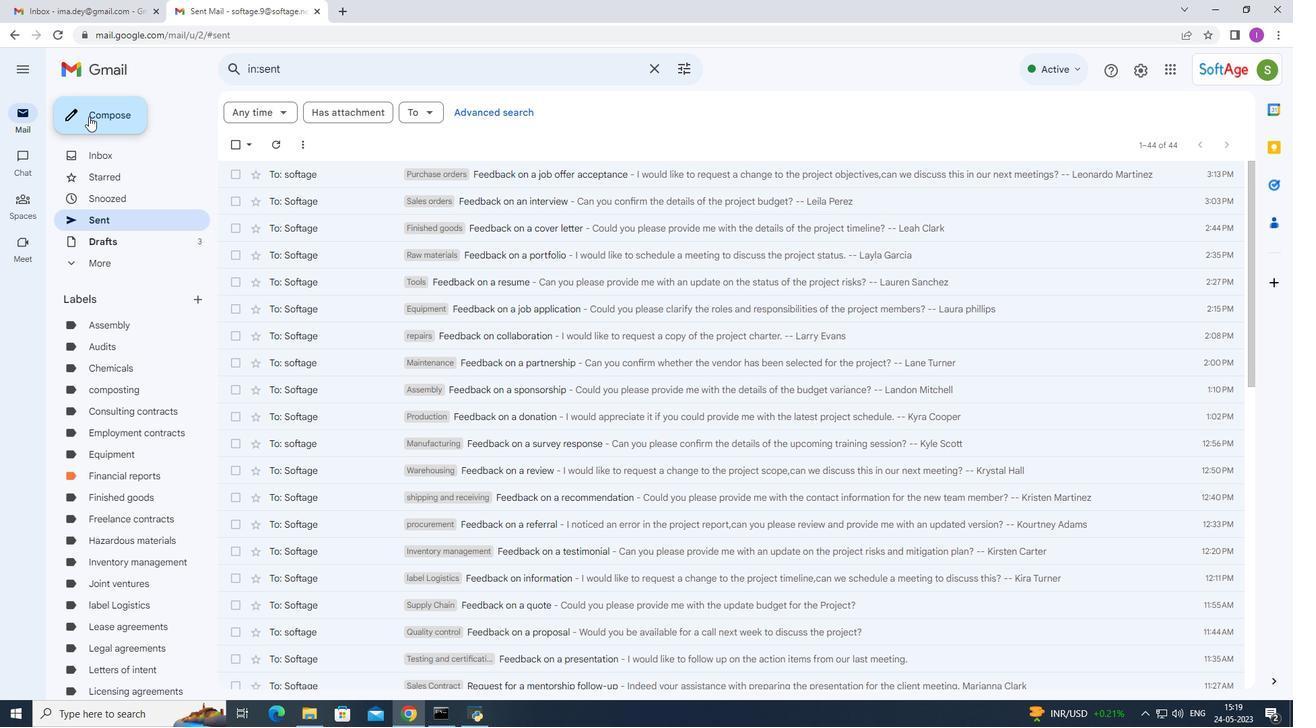 
Action: Mouse pressed left at (90, 121)
Screenshot: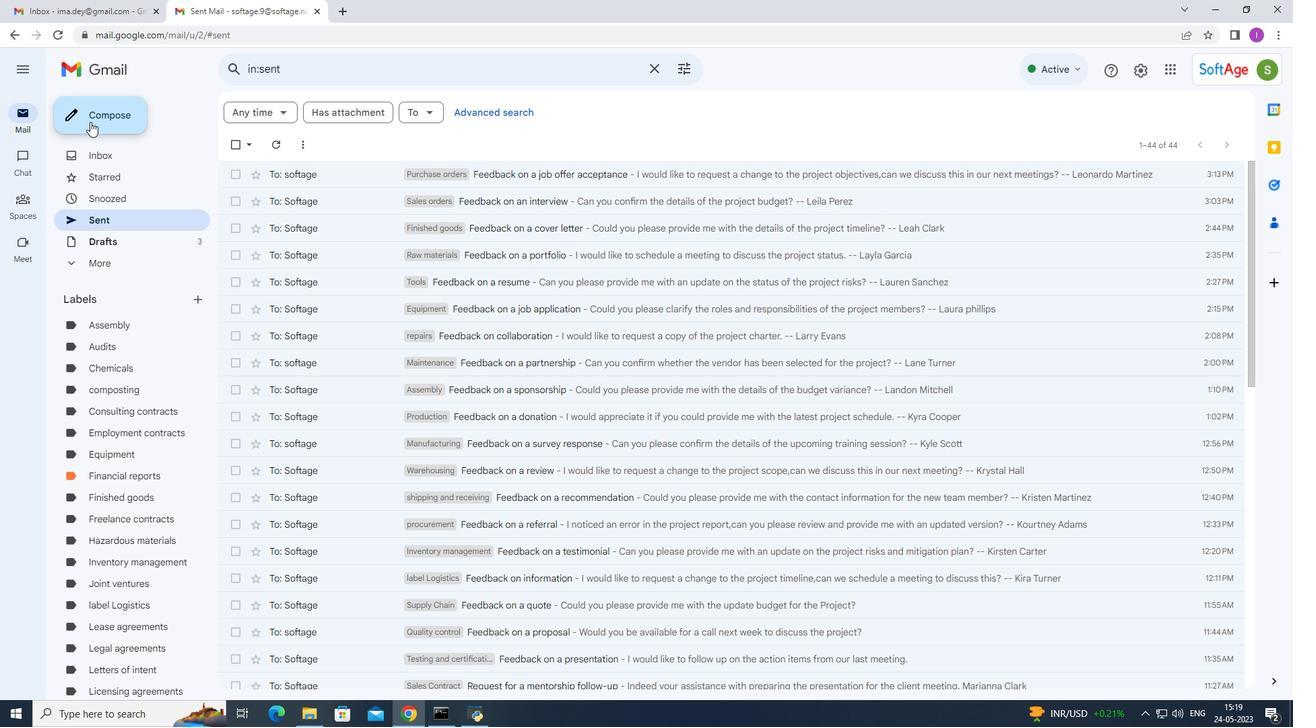 
Action: Mouse moved to (889, 330)
Screenshot: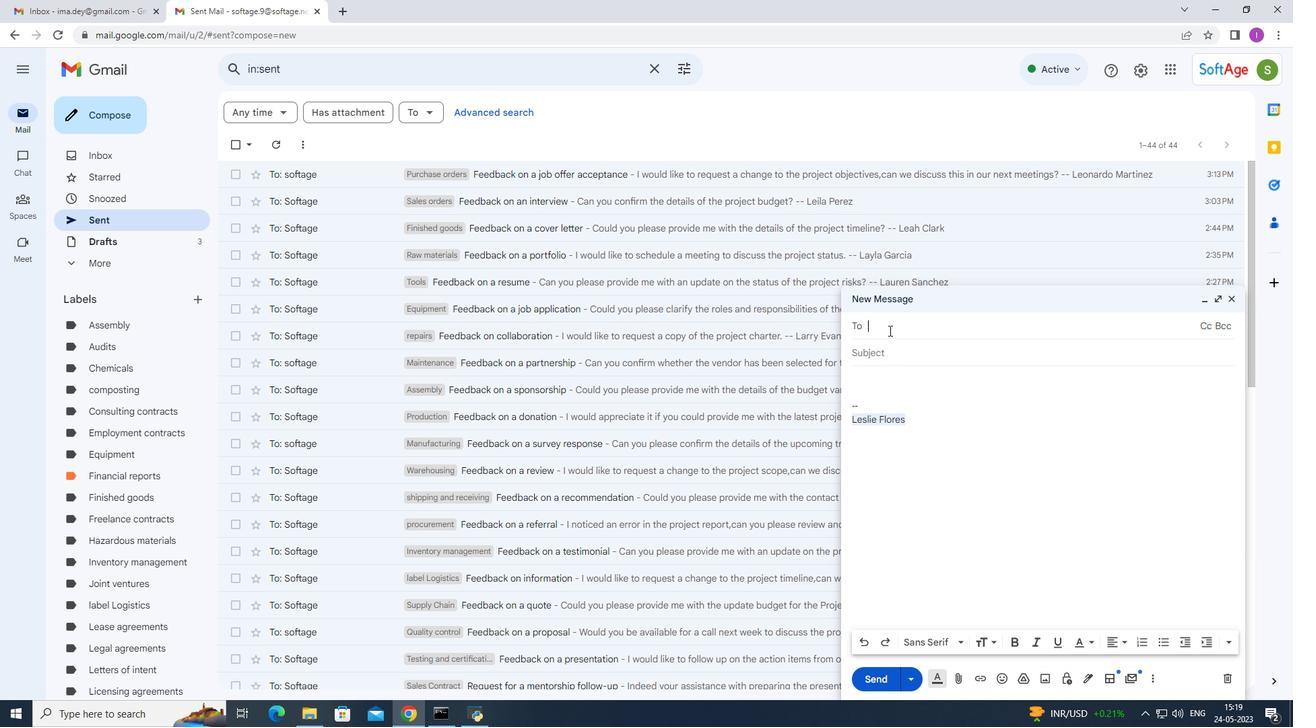 
Action: Key pressed <Key.shift><Key.shift>Feedback<Key.space>on<Key.space>a<Key.space>job<Key.space>offer<Key.space>rejection
Screenshot: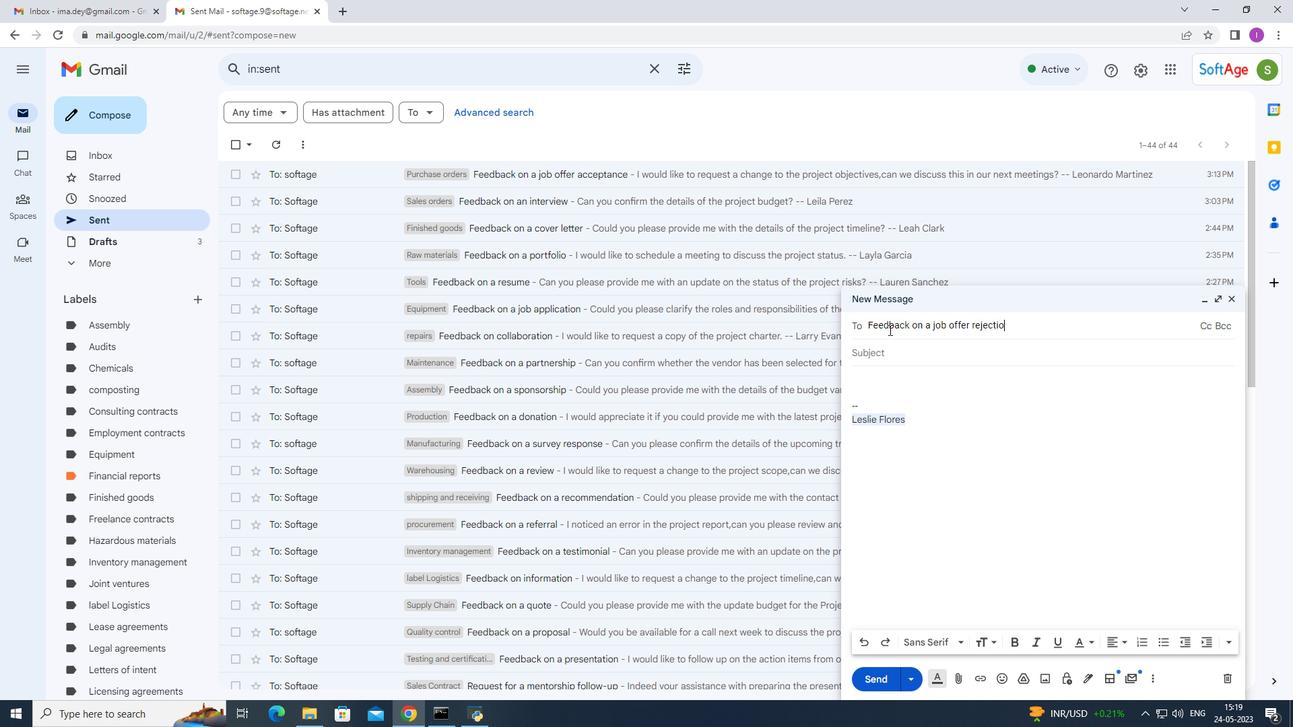 
Action: Mouse moved to (862, 353)
Screenshot: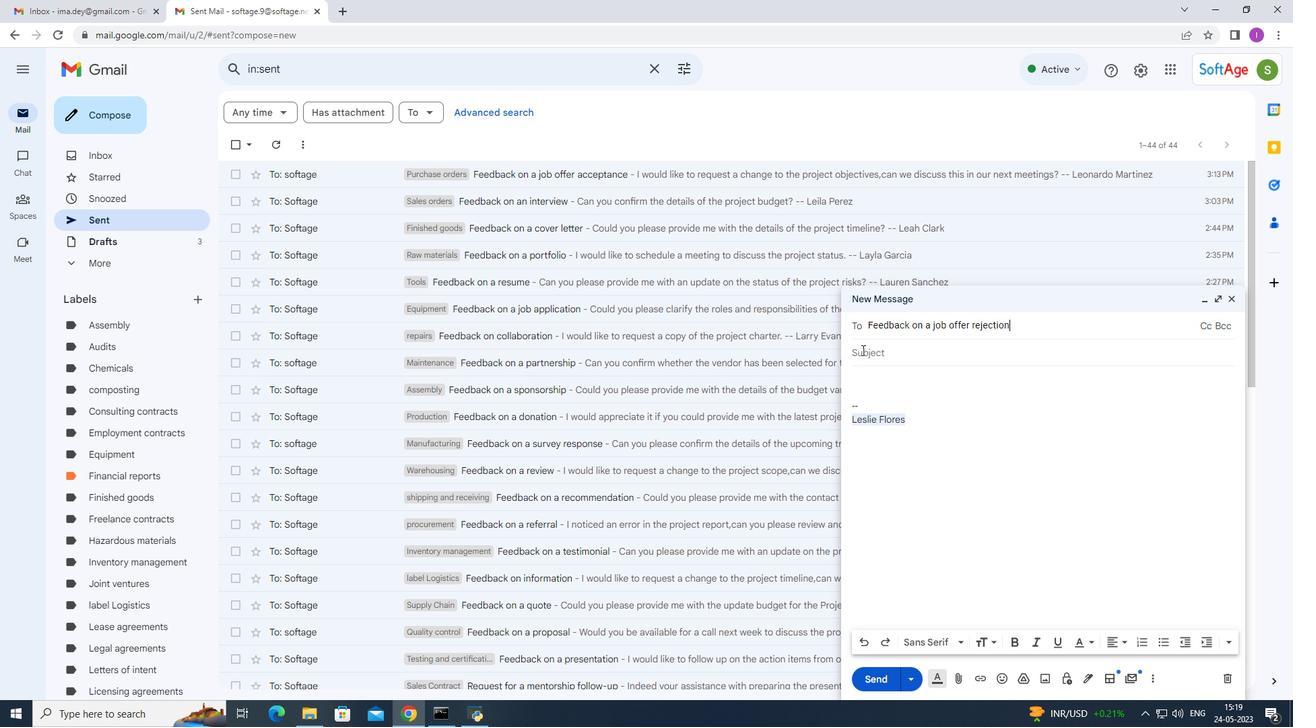 
Action: Mouse pressed left at (862, 353)
Screenshot: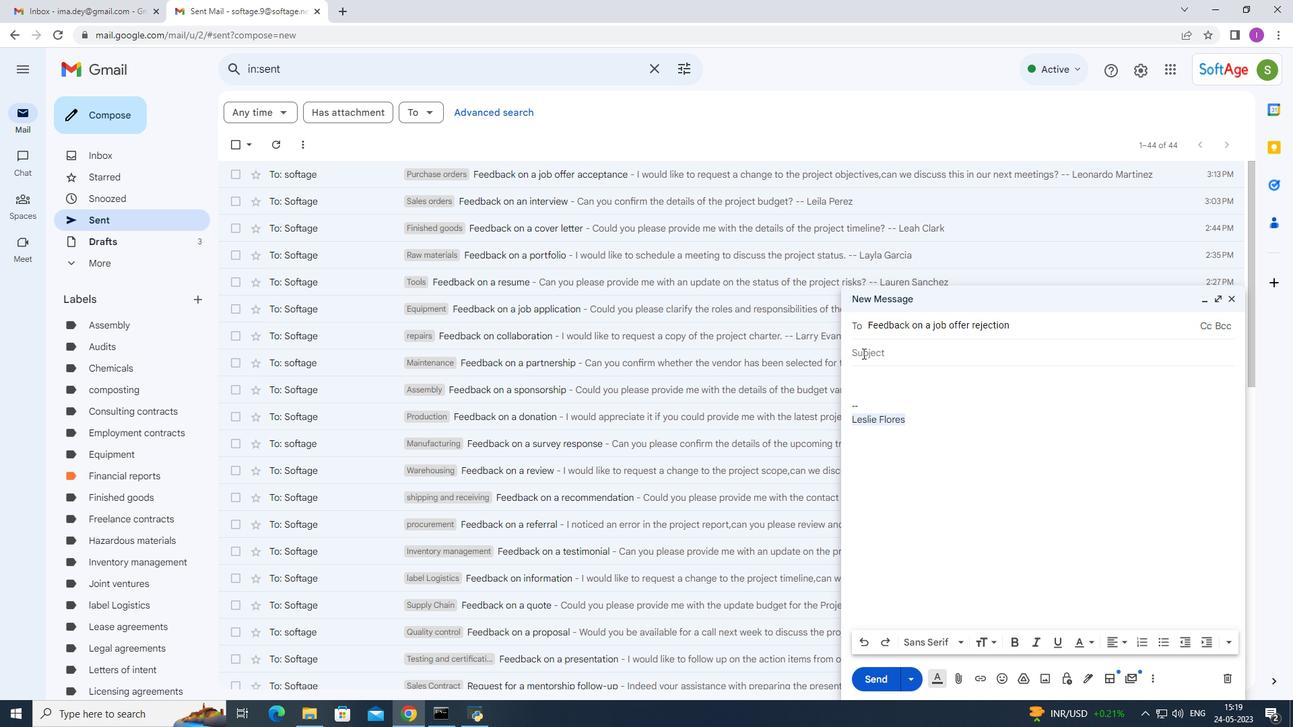 
Action: Mouse moved to (1002, 328)
Screenshot: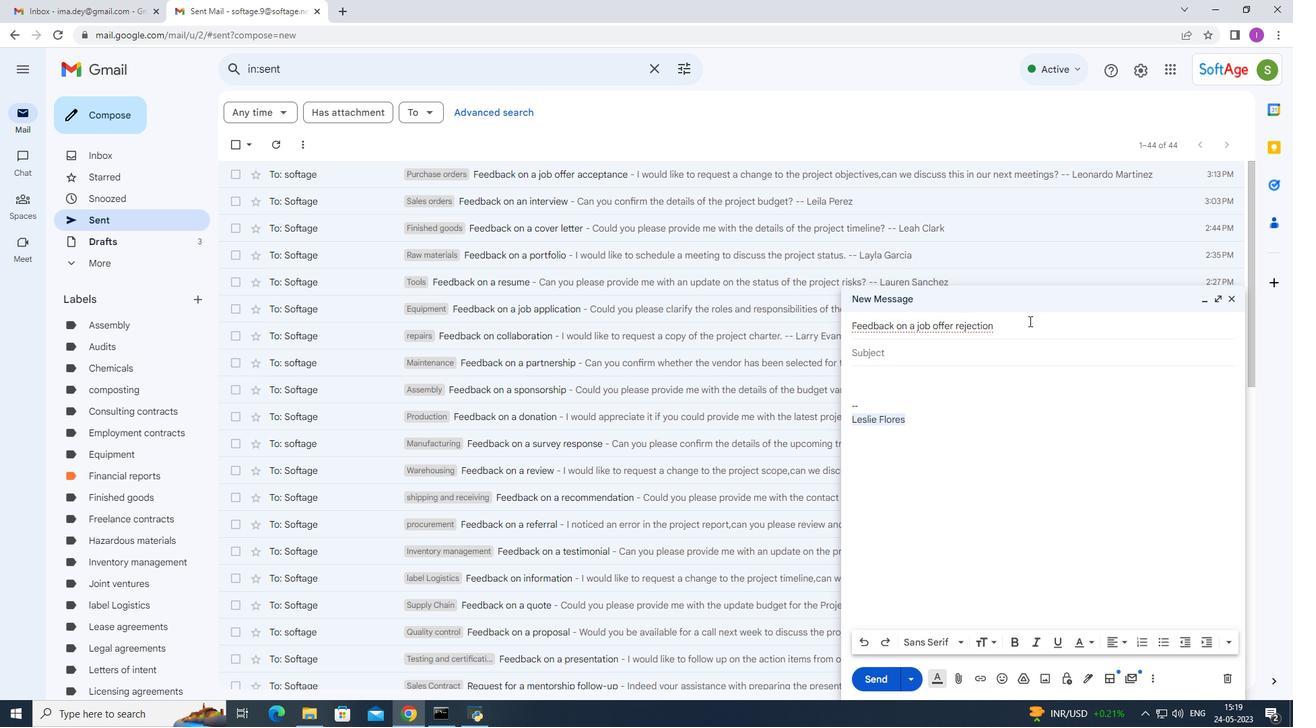 
Action: Mouse pressed left at (1002, 328)
Screenshot: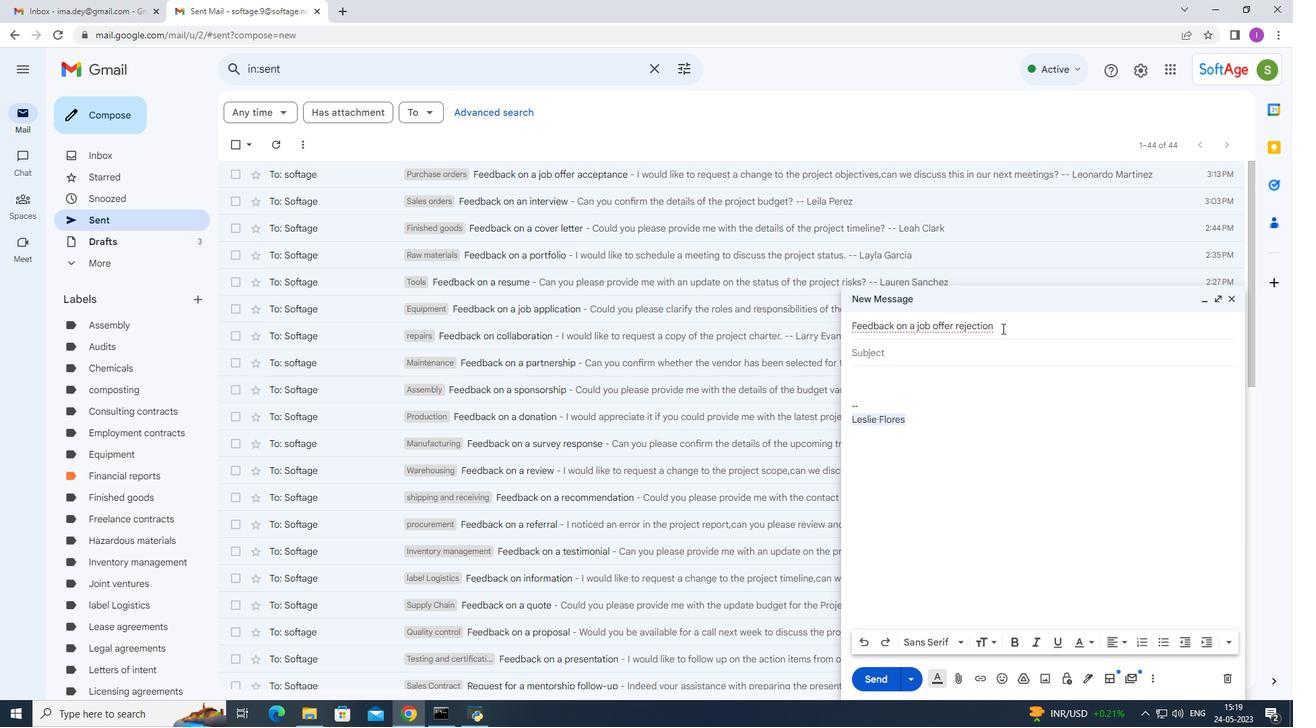 
Action: Mouse moved to (1016, 327)
Screenshot: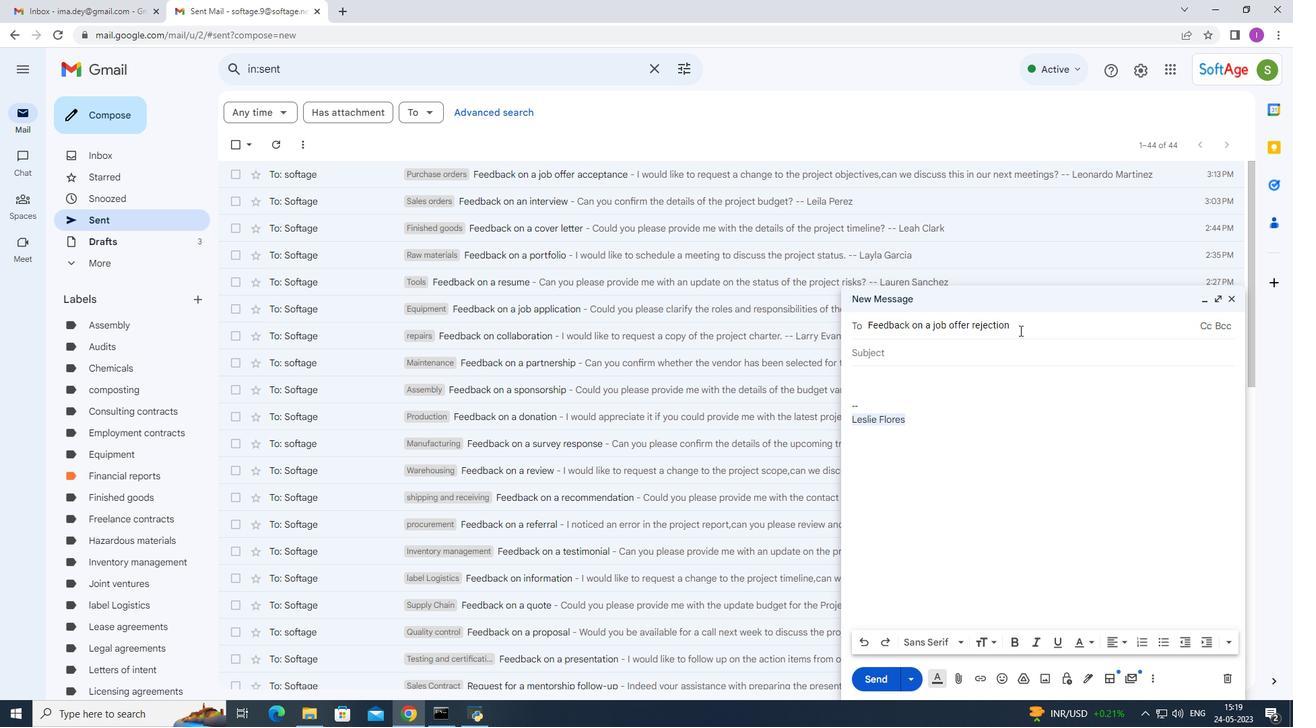 
Action: Mouse pressed left at (1016, 327)
Screenshot: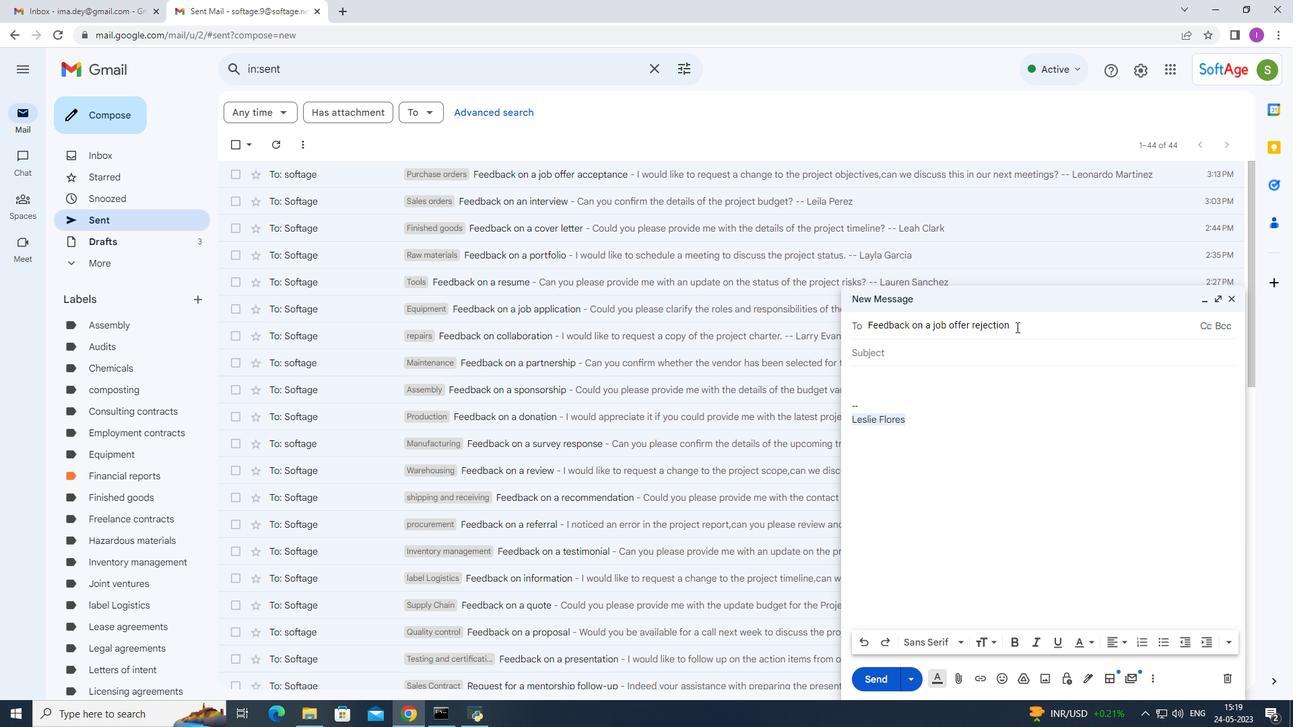 
Action: Mouse moved to (835, 332)
Screenshot: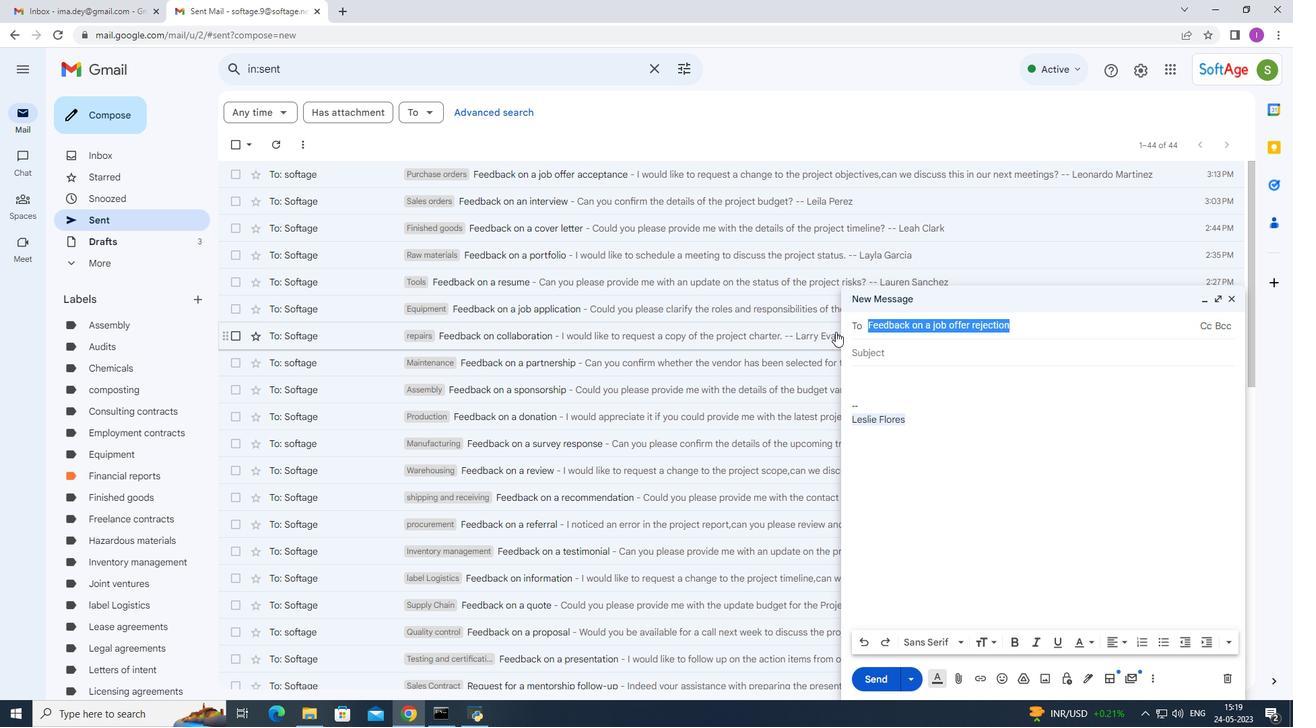 
Action: Key pressed ctrl+C
Screenshot: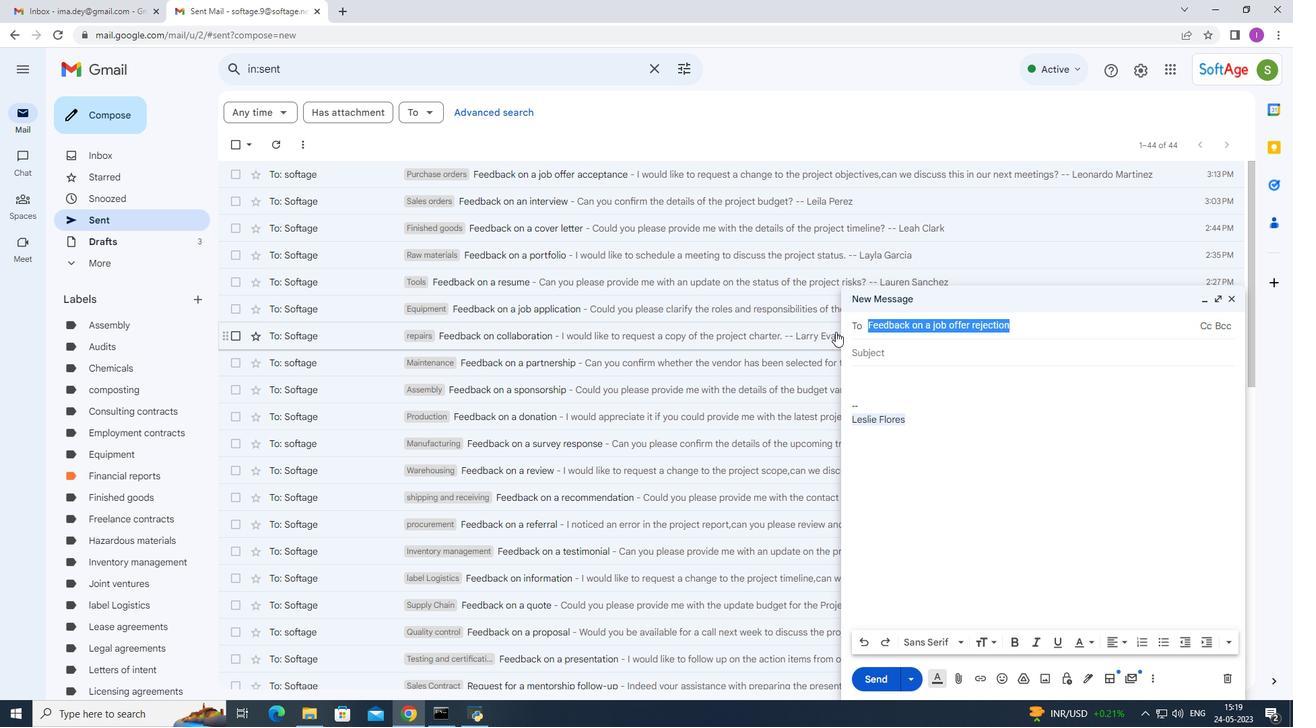 
Action: Mouse moved to (858, 330)
Screenshot: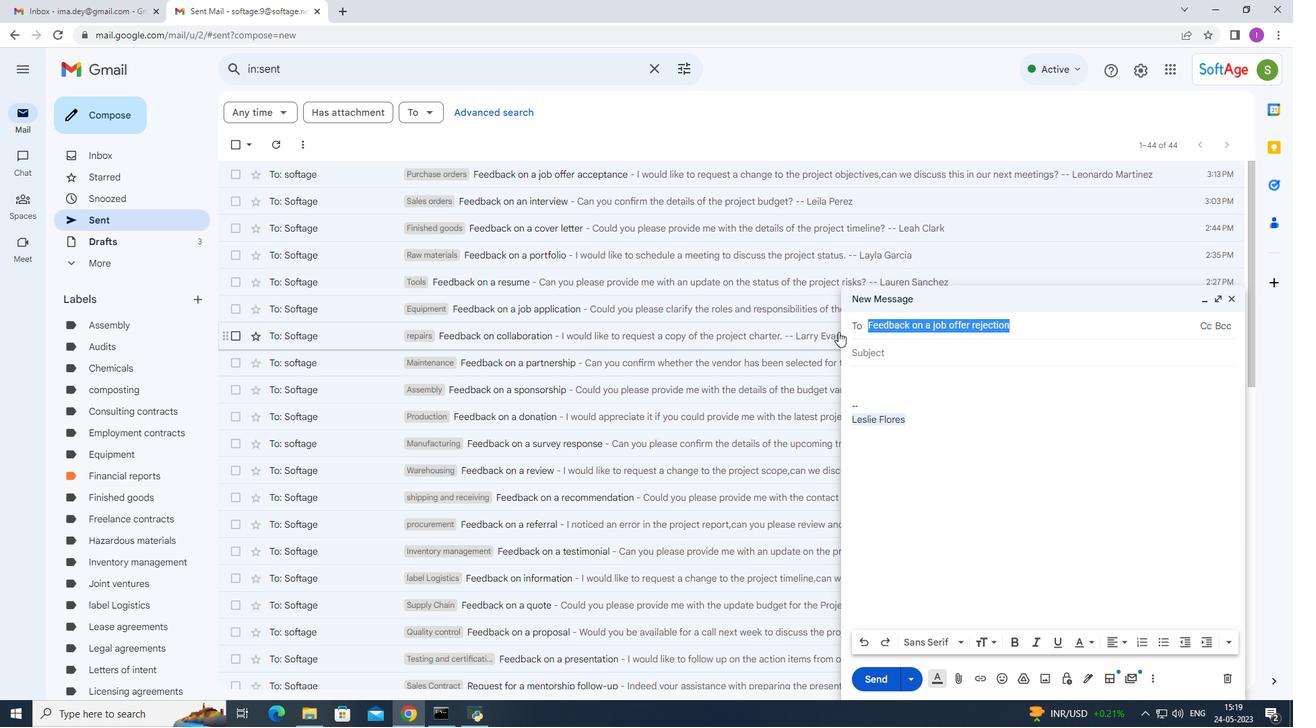 
Action: Key pressed <Key.backspace>
Screenshot: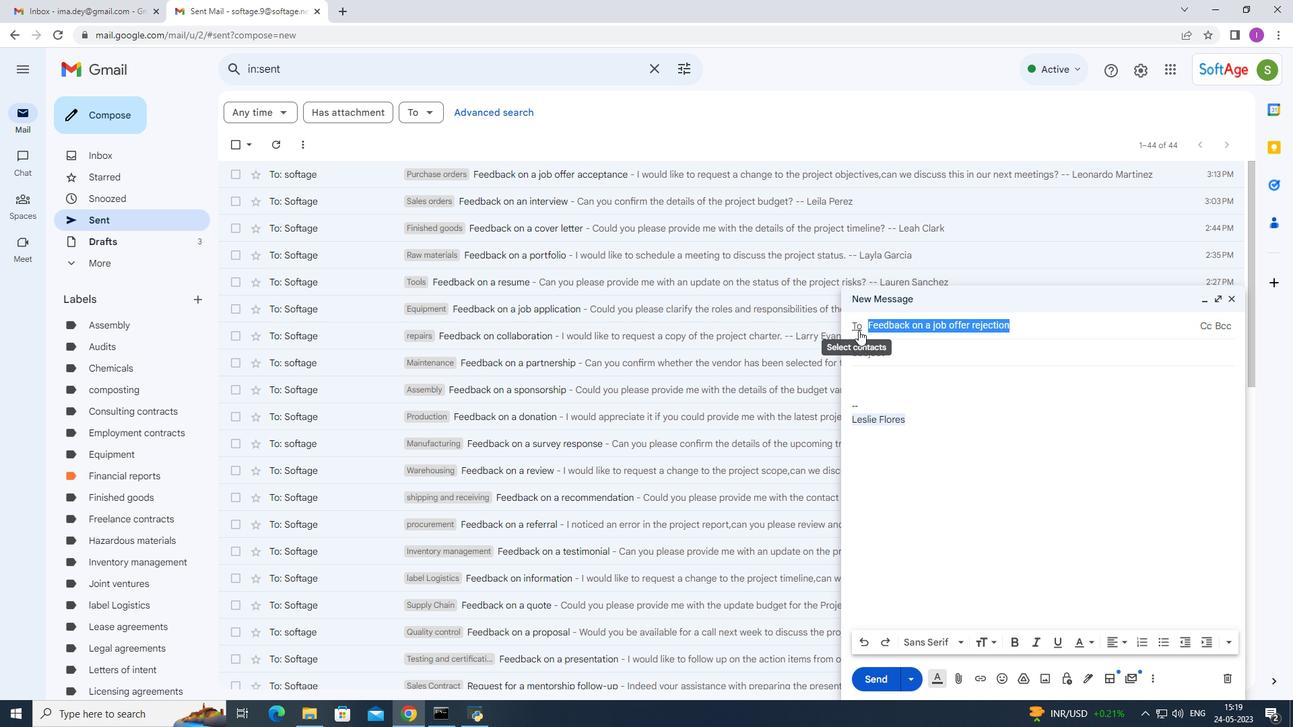 
Action: Mouse moved to (872, 325)
Screenshot: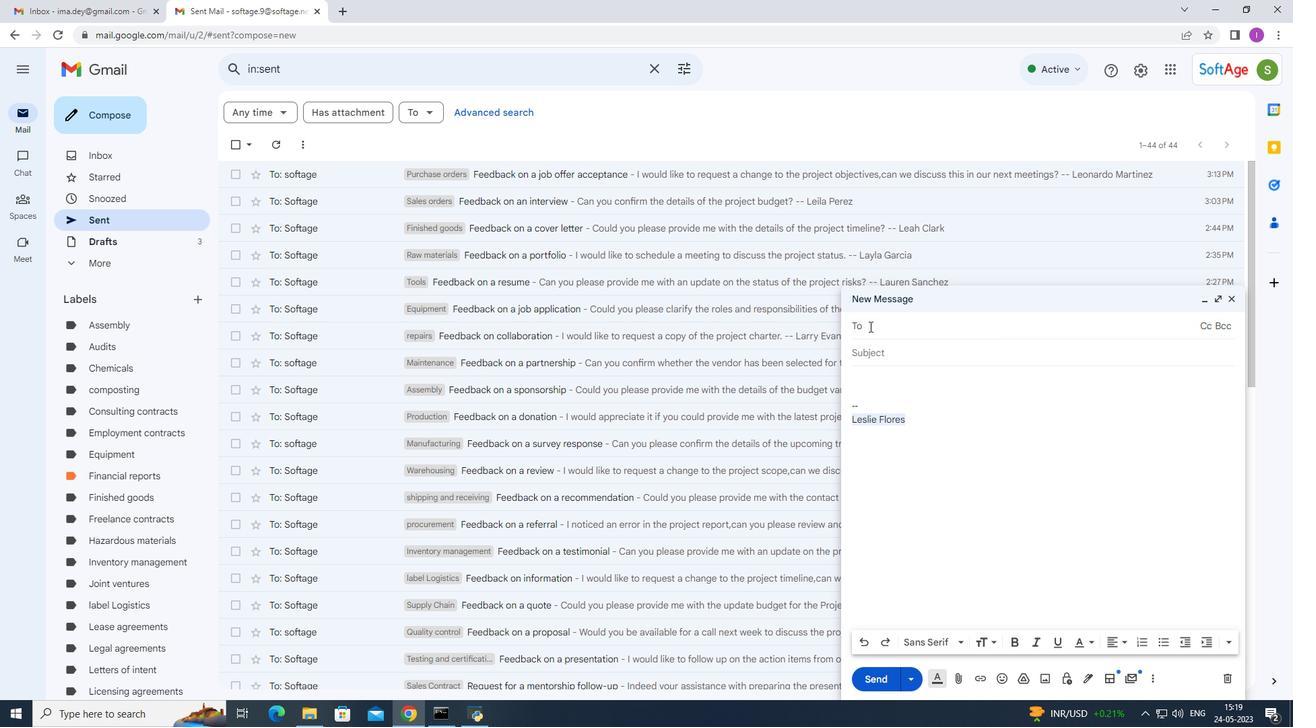 
Action: Key pressed <Key.shift>So
Screenshot: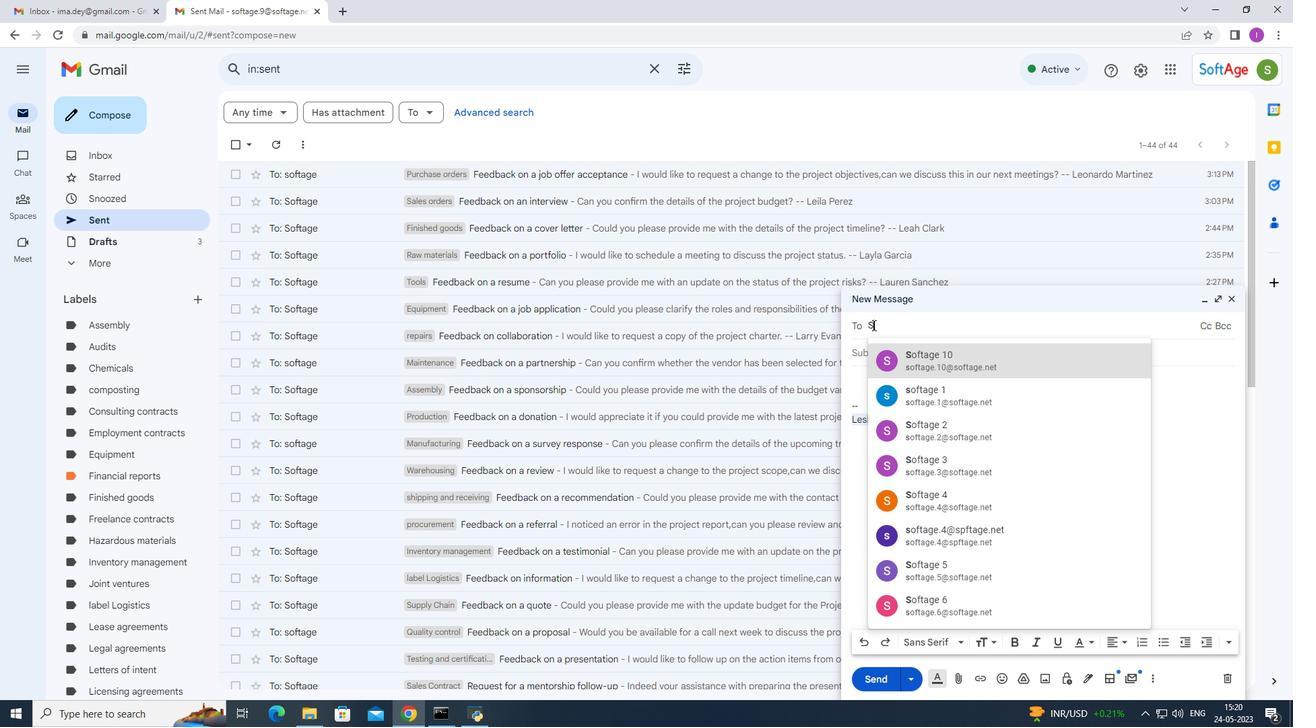 
Action: Mouse moved to (918, 350)
Screenshot: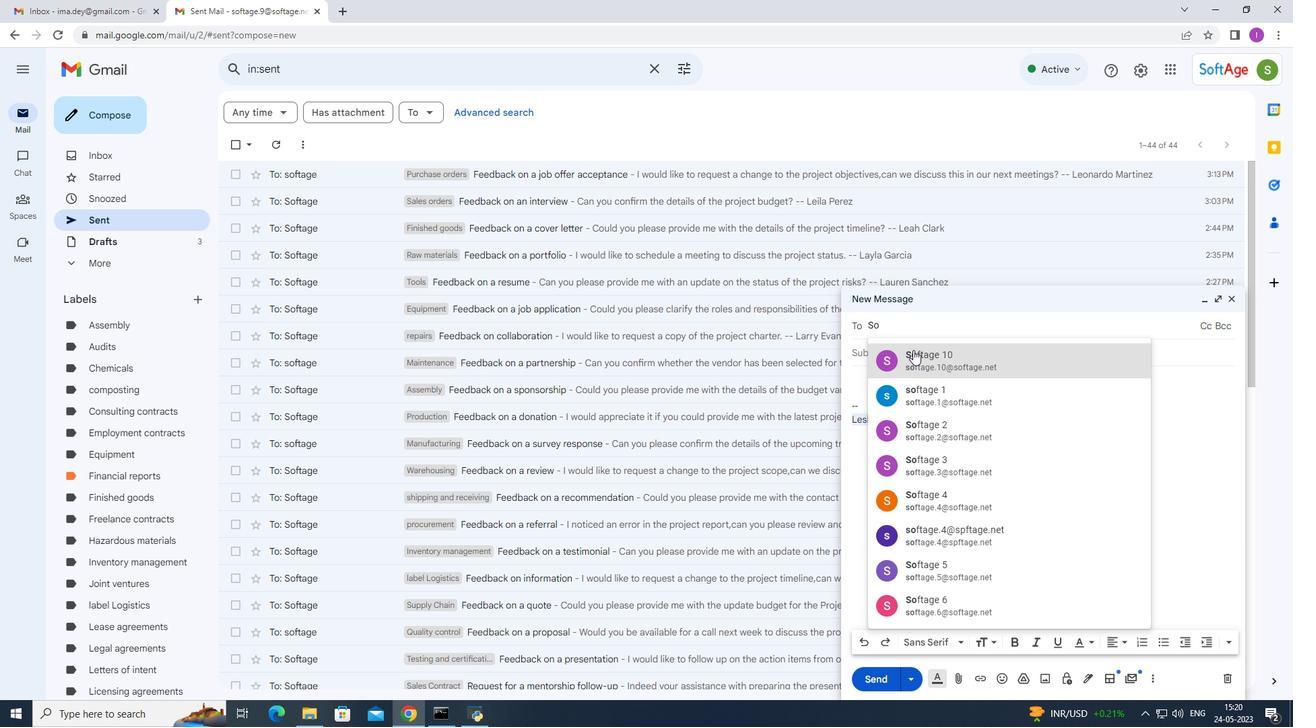 
Action: Mouse pressed left at (918, 350)
Screenshot: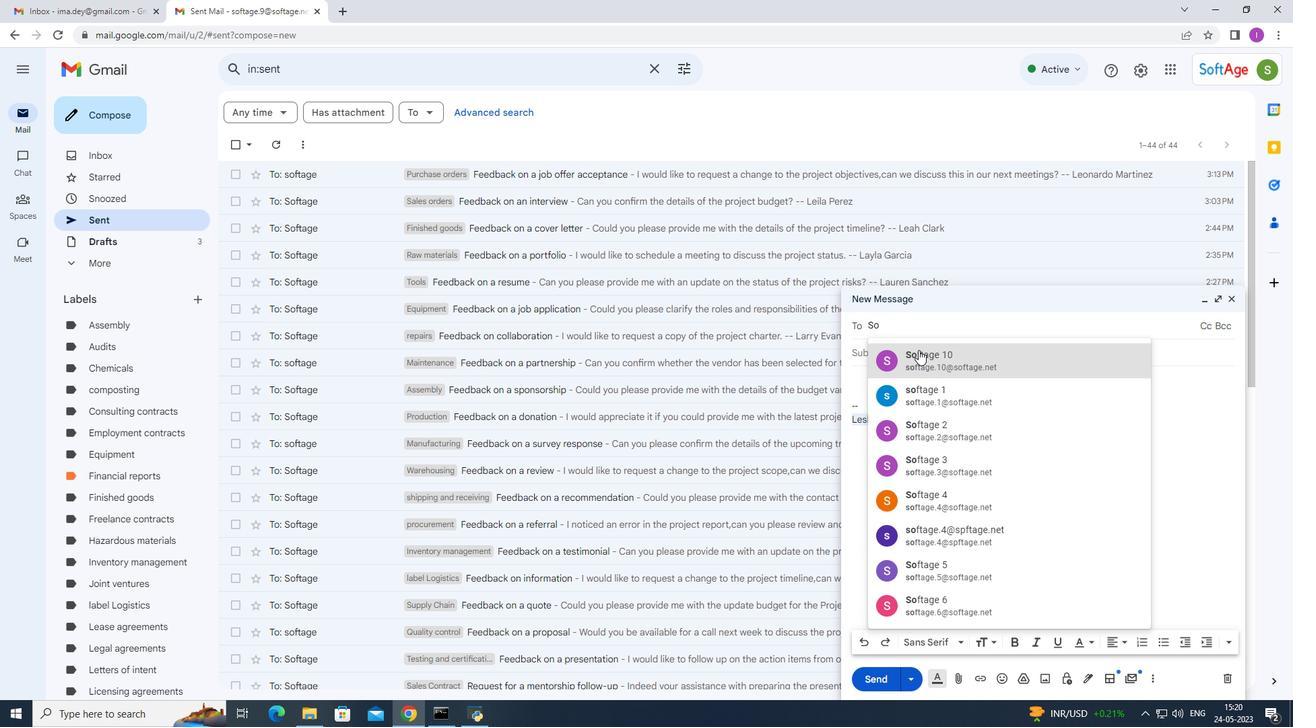 
Action: Mouse moved to (881, 365)
Screenshot: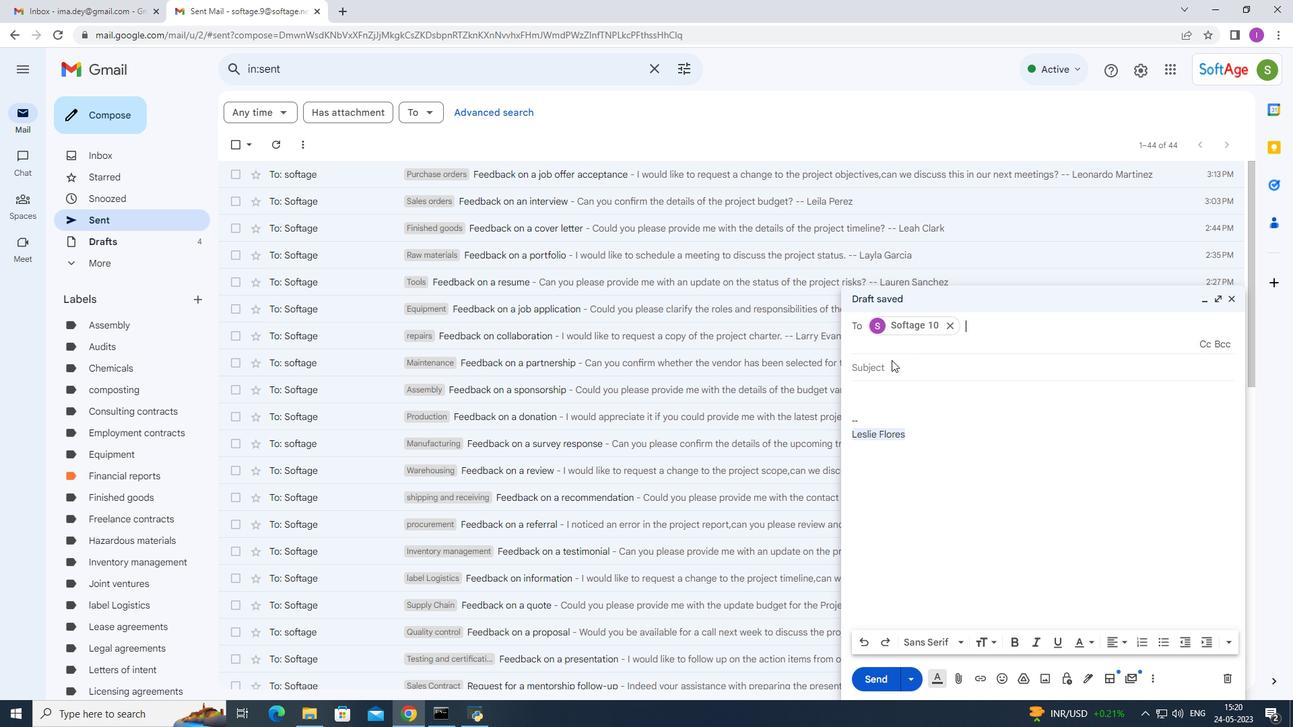 
Action: Mouse pressed left at (881, 365)
Screenshot: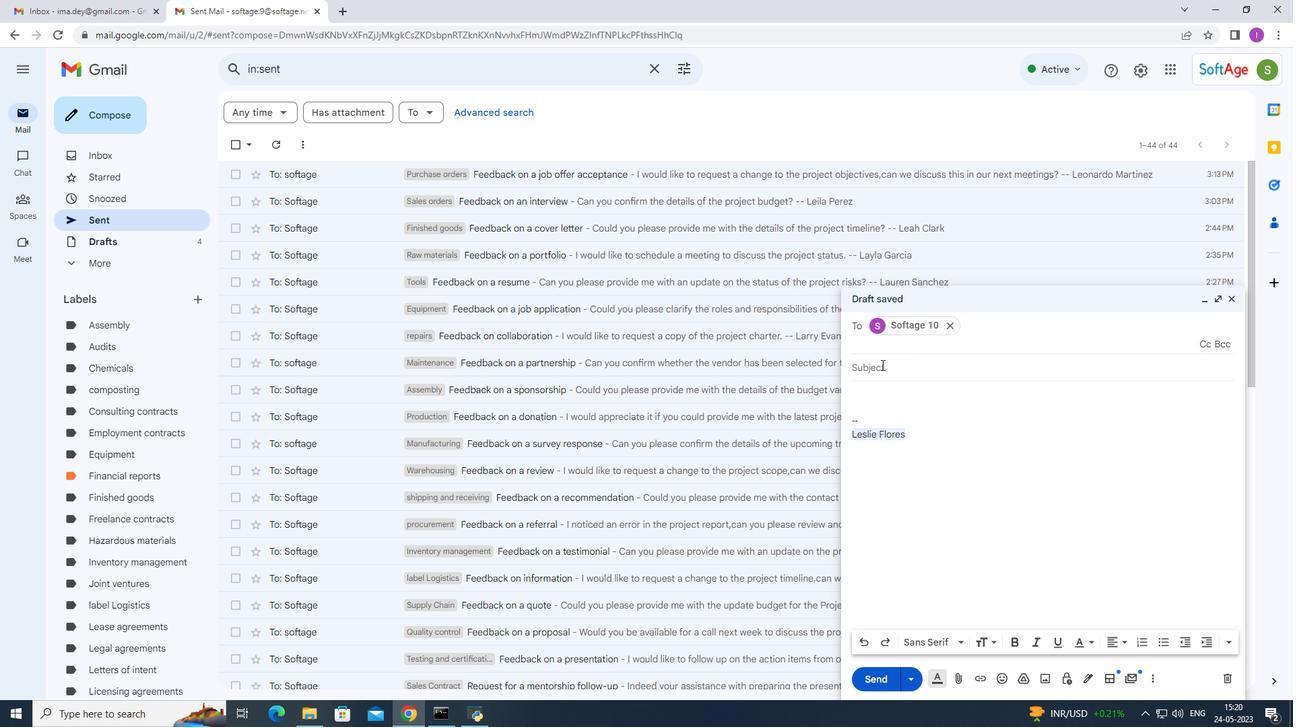 
Action: Key pressed ctrl+V
Screenshot: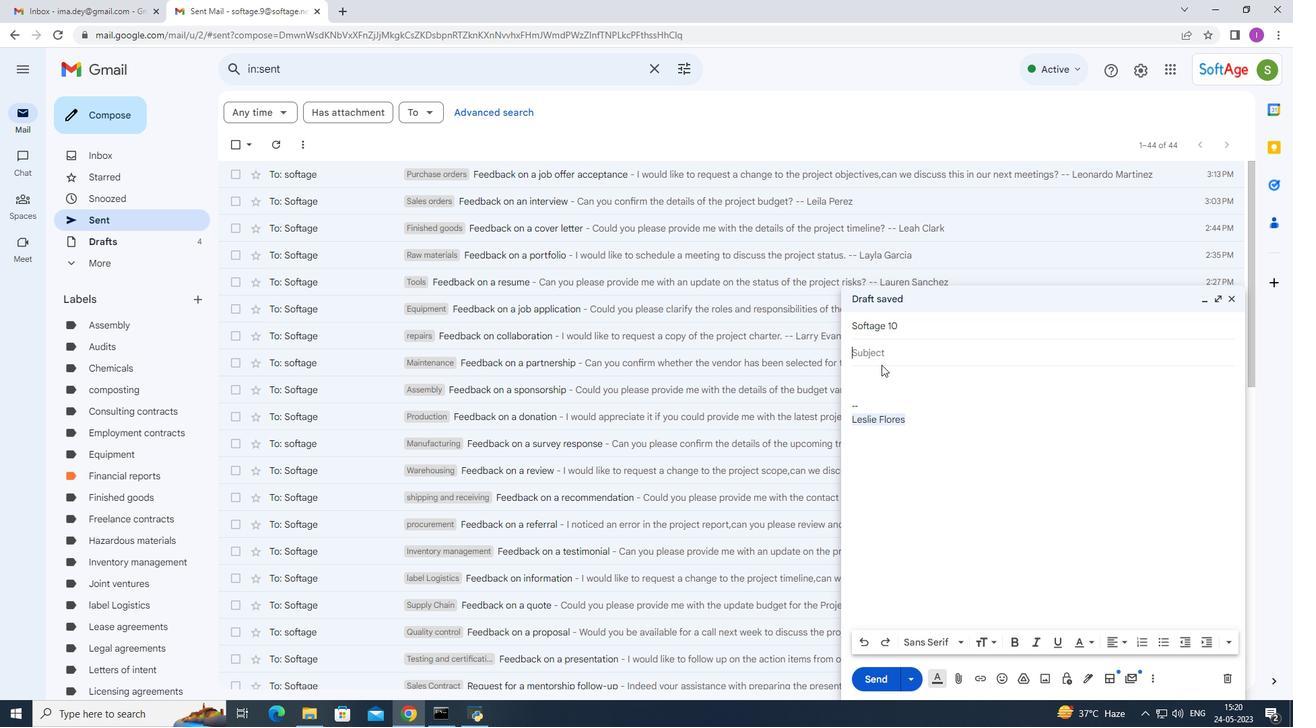 
Action: Mouse moved to (918, 377)
Screenshot: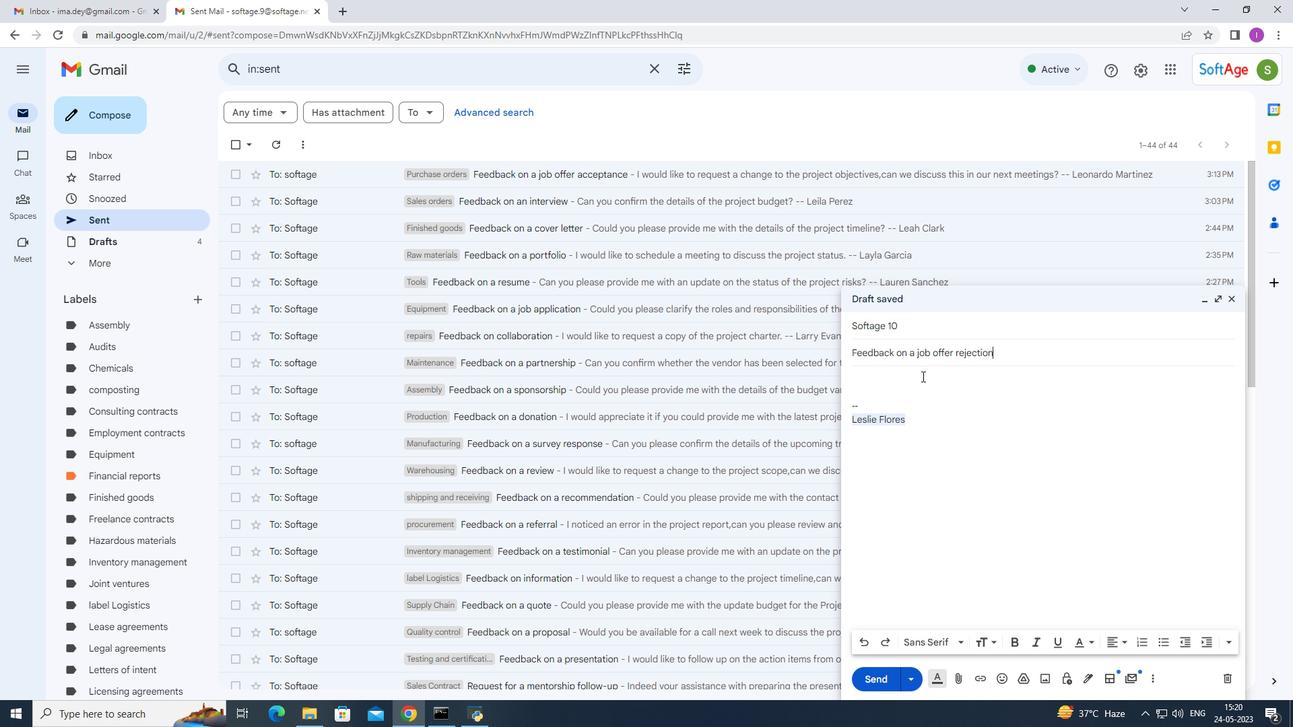 
Action: Mouse pressed left at (918, 377)
Screenshot: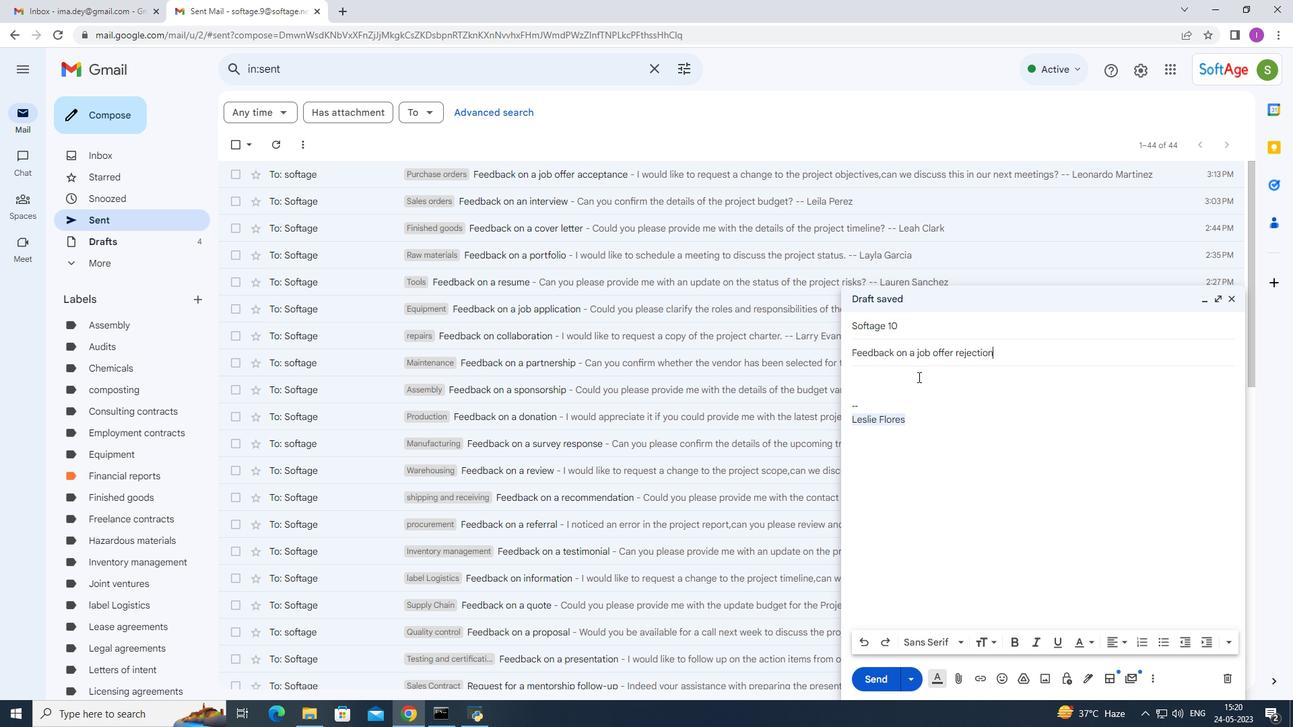 
Action: Mouse moved to (892, 382)
Screenshot: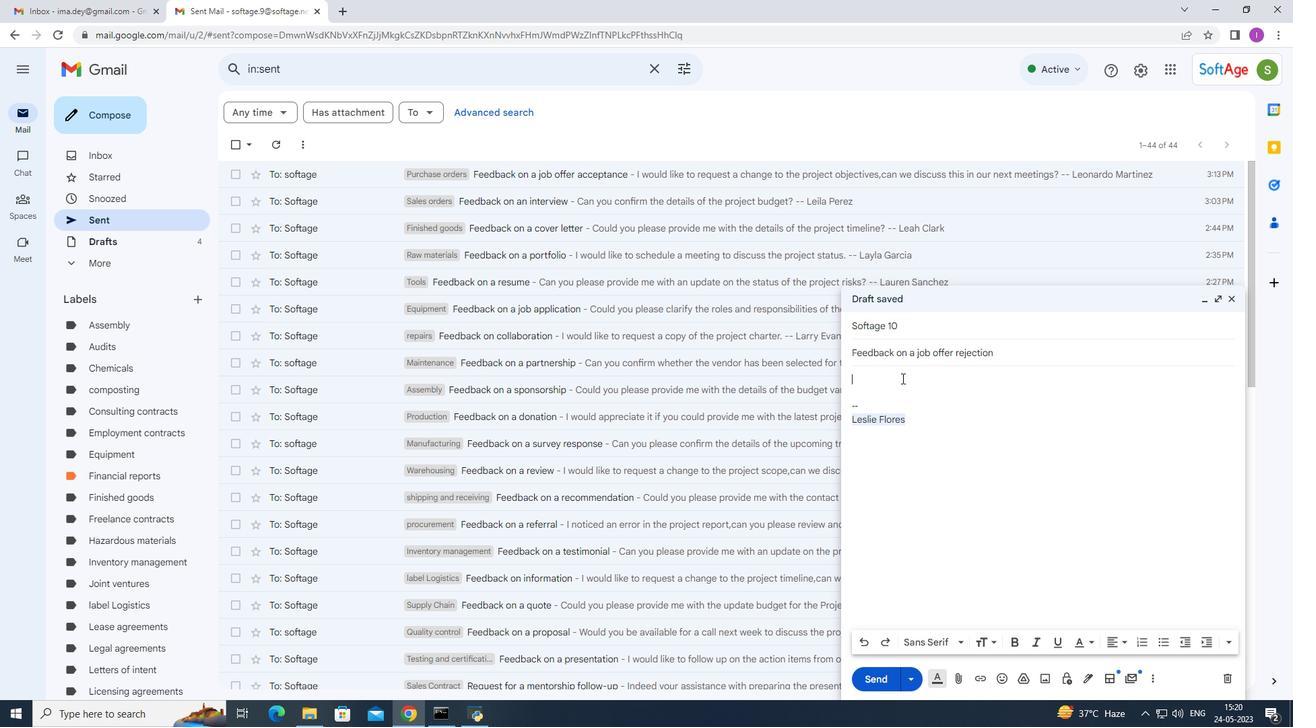 
Action: Mouse pressed left at (892, 382)
Screenshot: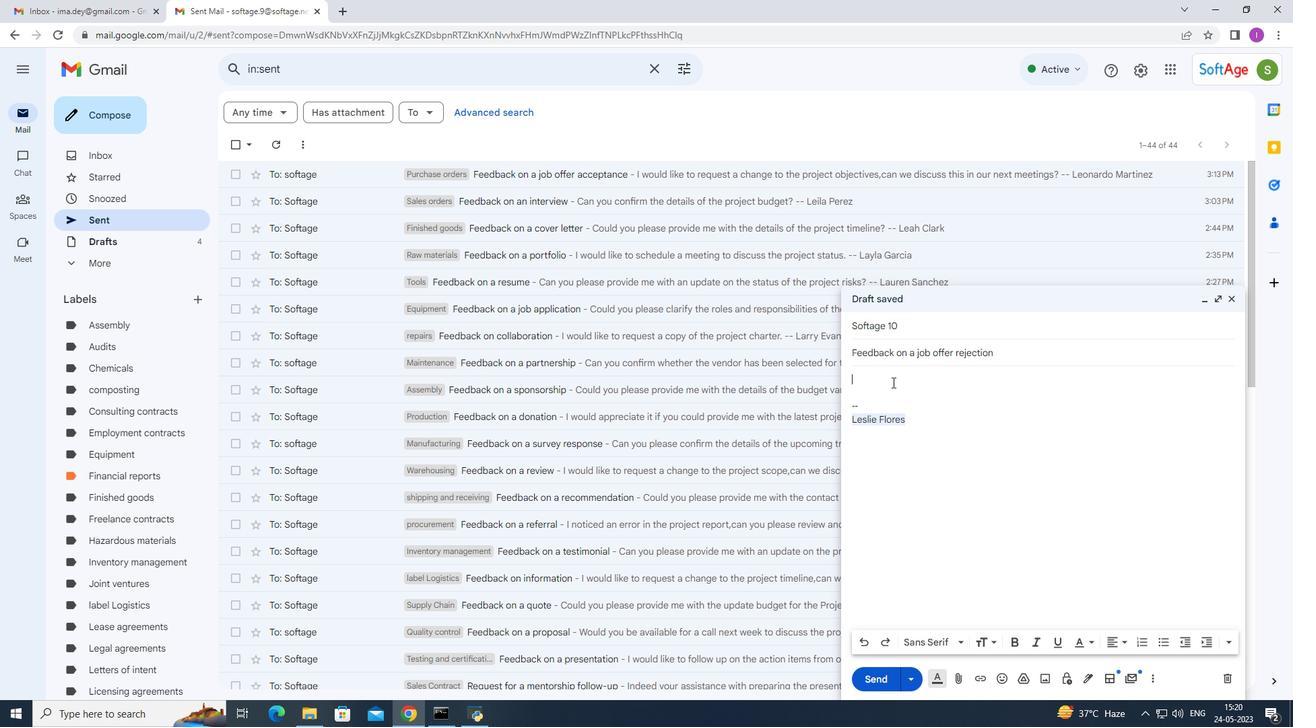 
Action: Mouse moved to (957, 387)
Screenshot: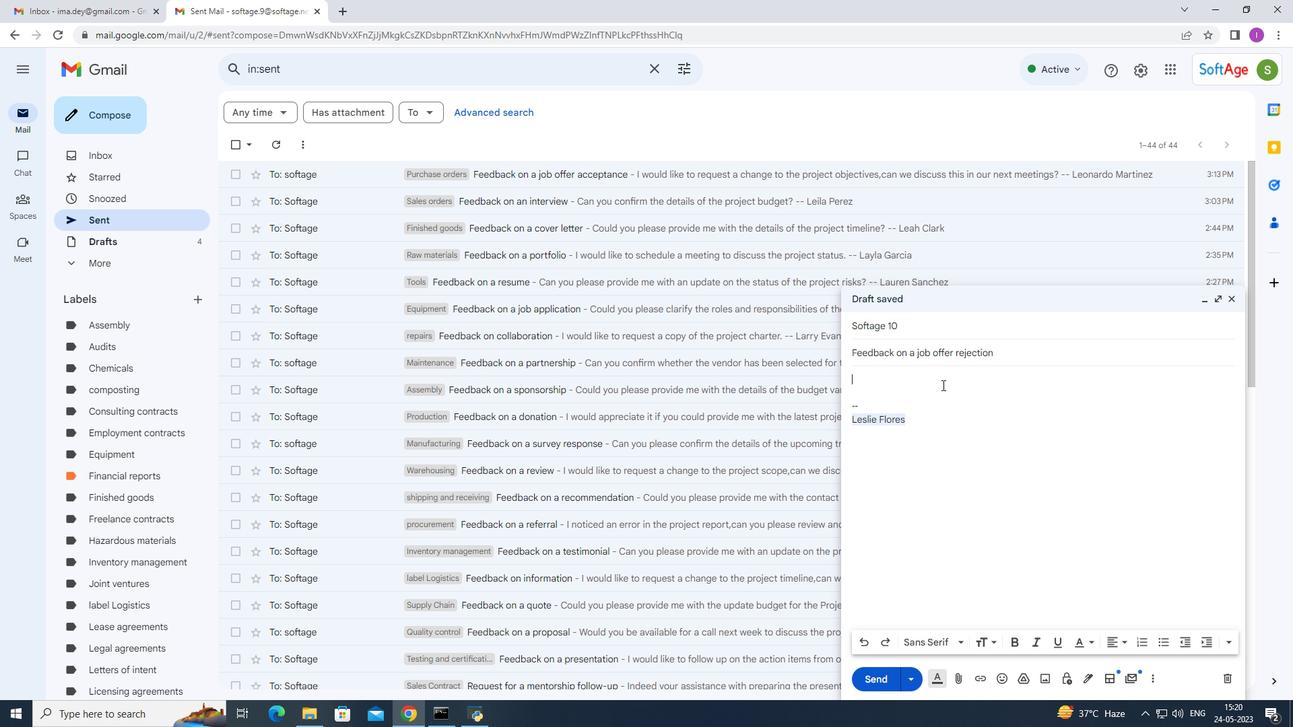 
Action: Key pressed <Key.shift>Could<Key.space>you<Key.space>please<Key.space>provide<Key.space>me<Key.space>with<Key.space>the<Key.space>details<Key.space>ofg<Key.space>the<Key.space>
Screenshot: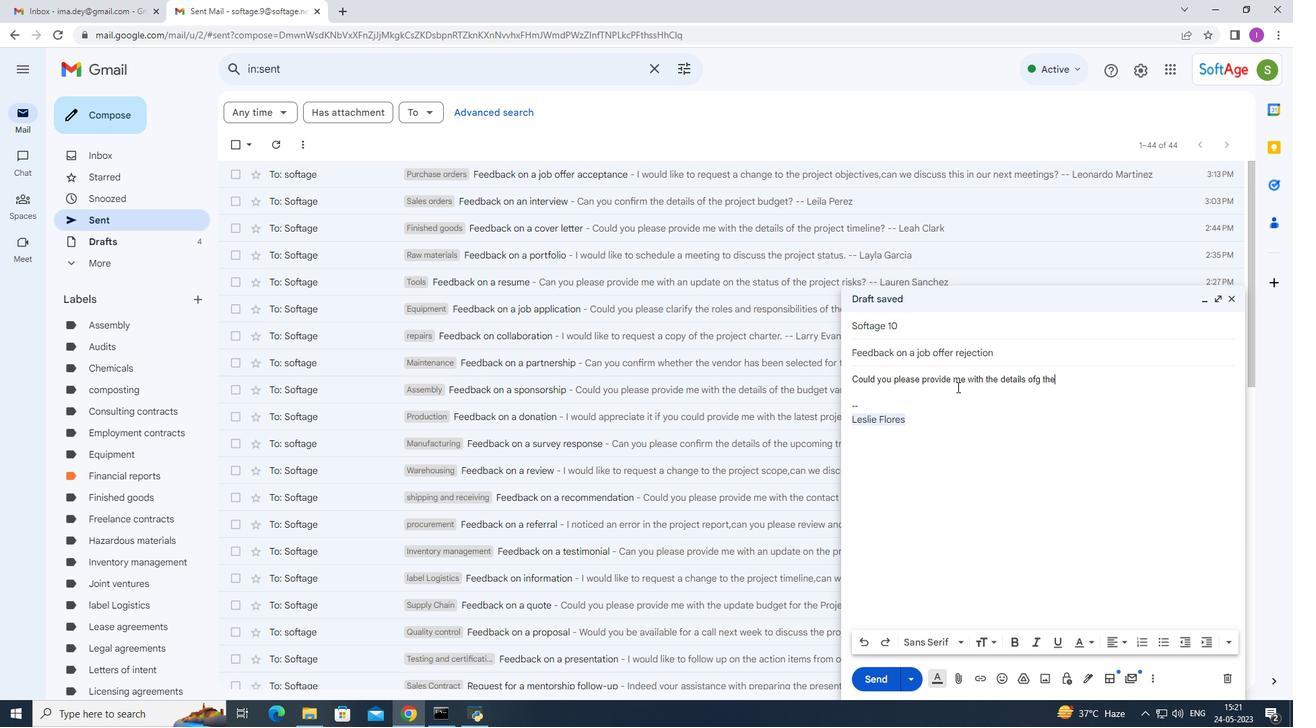 
Action: Mouse moved to (1042, 383)
Screenshot: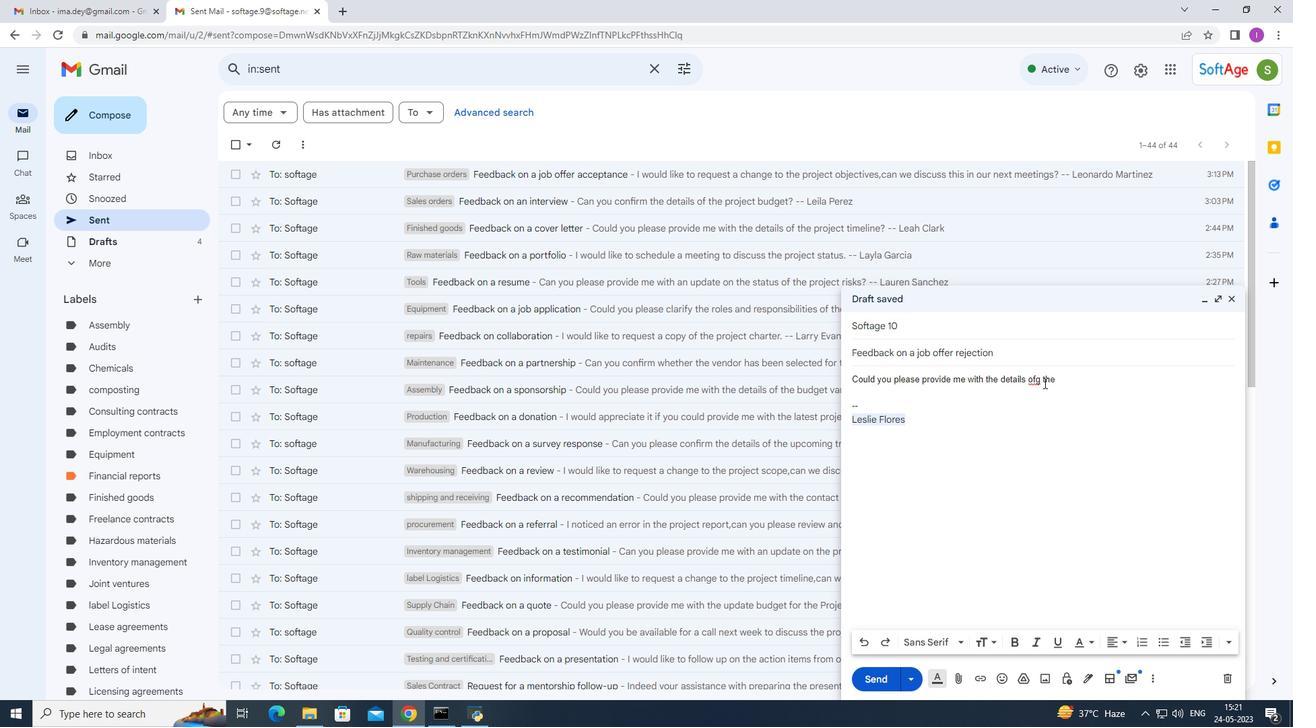 
Action: Mouse pressed left at (1042, 383)
Screenshot: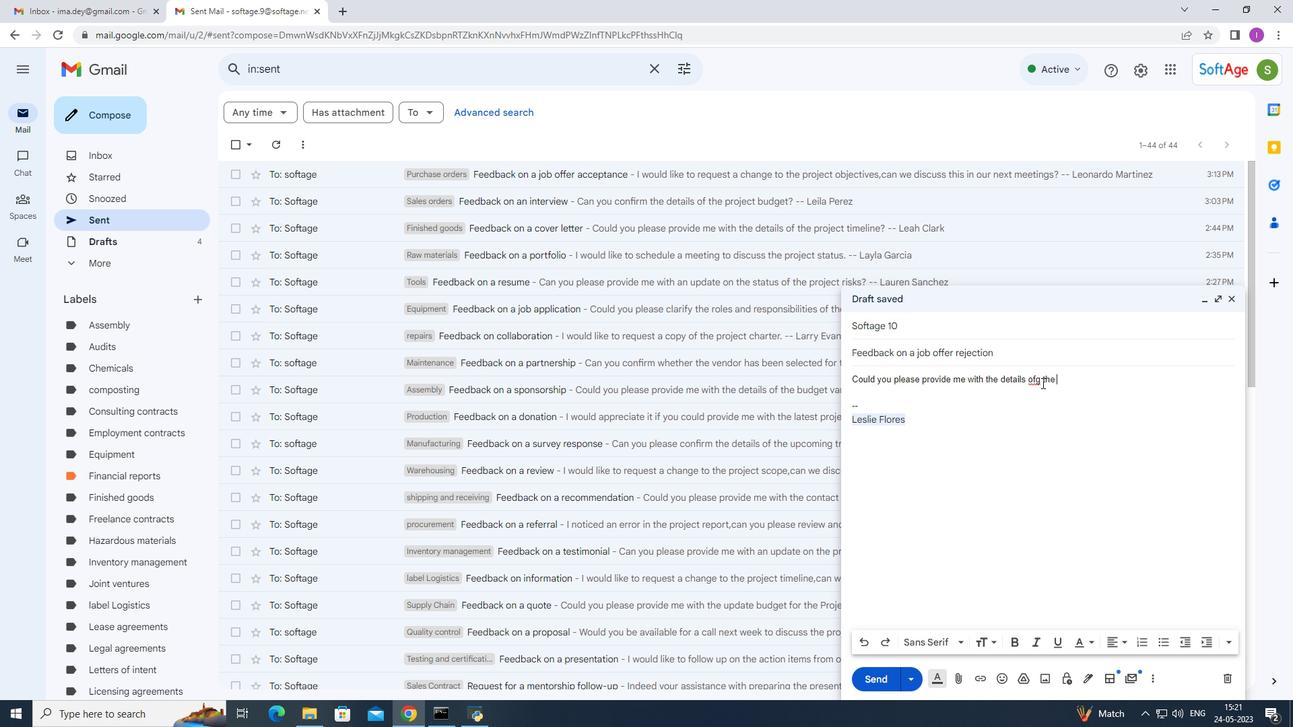 
Action: Mouse moved to (1085, 360)
Screenshot: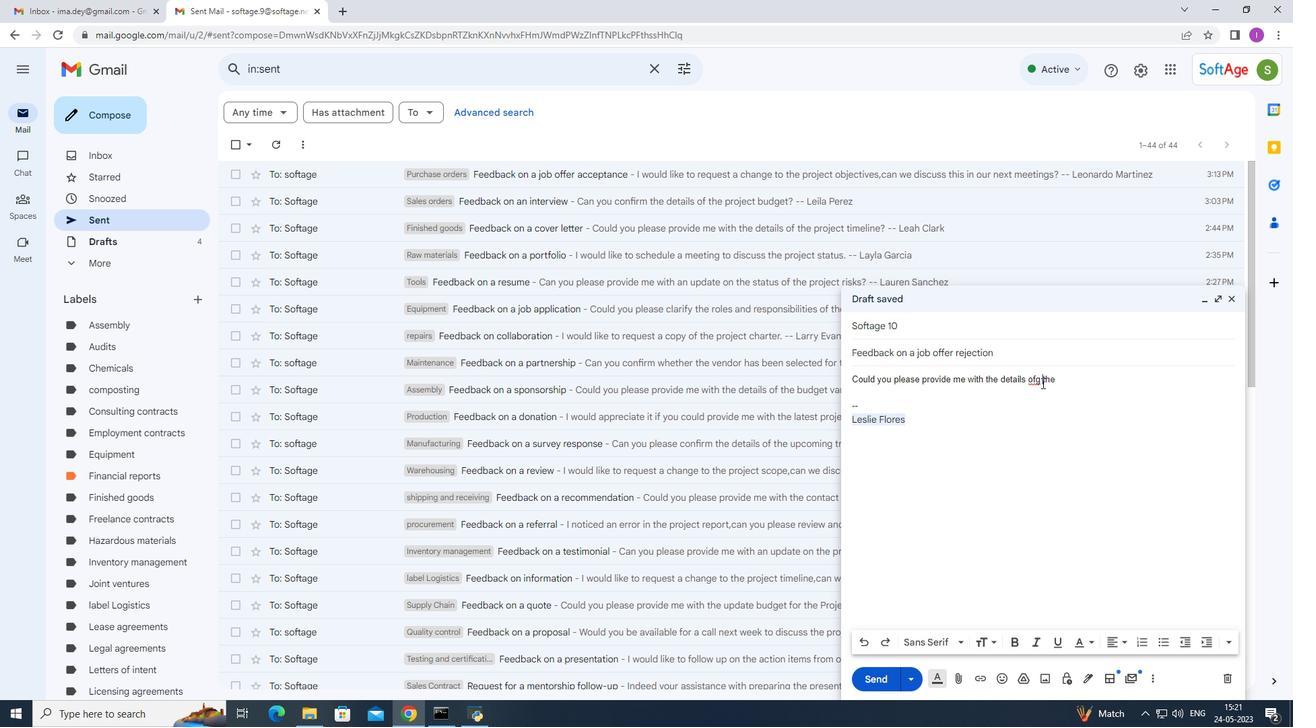 
Action: Key pressed <Key.backspace><Key.backspace><Key.space>
Screenshot: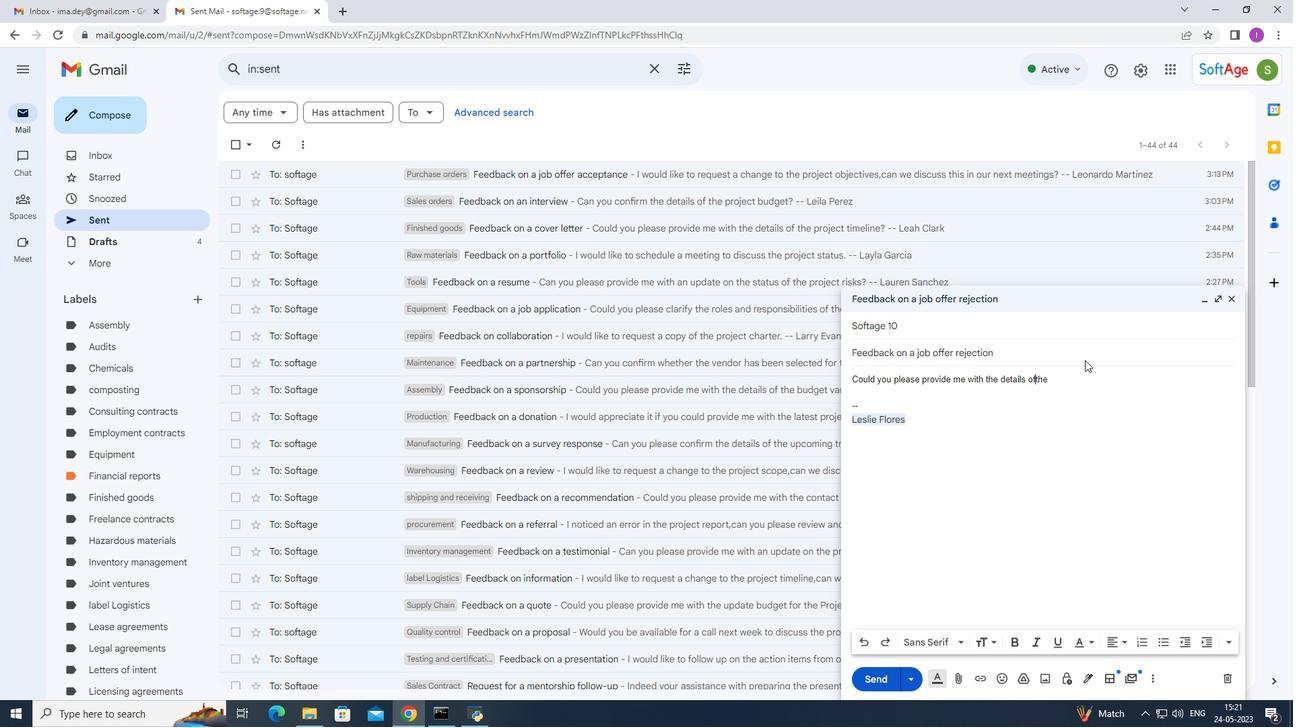 
Action: Mouse moved to (1075, 377)
Screenshot: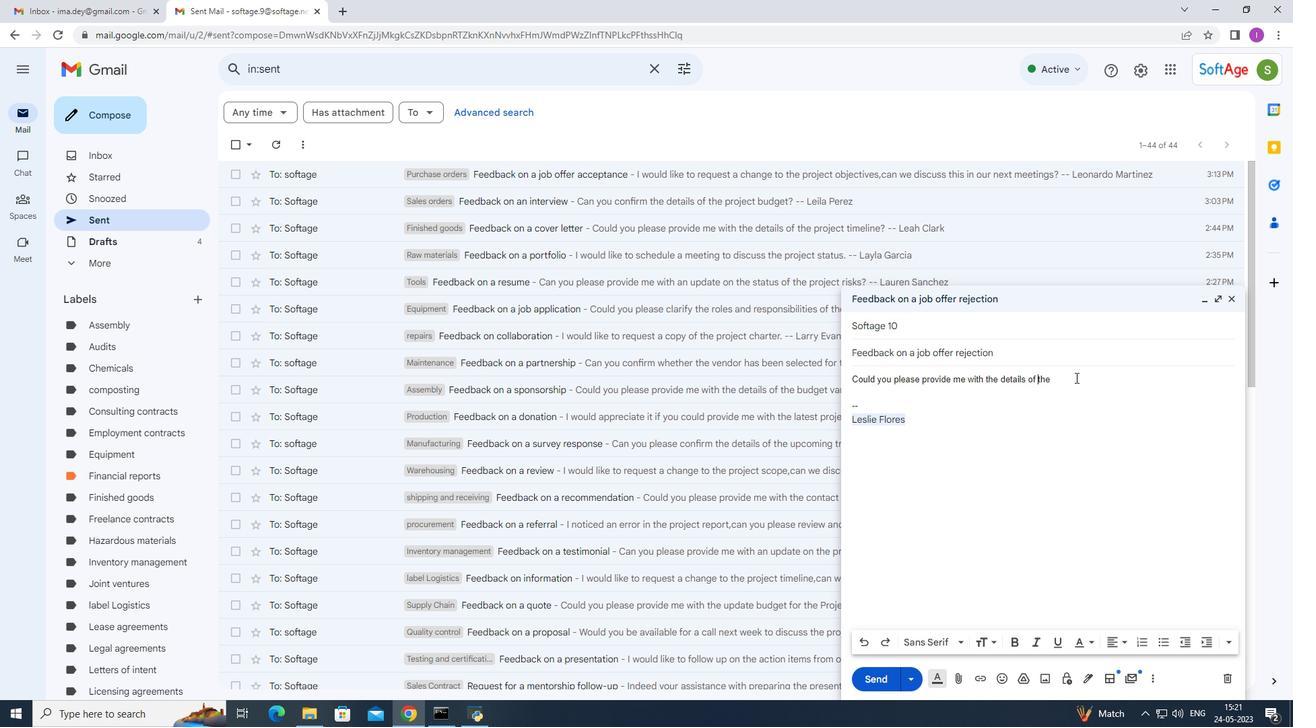 
Action: Mouse pressed left at (1075, 377)
Screenshot: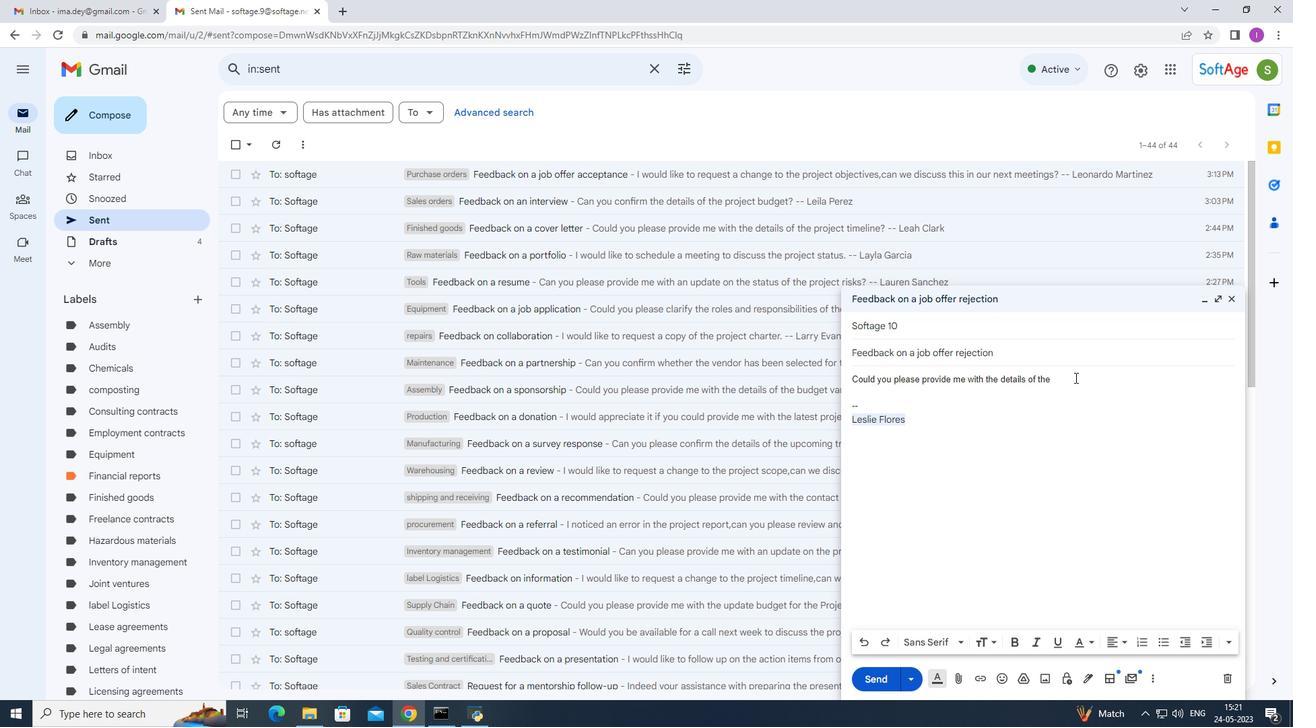 
Action: Key pressed project<Key.space>milestones<Key.shift><Key.shift><Key.shift><Key.shift><Key.shift><Key.shift><Key.shift><Key.shift><Key.shift><Key.shift><Key.shift><Key.shift><Key.shift><Key.shift><Key.shift><Key.shift><Key.shift><Key.shift><Key.shift><Key.shift><Key.shift><Key.shift>?
Screenshot: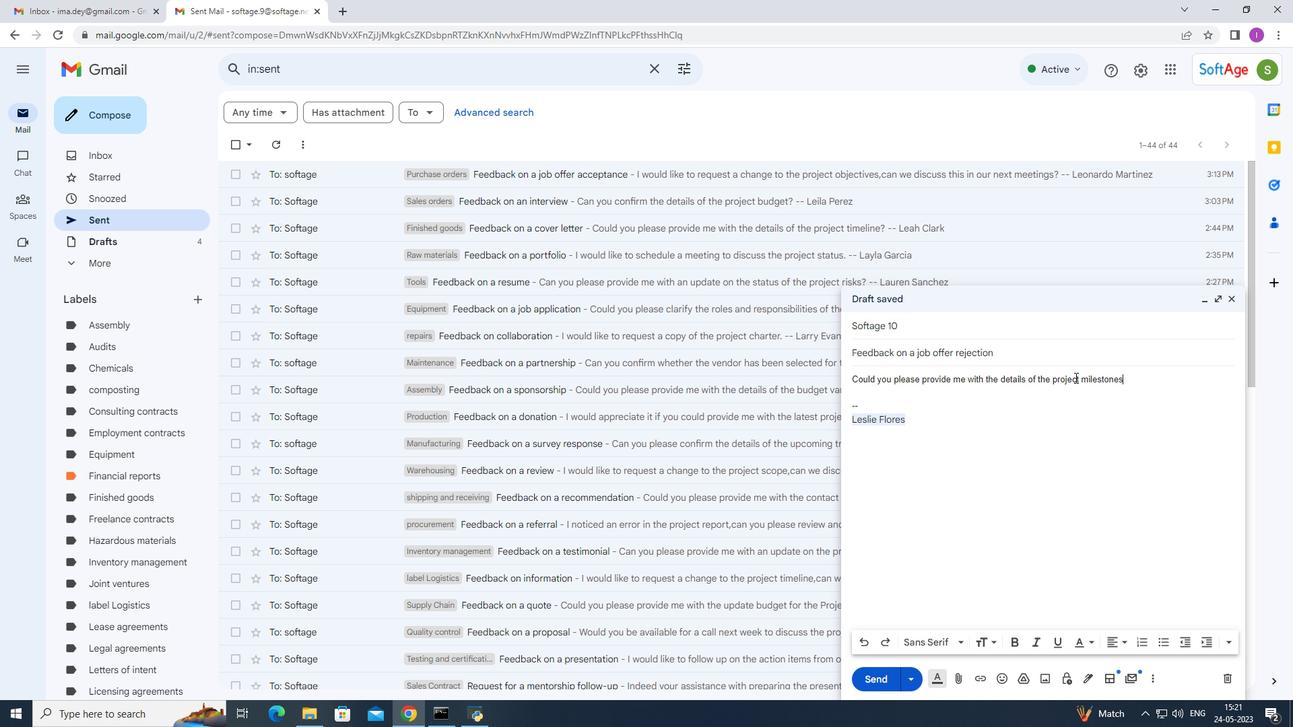 
Action: Mouse moved to (925, 430)
Screenshot: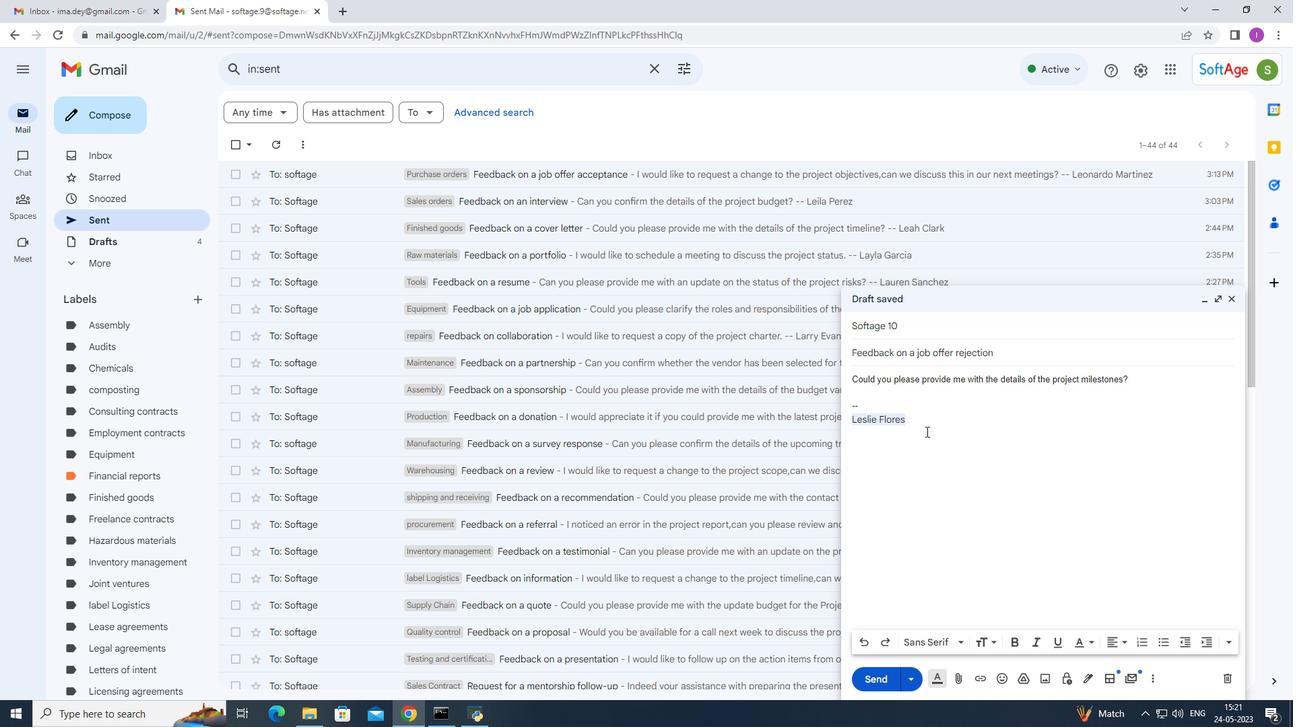 
Action: Mouse pressed left at (925, 430)
Screenshot: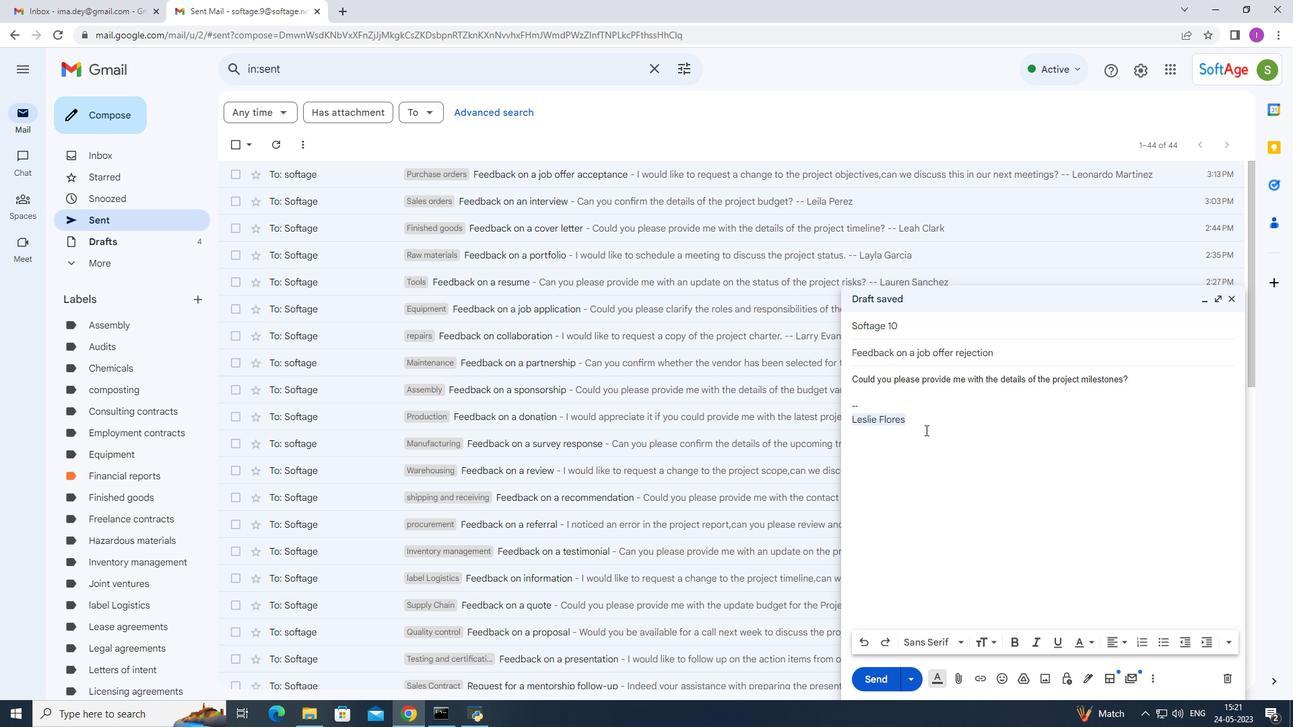 
Action: Mouse moved to (1208, 643)
Screenshot: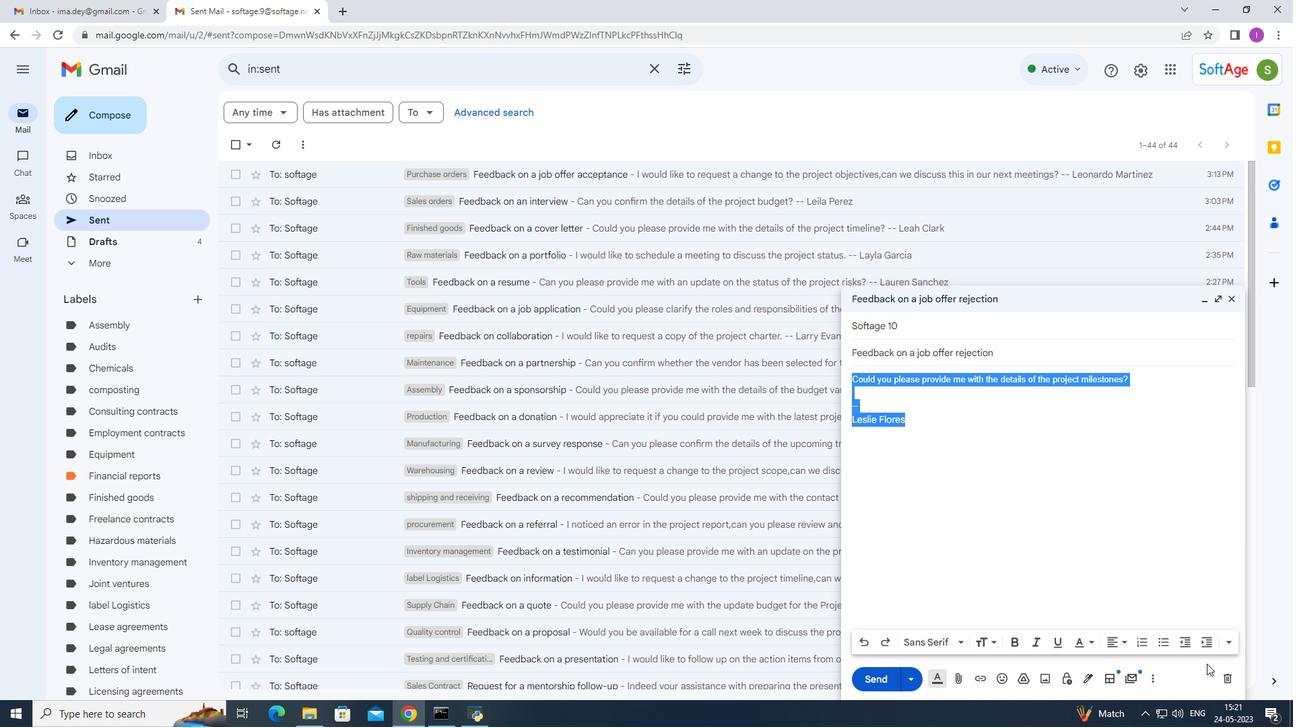
Action: Mouse pressed left at (1208, 643)
Screenshot: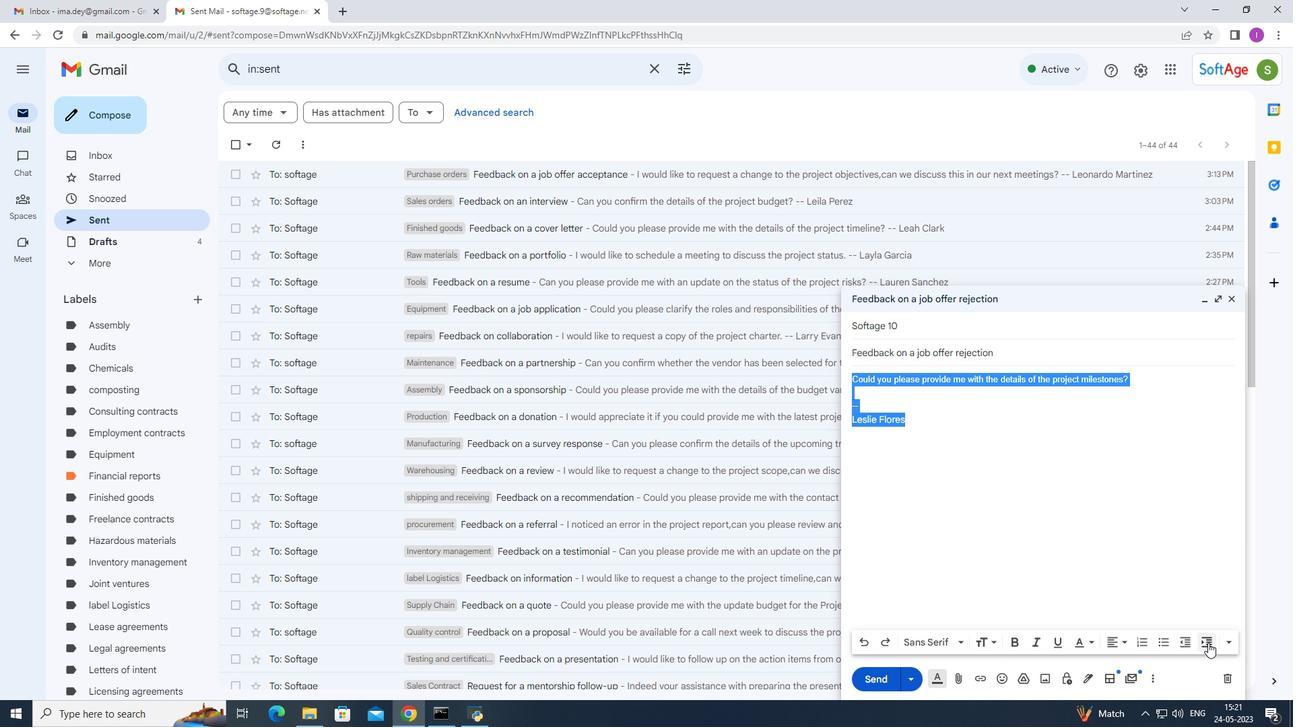 
Action: Mouse pressed left at (1208, 643)
Screenshot: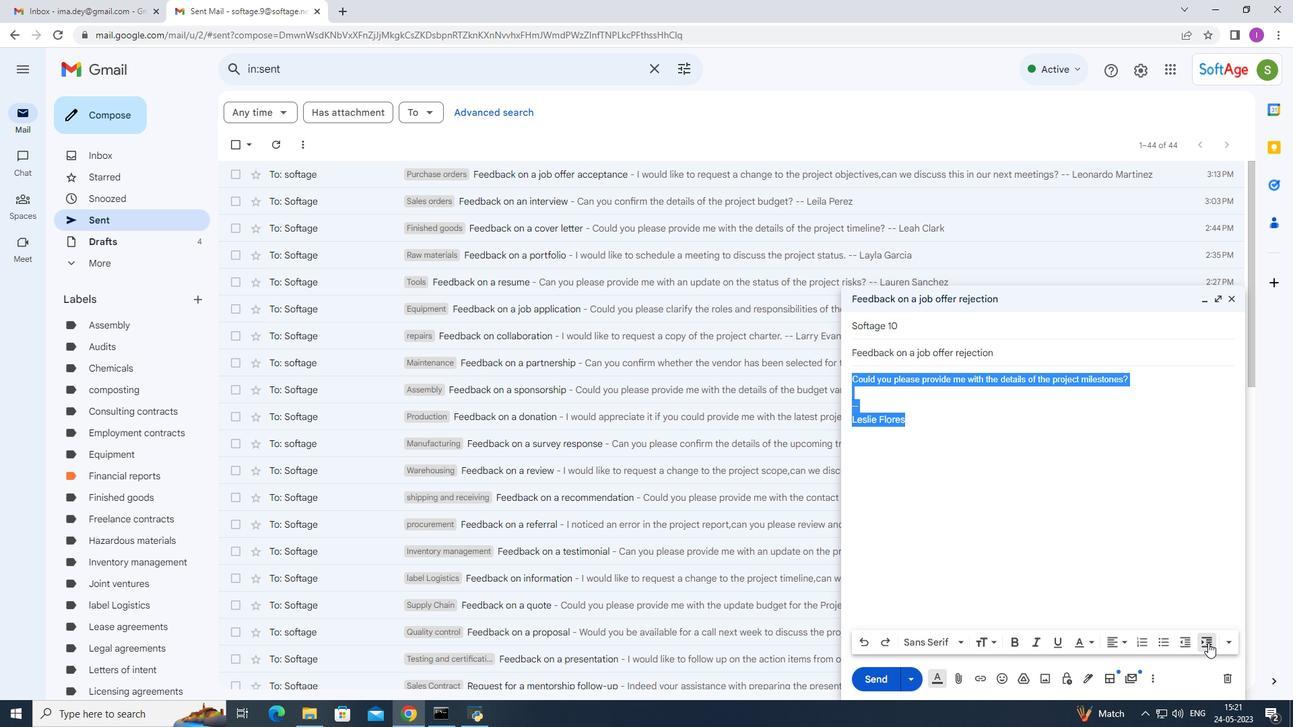 
Action: Mouse moved to (1186, 647)
Screenshot: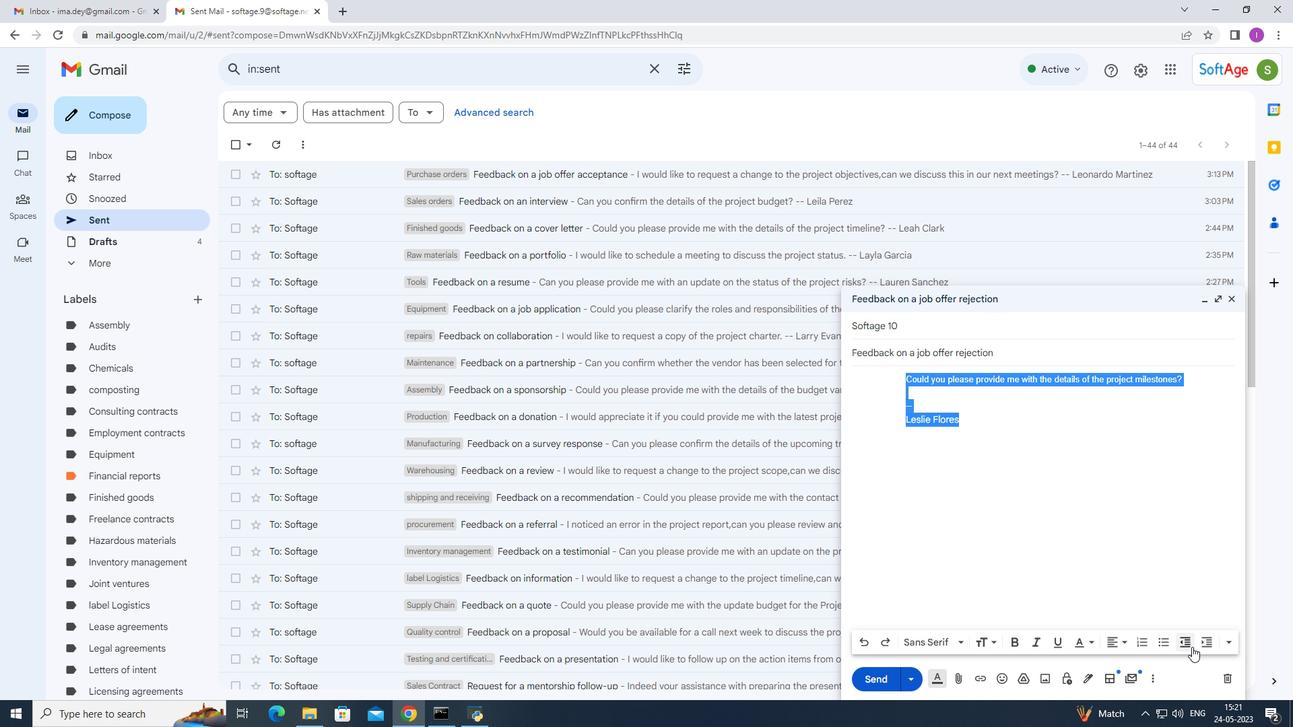 
Action: Mouse pressed left at (1186, 647)
Screenshot: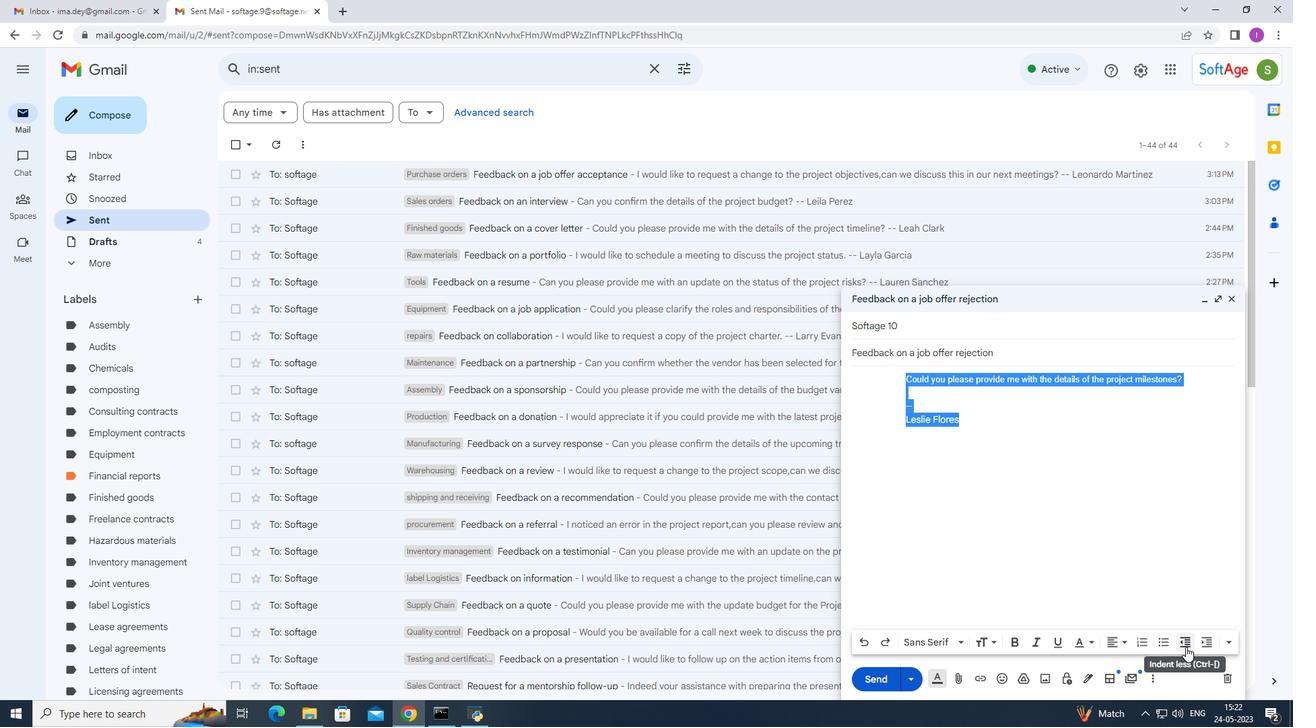 
Action: Mouse moved to (875, 685)
Screenshot: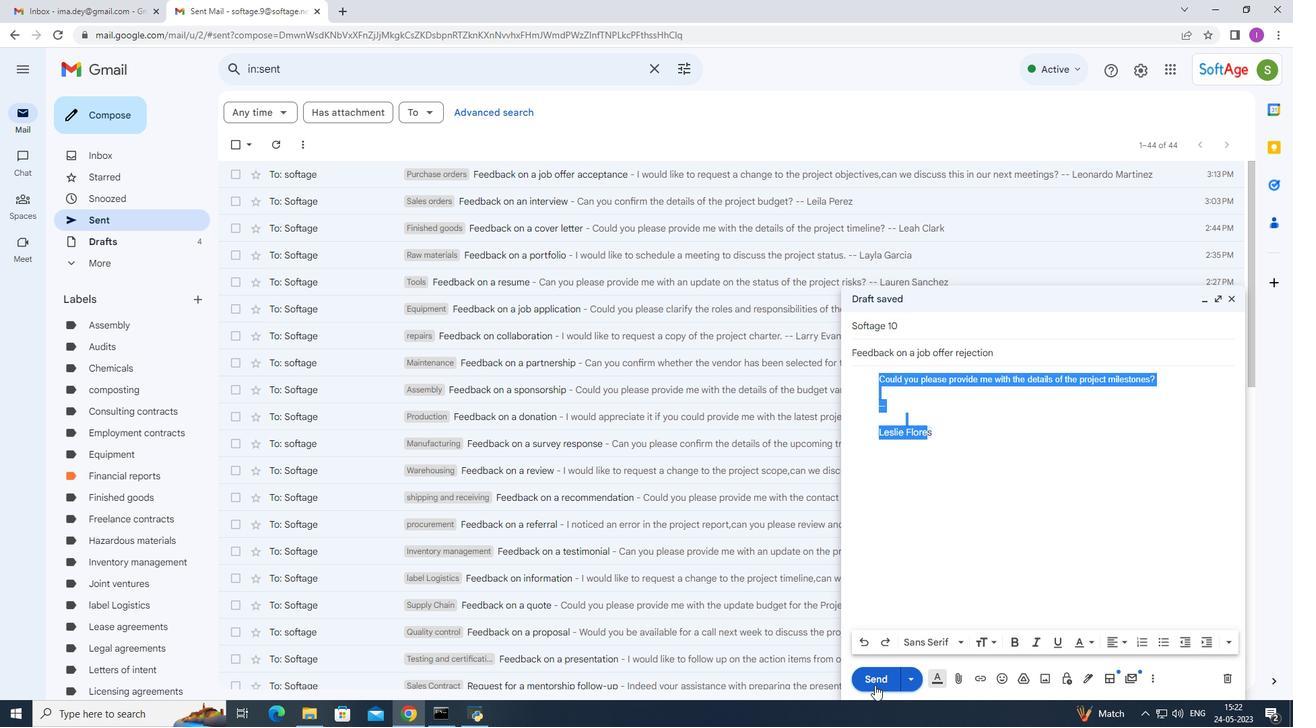 
Action: Mouse pressed left at (875, 685)
Screenshot: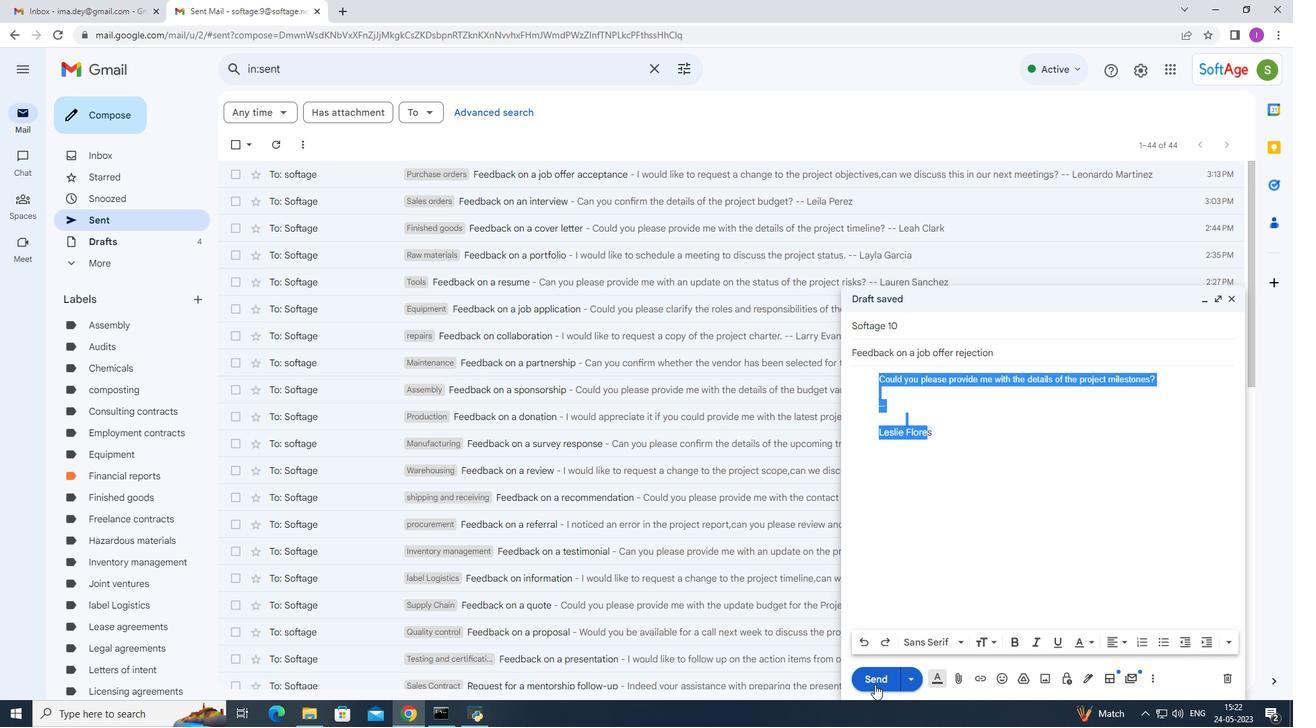 
Action: Mouse moved to (453, 171)
Screenshot: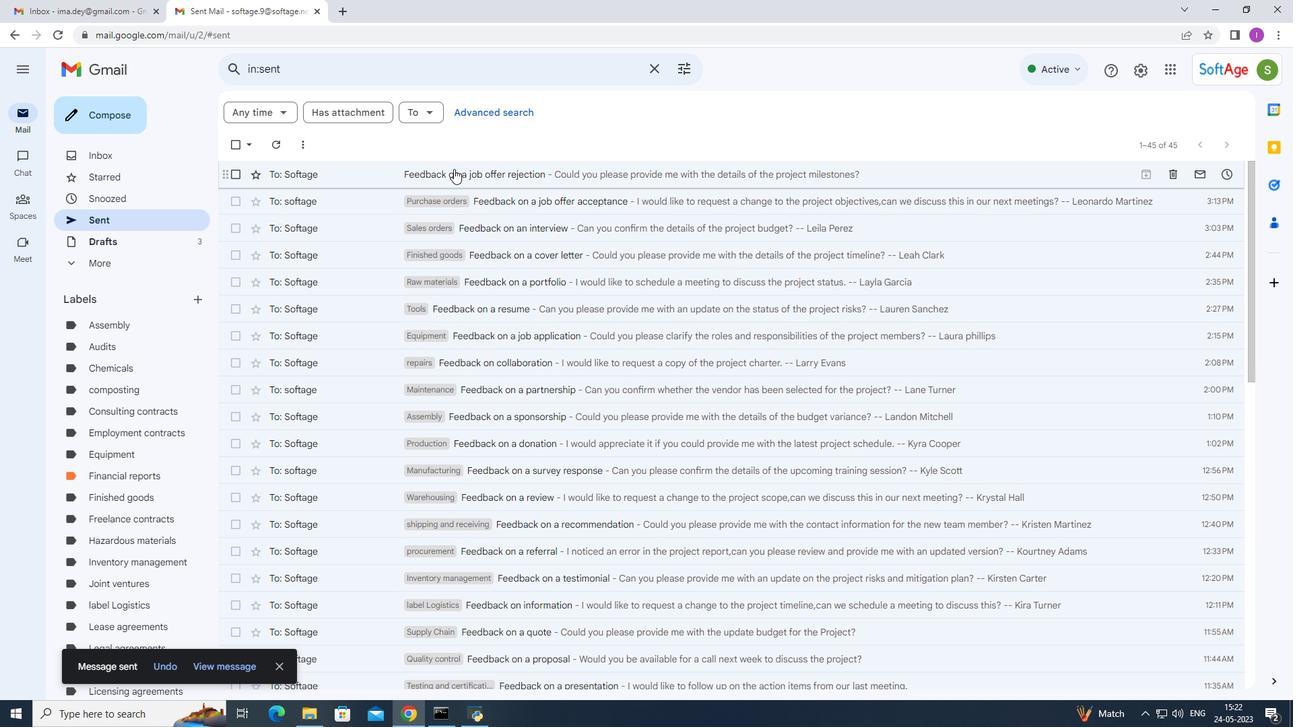 
Action: Mouse pressed right at (453, 171)
Screenshot: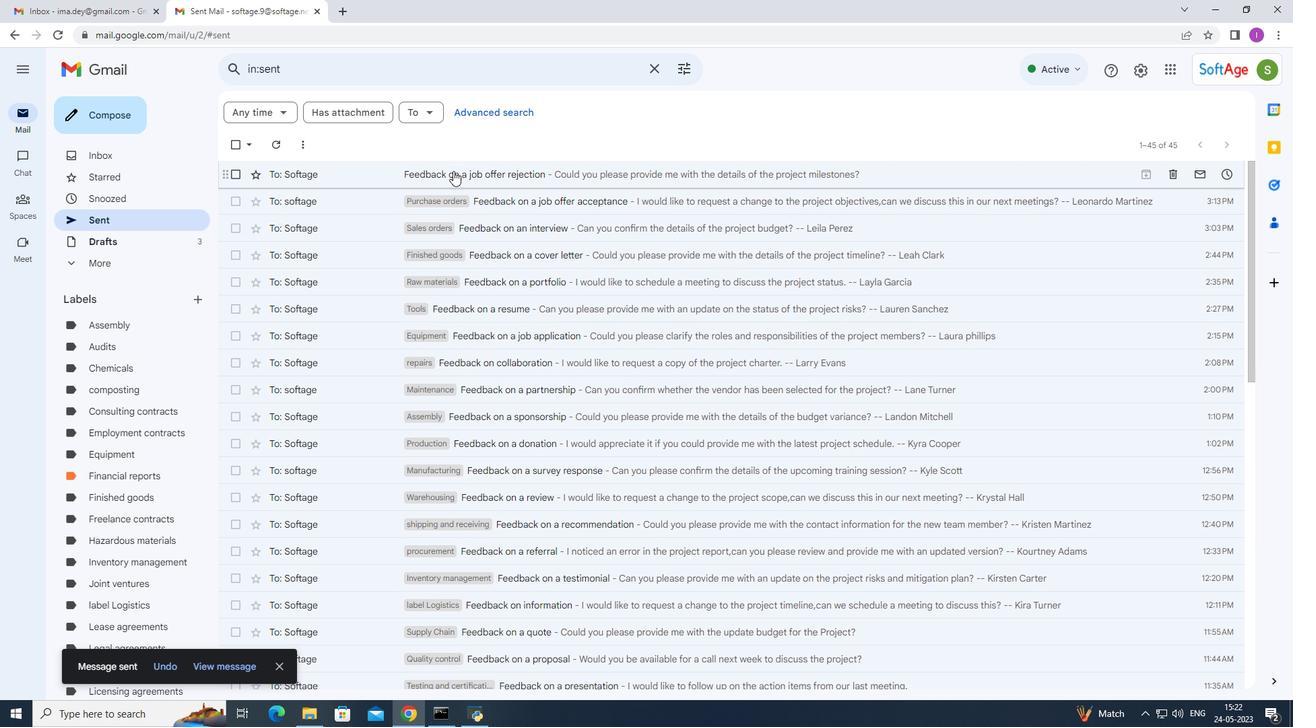 
Action: Mouse moved to (666, 648)
Screenshot: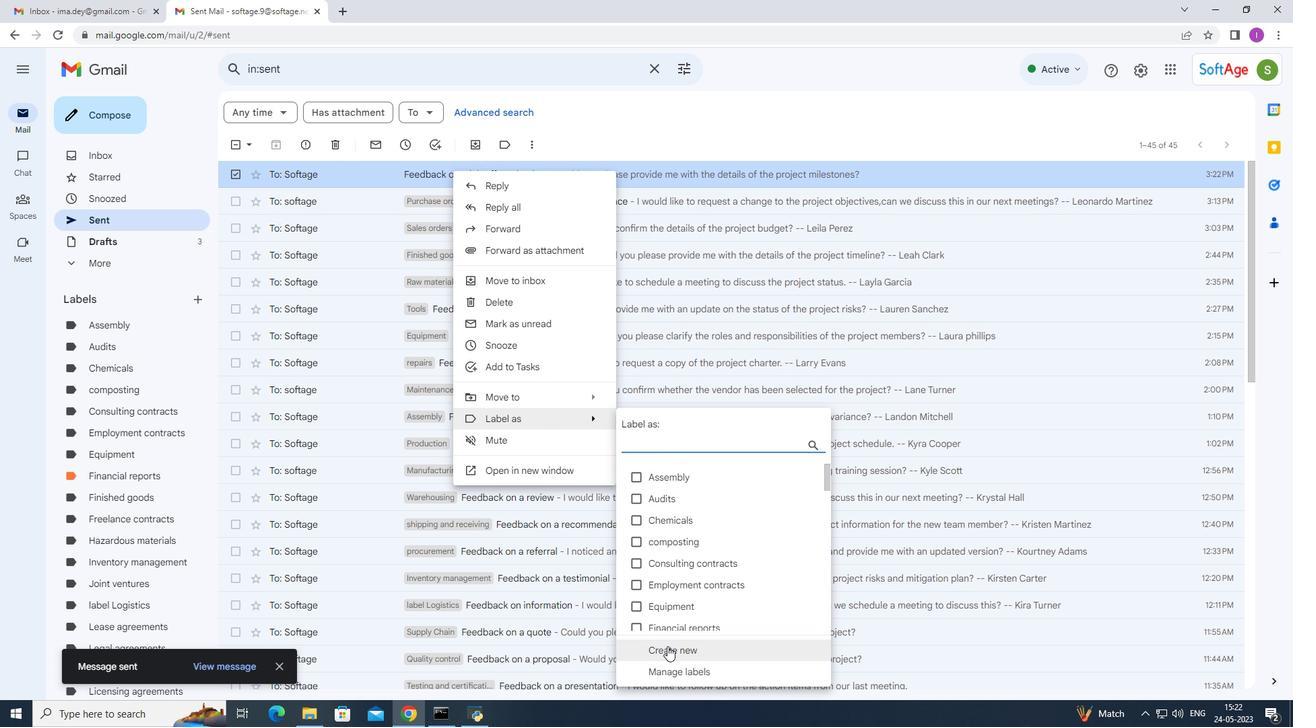 
Action: Mouse pressed left at (666, 648)
Screenshot: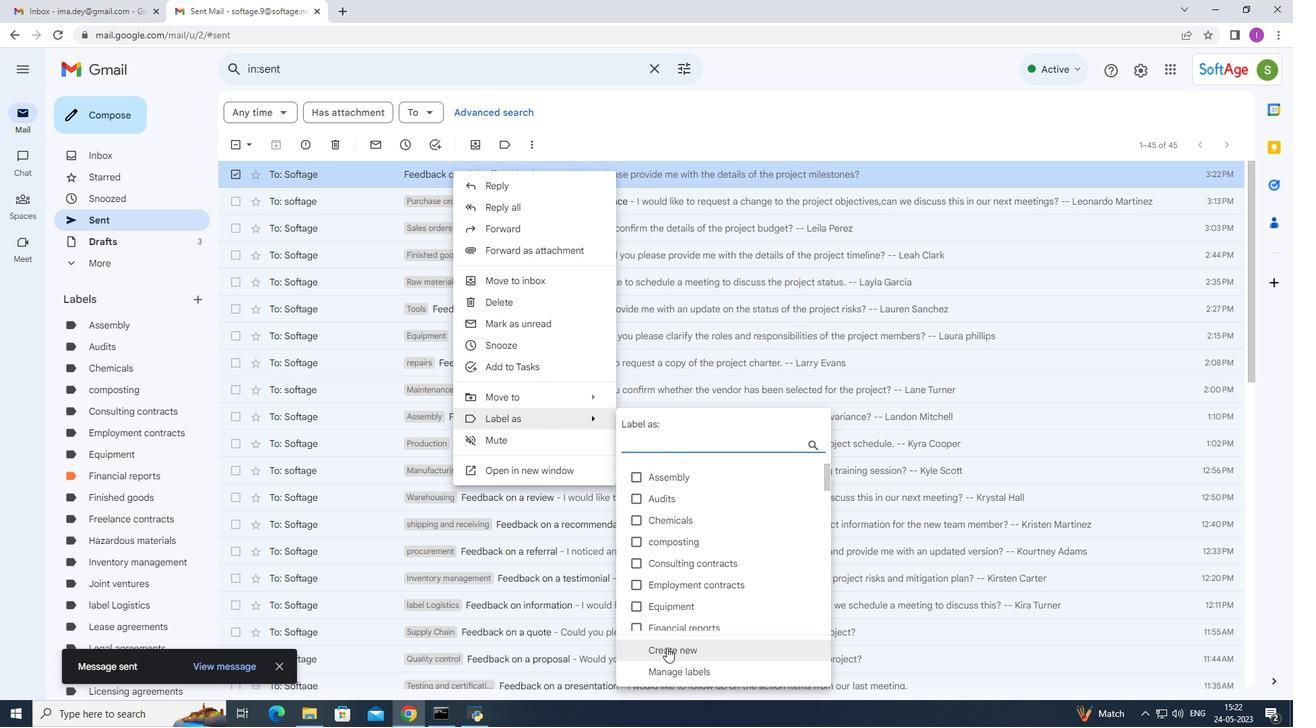 
Action: Mouse moved to (668, 604)
Screenshot: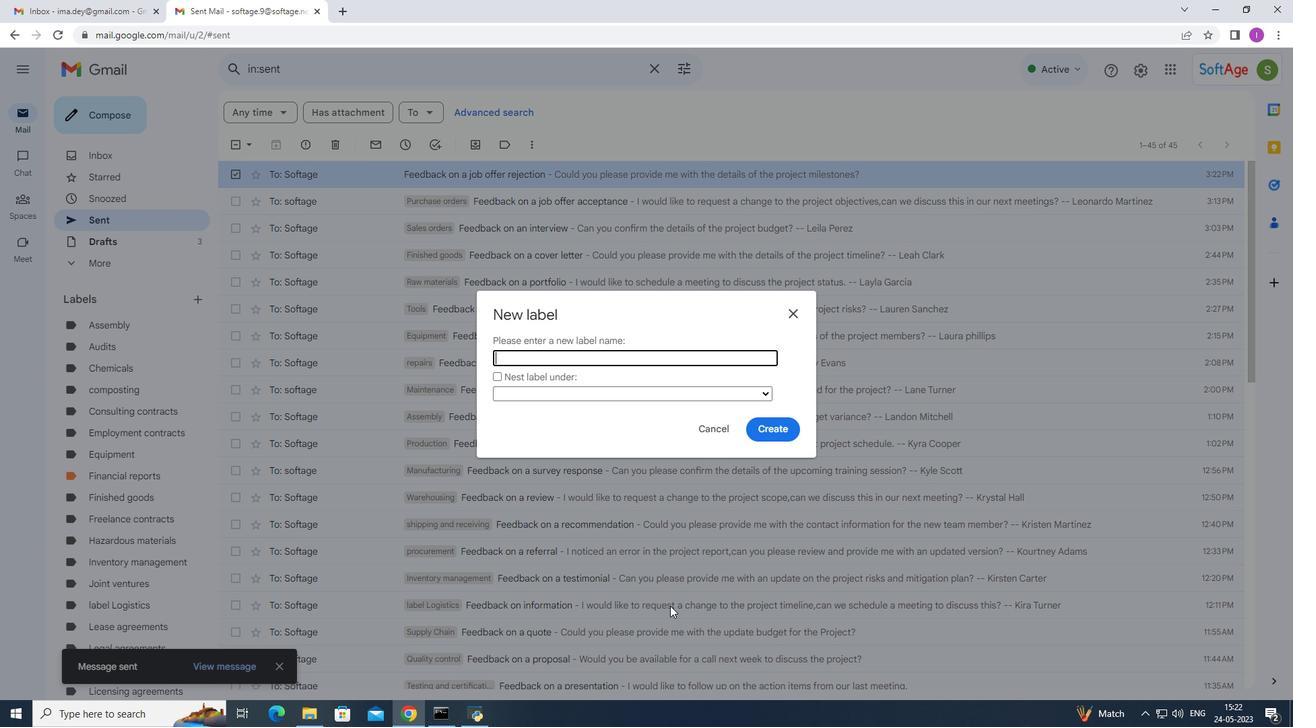 
Action: Key pressed <Key.shift><Key.shift>Label<Key.space><Key.shift>Quotes
Screenshot: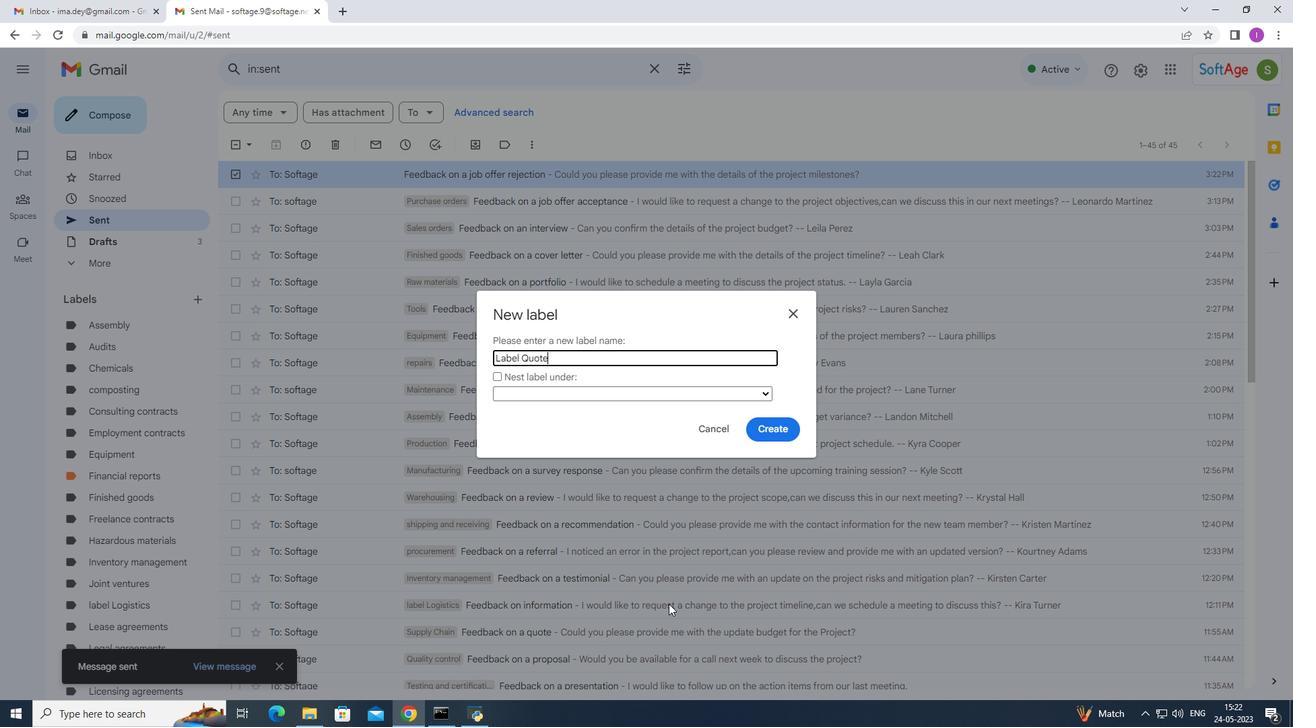 
Action: Mouse moved to (768, 426)
Screenshot: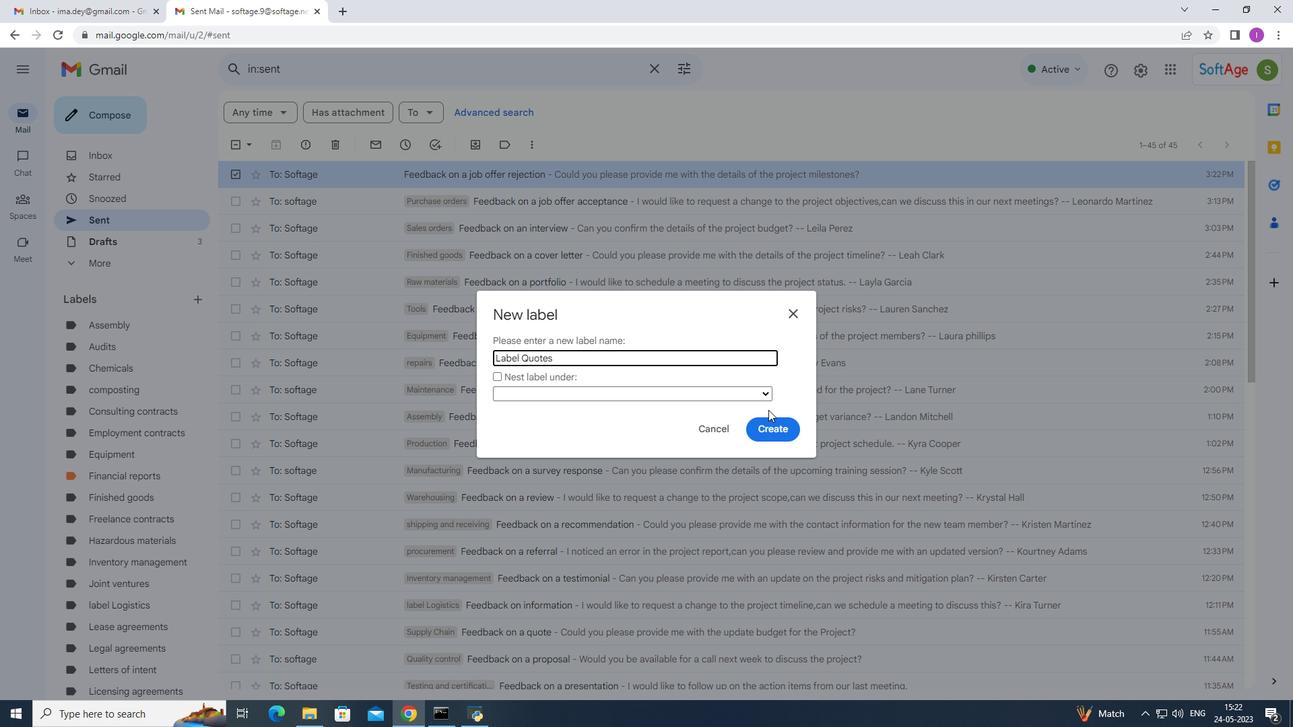 
Action: Mouse pressed left at (768, 426)
Screenshot: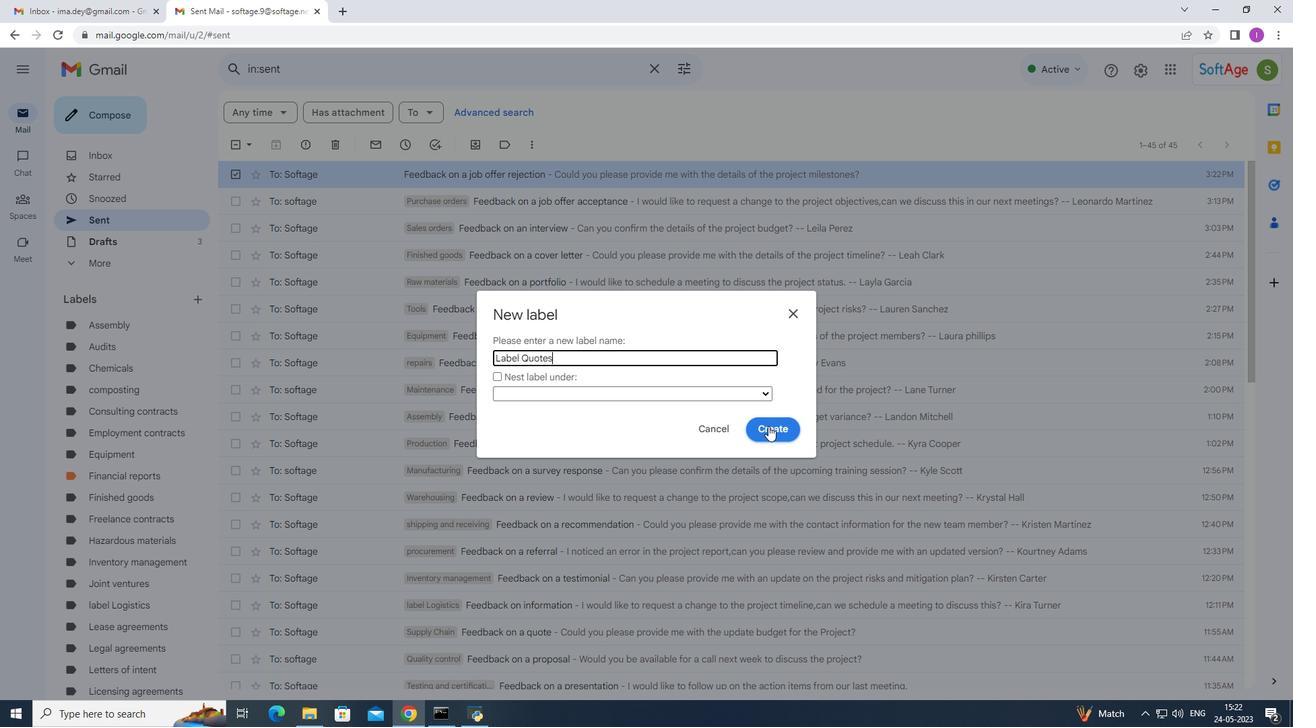 
Action: Mouse moved to (705, 427)
Screenshot: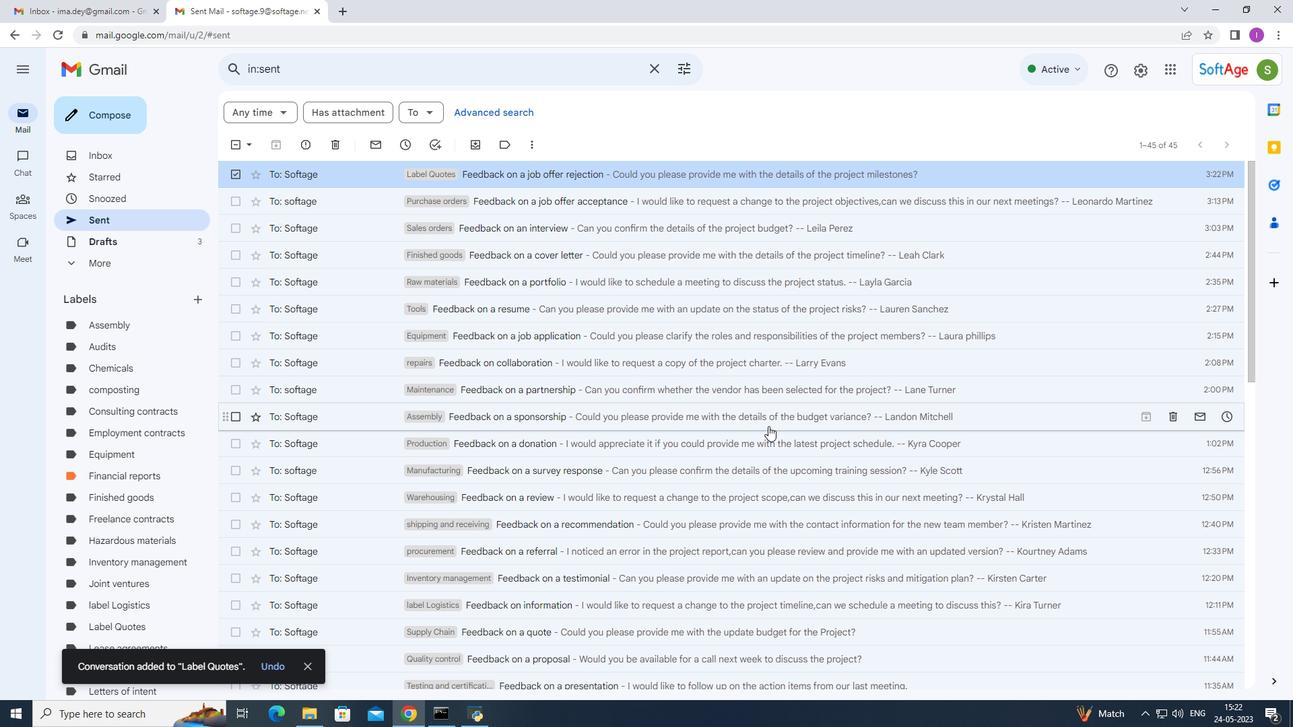 
